 Task: Find connections with filter location Bireun with filter topic #Projectmanagements with filter profile language German with filter current company Way2Fresher with filter school Goswami Ganesh Dutta SD College with filter industry Apparel Manufacturing with filter service category Property Management with filter keywords title Researcher
Action: Mouse pressed left at (505, 64)
Screenshot: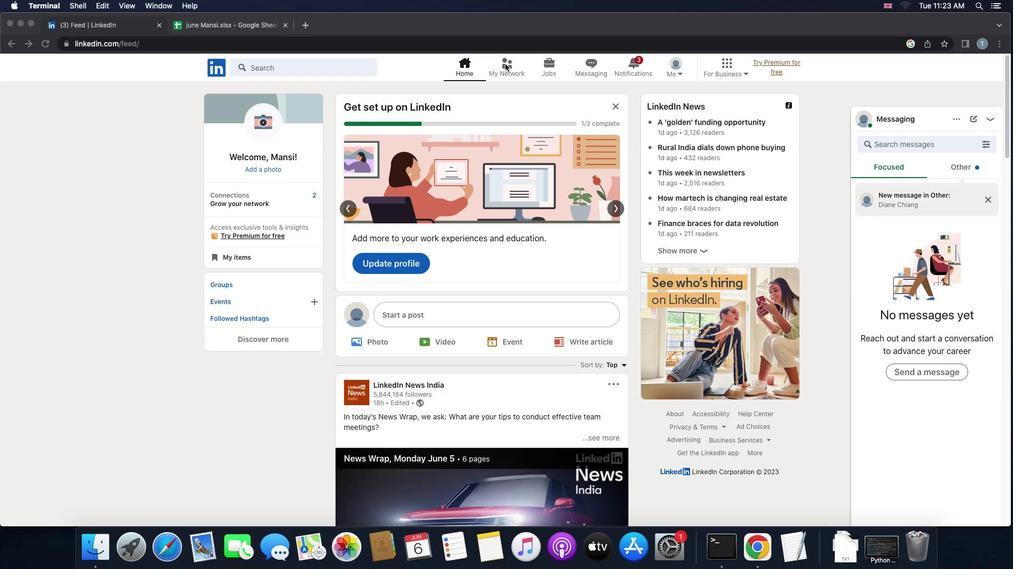 
Action: Mouse pressed left at (505, 64)
Screenshot: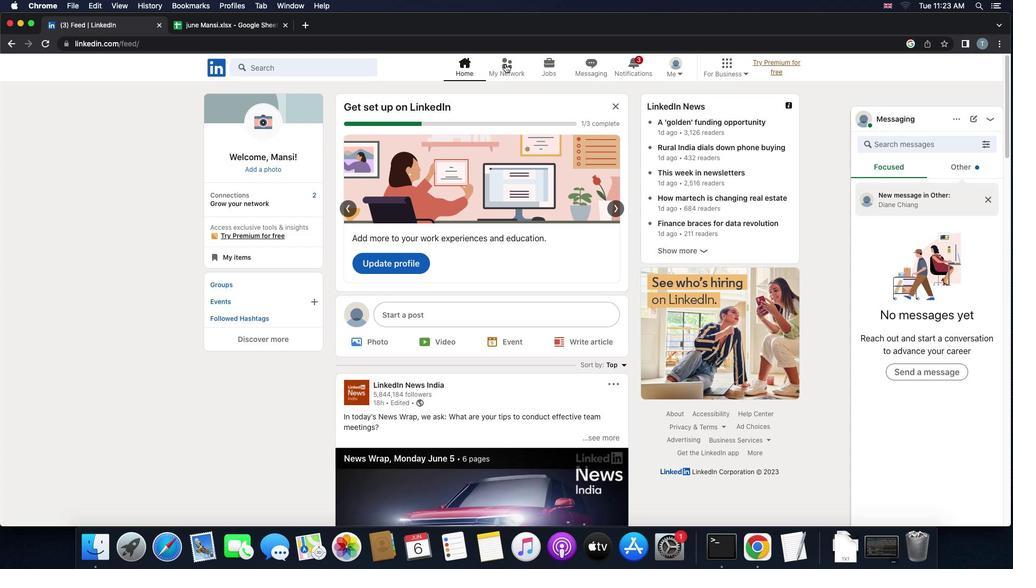 
Action: Mouse moved to (341, 128)
Screenshot: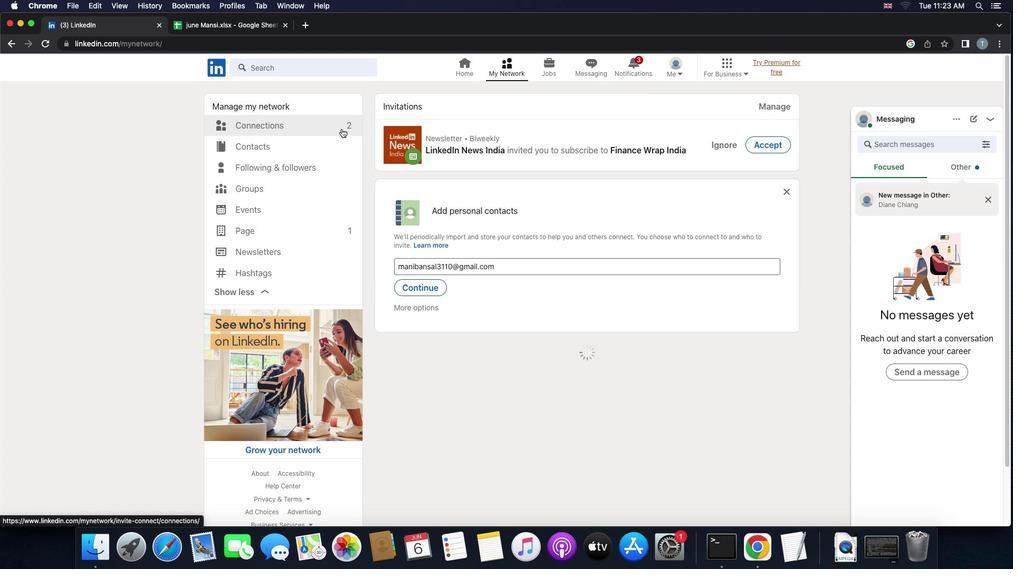 
Action: Mouse pressed left at (341, 128)
Screenshot: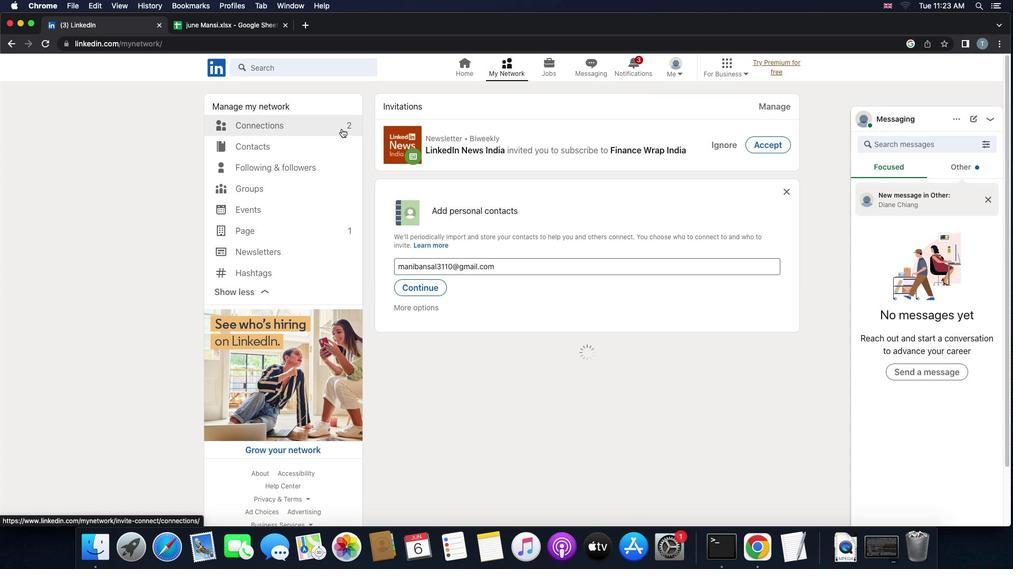 
Action: Mouse moved to (584, 126)
Screenshot: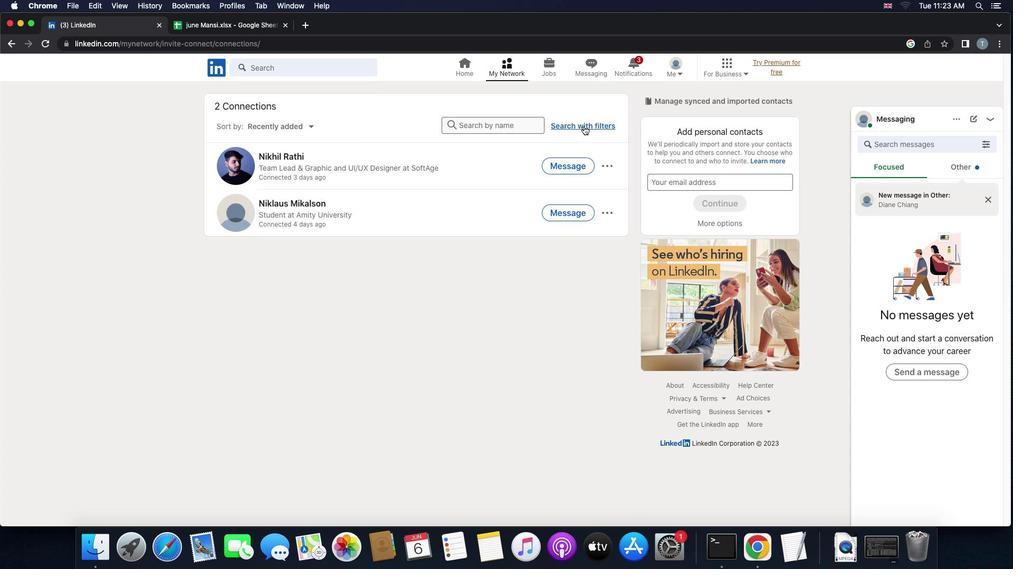 
Action: Mouse pressed left at (584, 126)
Screenshot: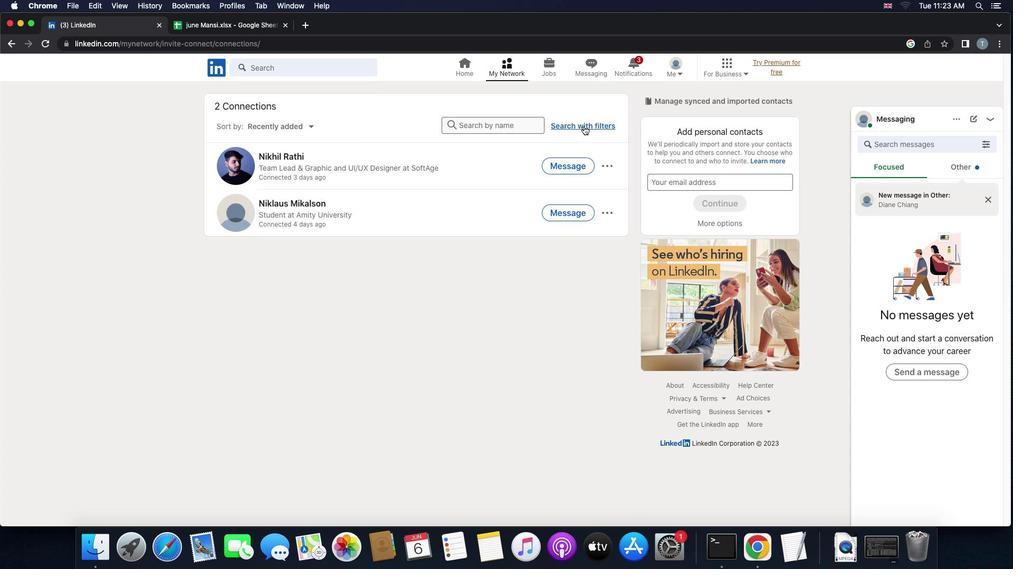
Action: Mouse moved to (540, 93)
Screenshot: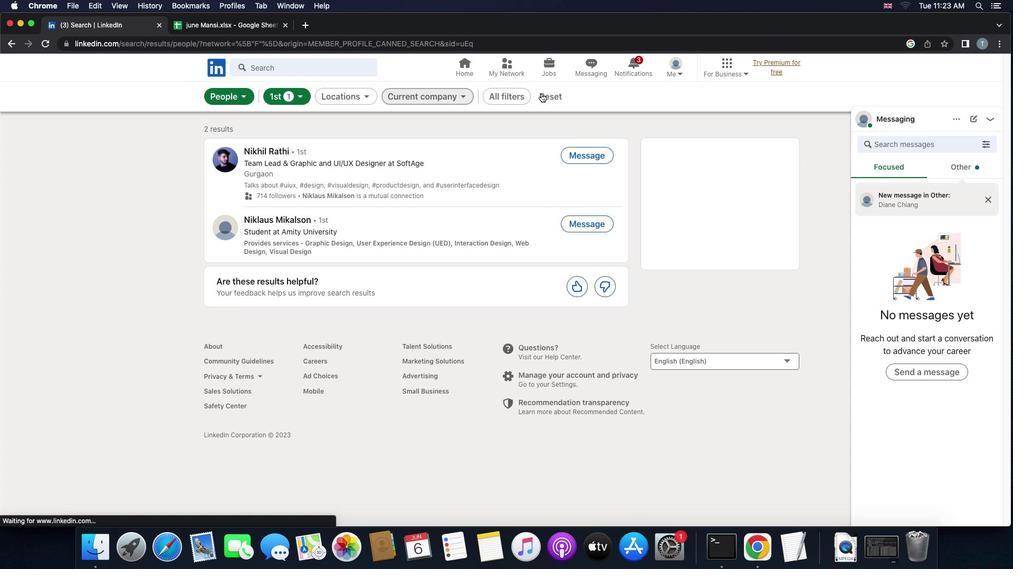 
Action: Mouse pressed left at (540, 93)
Screenshot: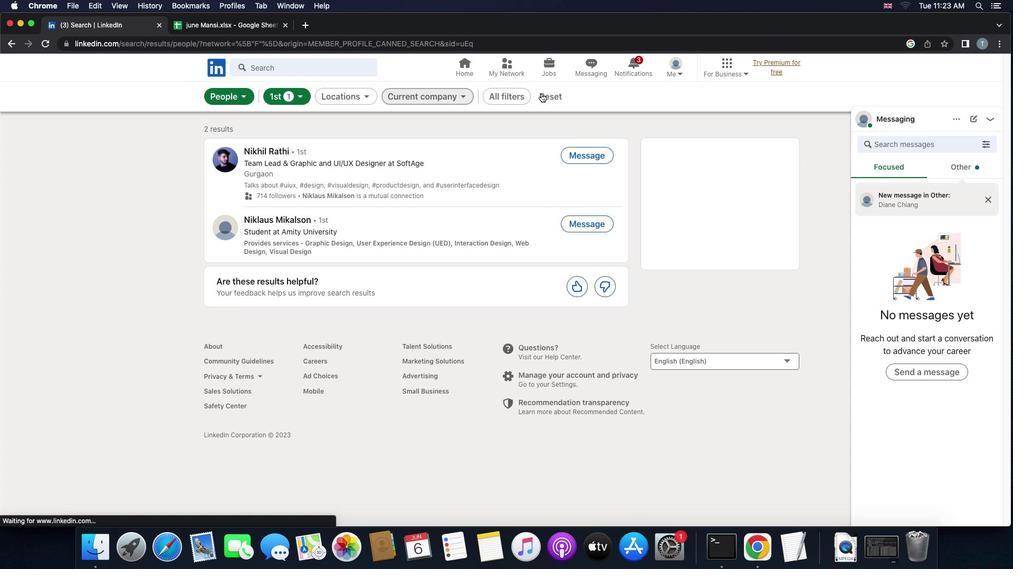 
Action: Mouse moved to (552, 96)
Screenshot: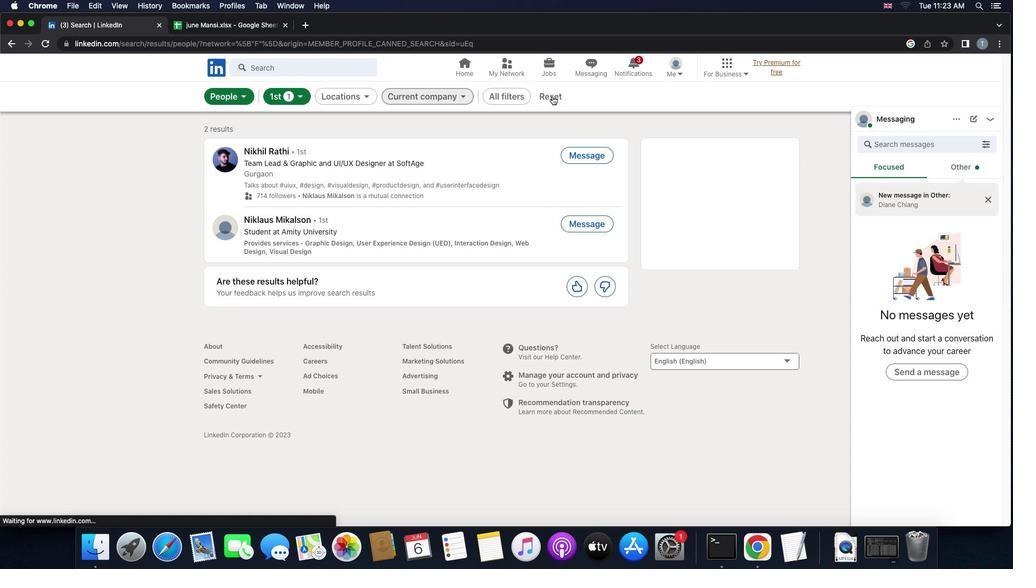 
Action: Mouse pressed left at (552, 96)
Screenshot: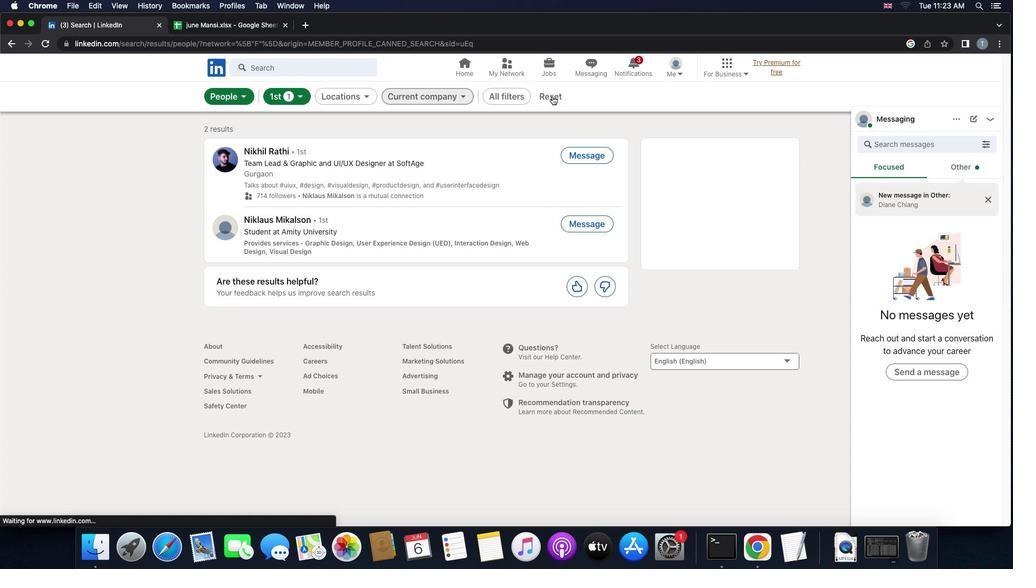 
Action: Mouse moved to (543, 96)
Screenshot: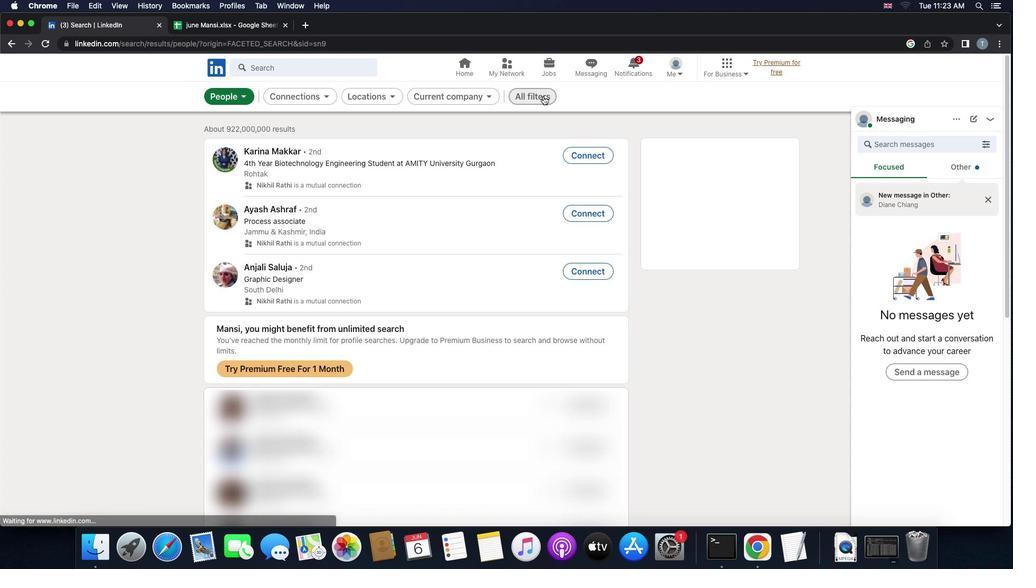 
Action: Mouse pressed left at (543, 96)
Screenshot: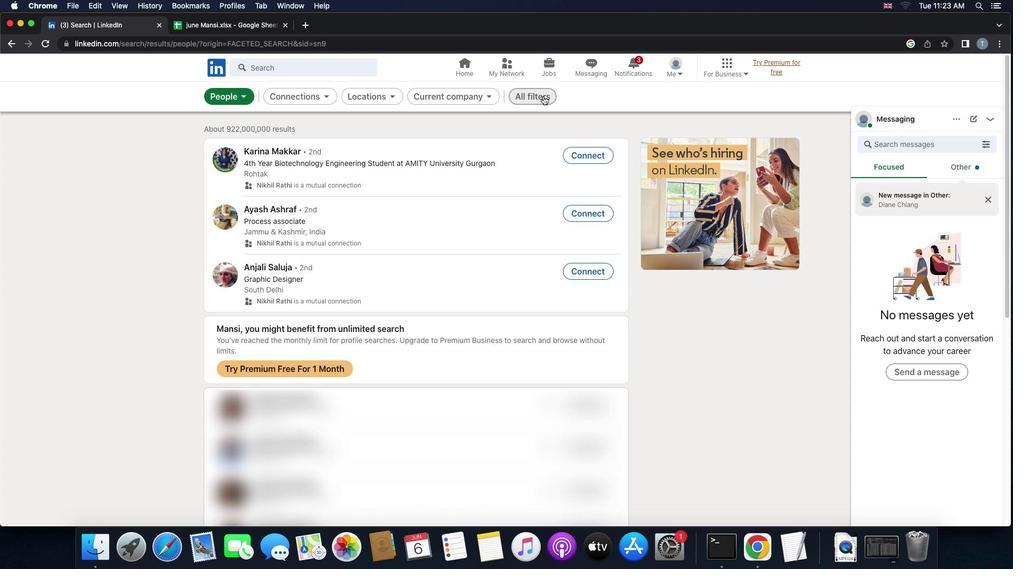 
Action: Mouse moved to (874, 346)
Screenshot: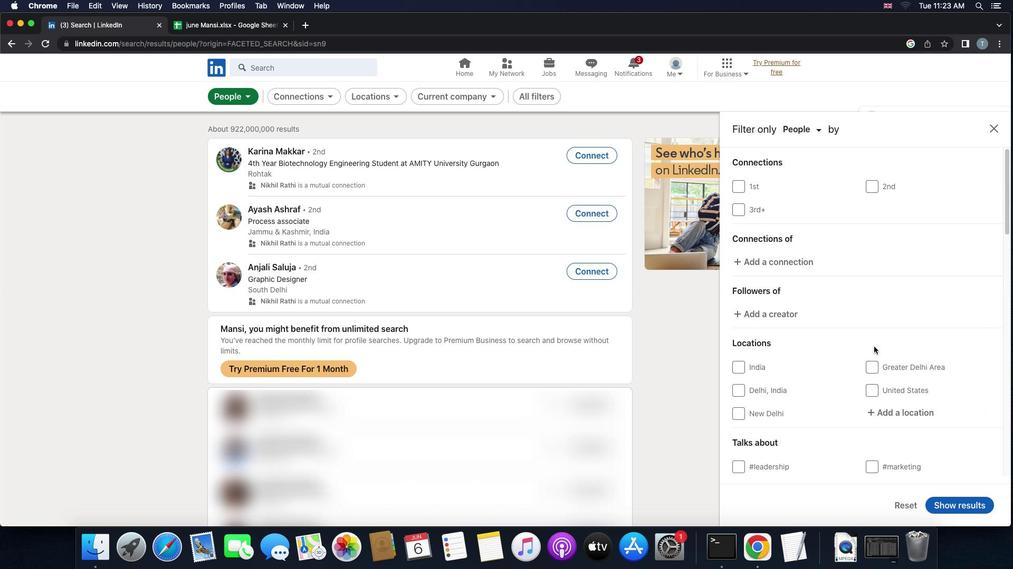 
Action: Mouse scrolled (874, 346) with delta (0, 0)
Screenshot: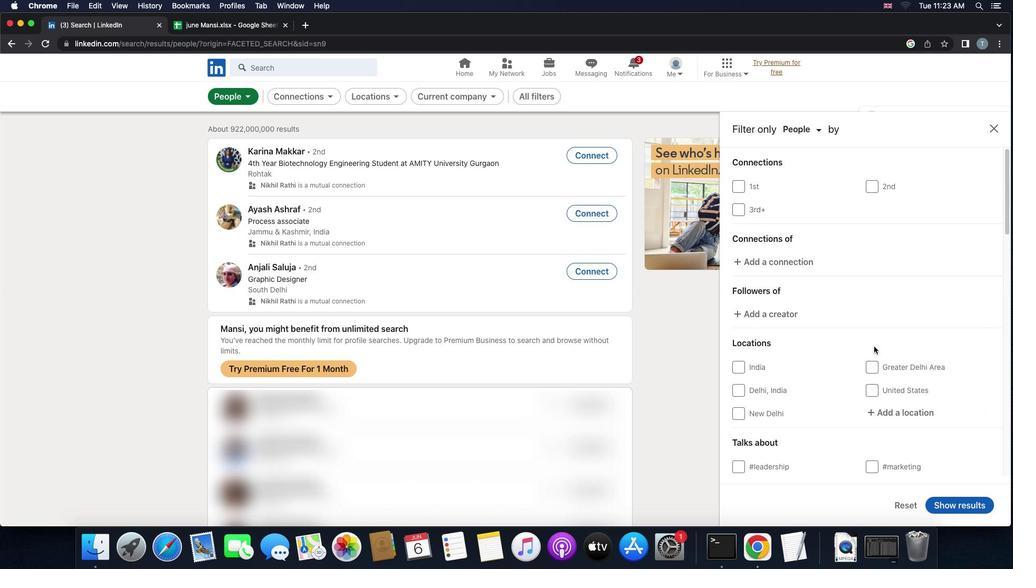 
Action: Mouse scrolled (874, 346) with delta (0, 0)
Screenshot: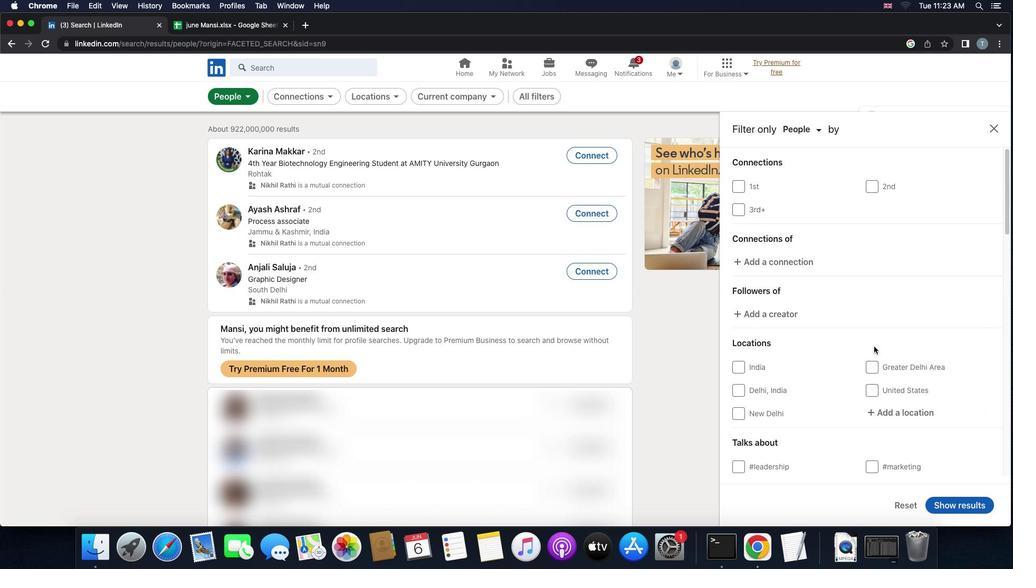 
Action: Mouse scrolled (874, 346) with delta (0, -1)
Screenshot: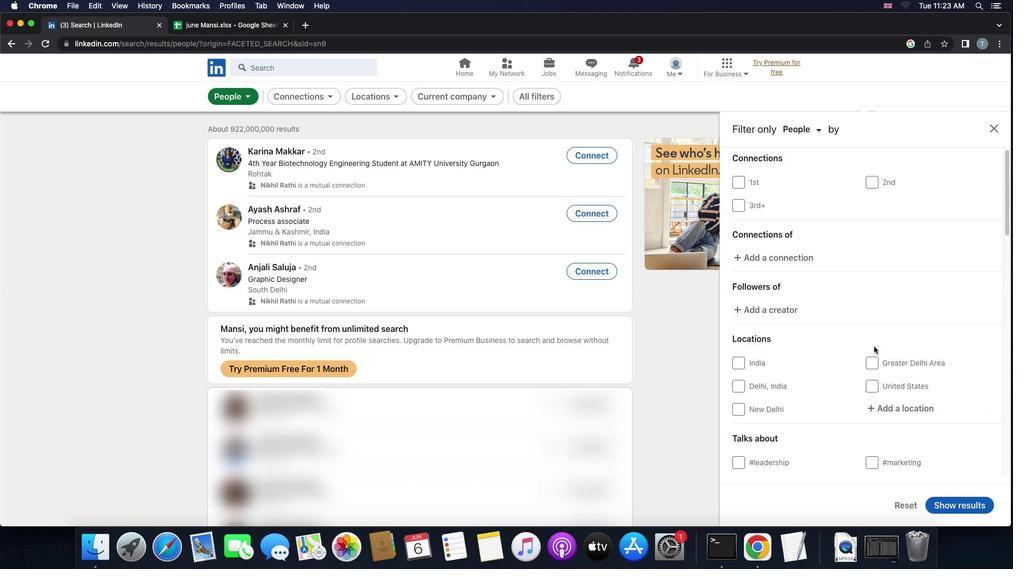 
Action: Mouse moved to (891, 352)
Screenshot: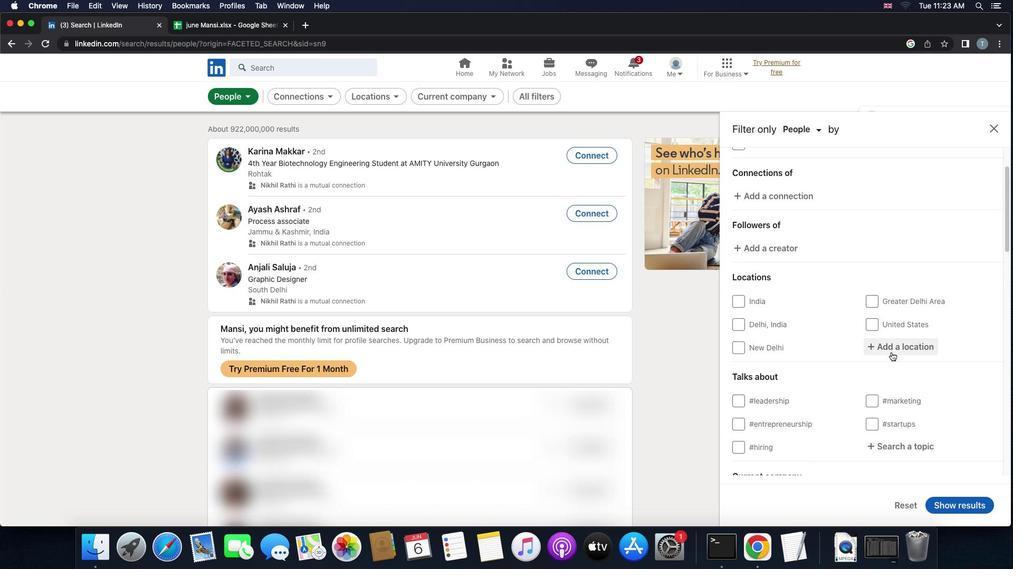 
Action: Mouse pressed left at (891, 352)
Screenshot: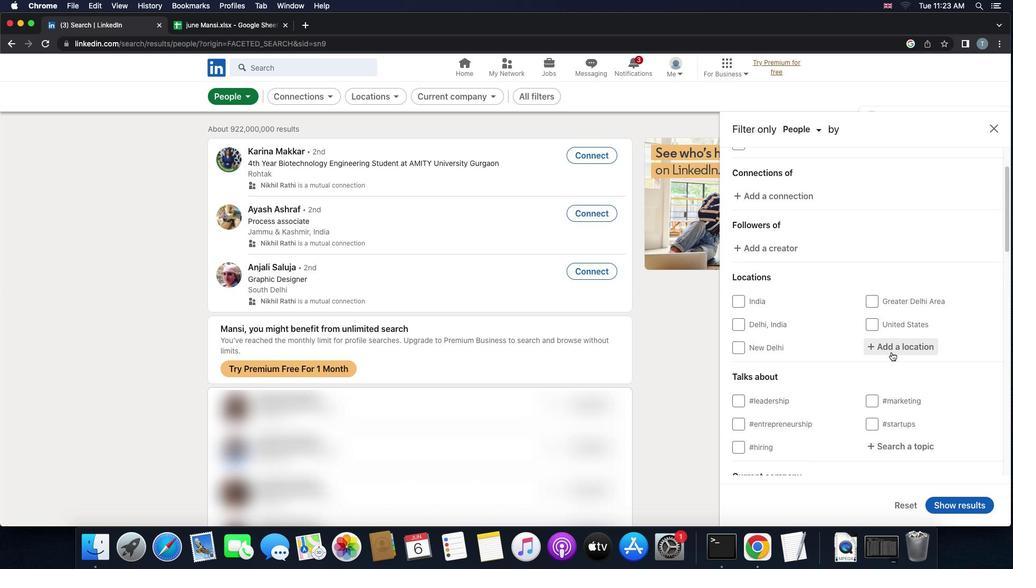 
Action: Mouse moved to (891, 352)
Screenshot: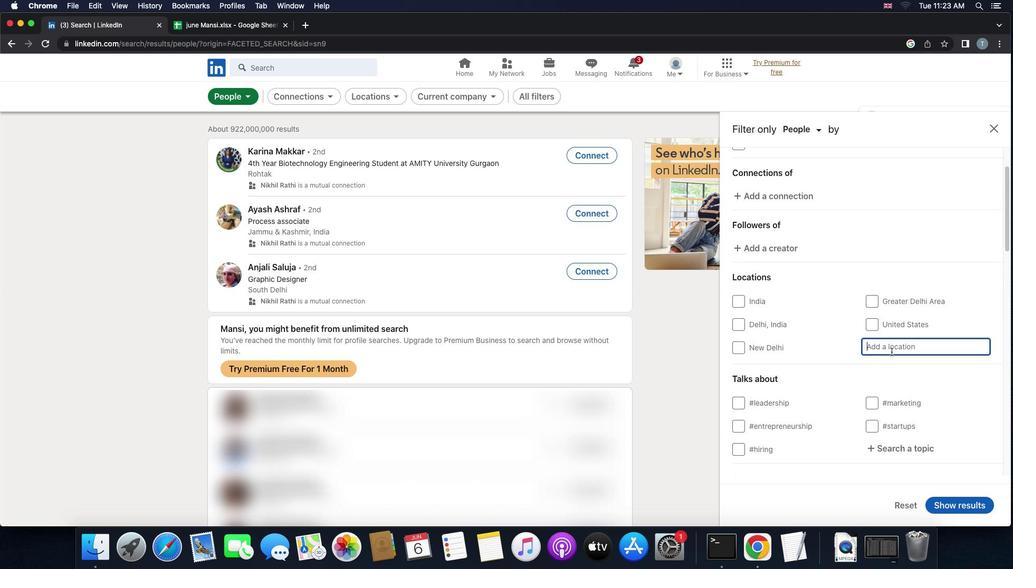 
Action: Key pressed 'b''i''r''e''u''n'
Screenshot: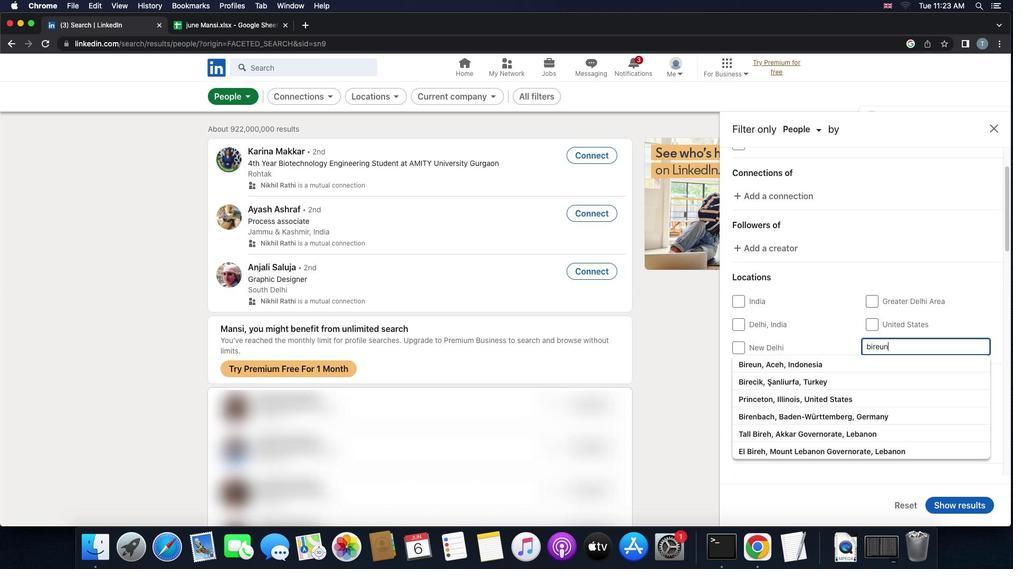 
Action: Mouse moved to (860, 364)
Screenshot: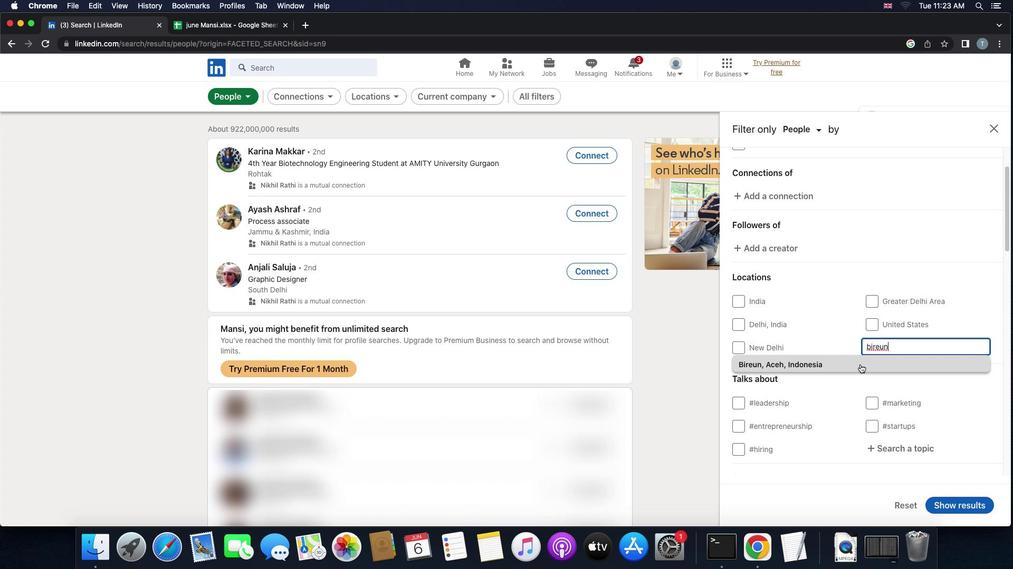
Action: Mouse pressed left at (860, 364)
Screenshot: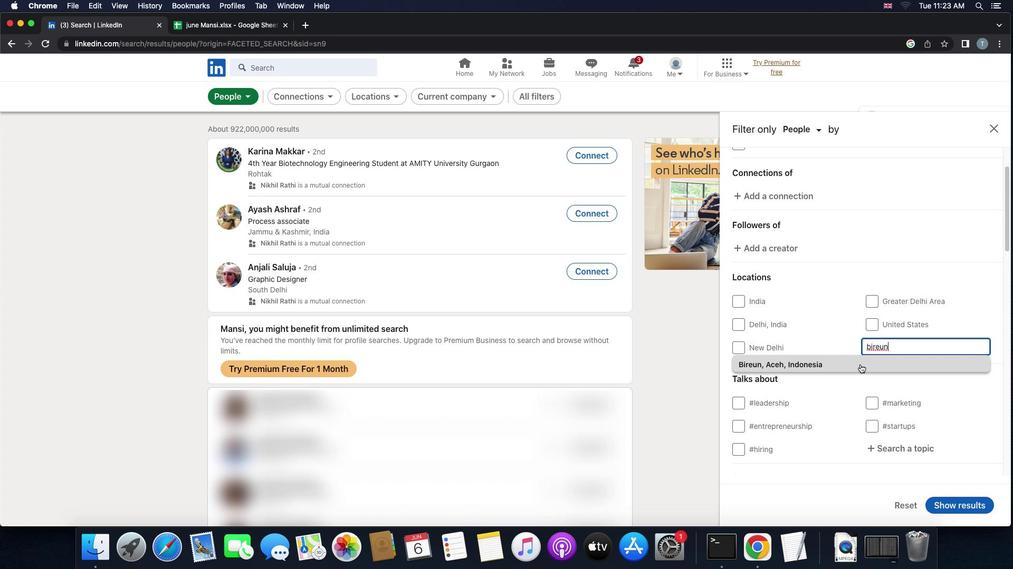 
Action: Mouse scrolled (860, 364) with delta (0, 0)
Screenshot: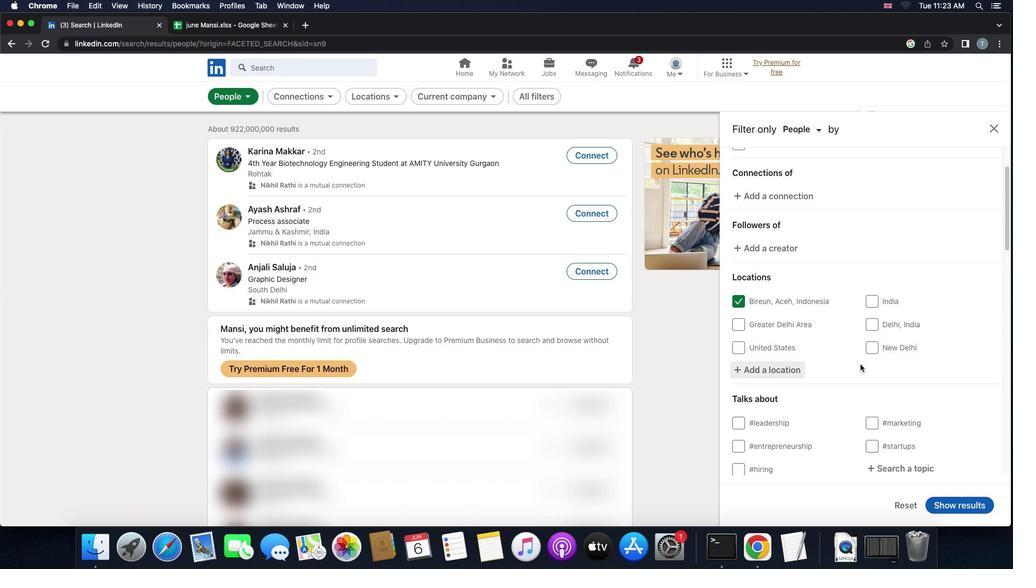 
Action: Mouse scrolled (860, 364) with delta (0, 0)
Screenshot: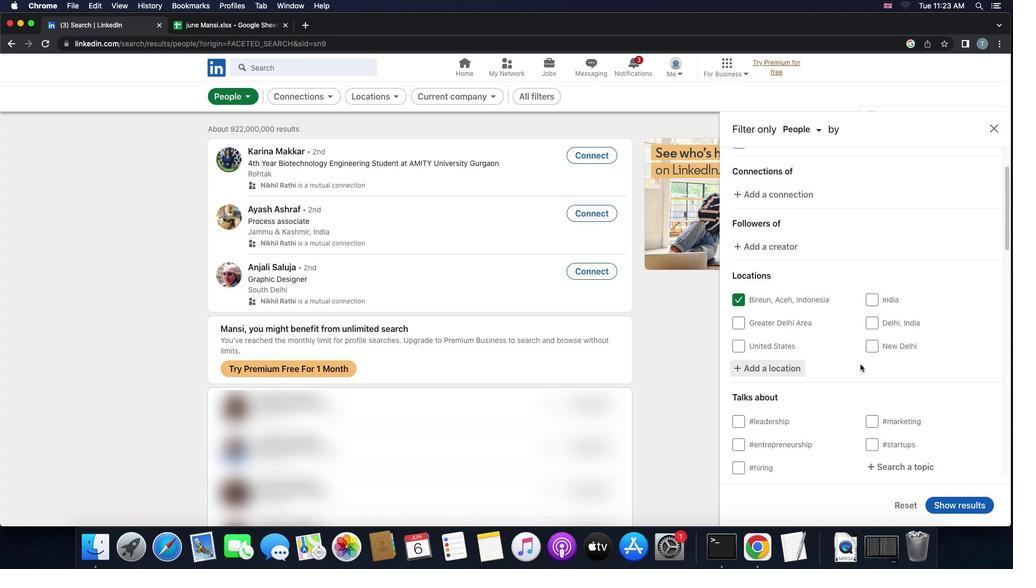 
Action: Mouse scrolled (860, 364) with delta (0, 0)
Screenshot: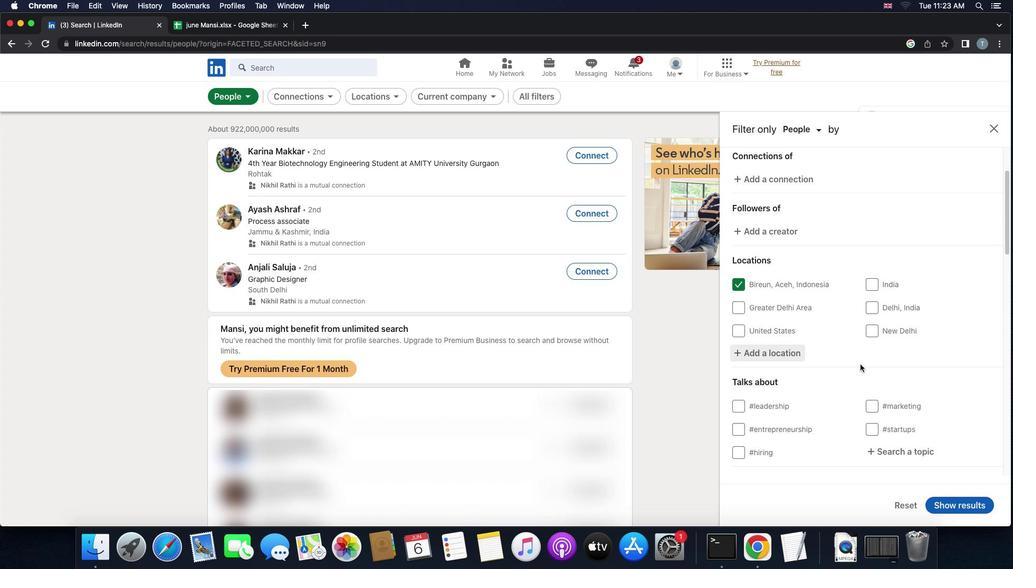 
Action: Mouse scrolled (860, 364) with delta (0, 0)
Screenshot: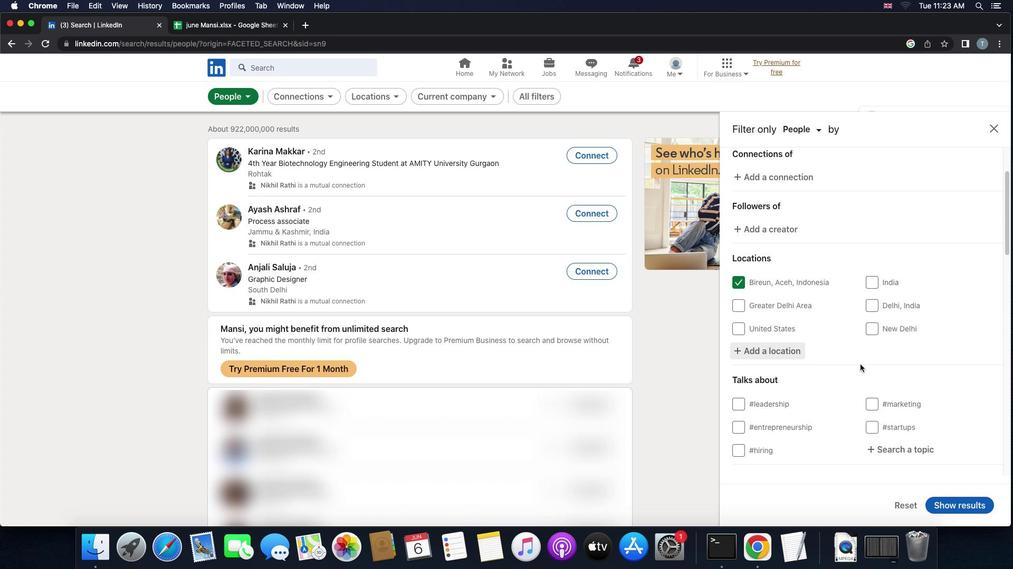 
Action: Mouse moved to (860, 364)
Screenshot: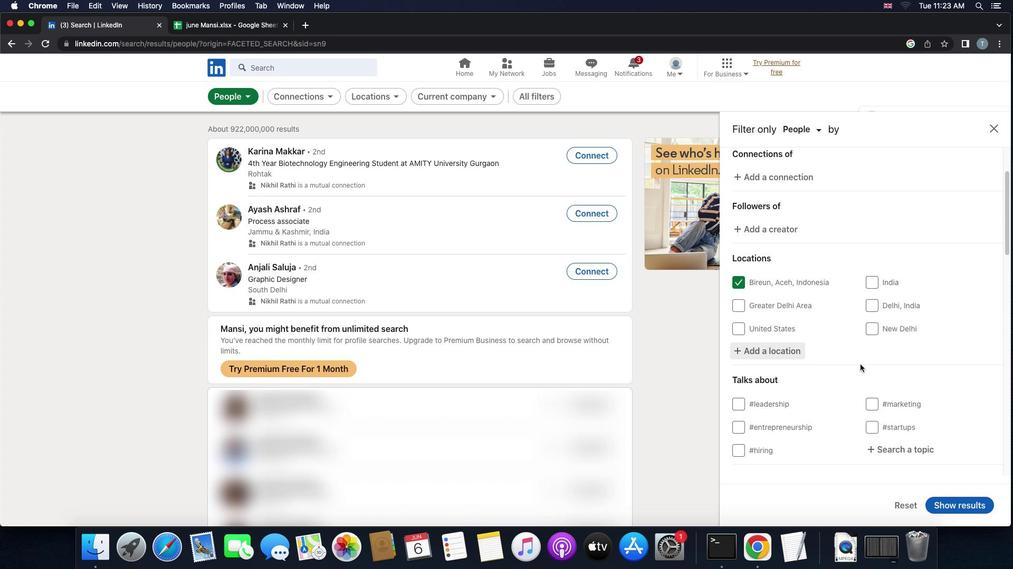 
Action: Mouse scrolled (860, 364) with delta (0, 0)
Screenshot: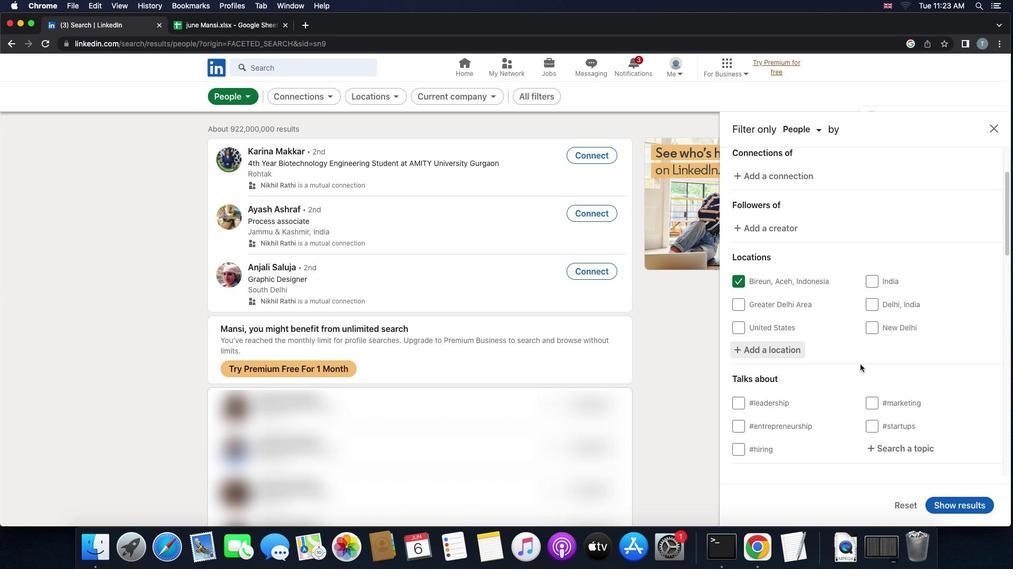 
Action: Mouse scrolled (860, 364) with delta (0, -1)
Screenshot: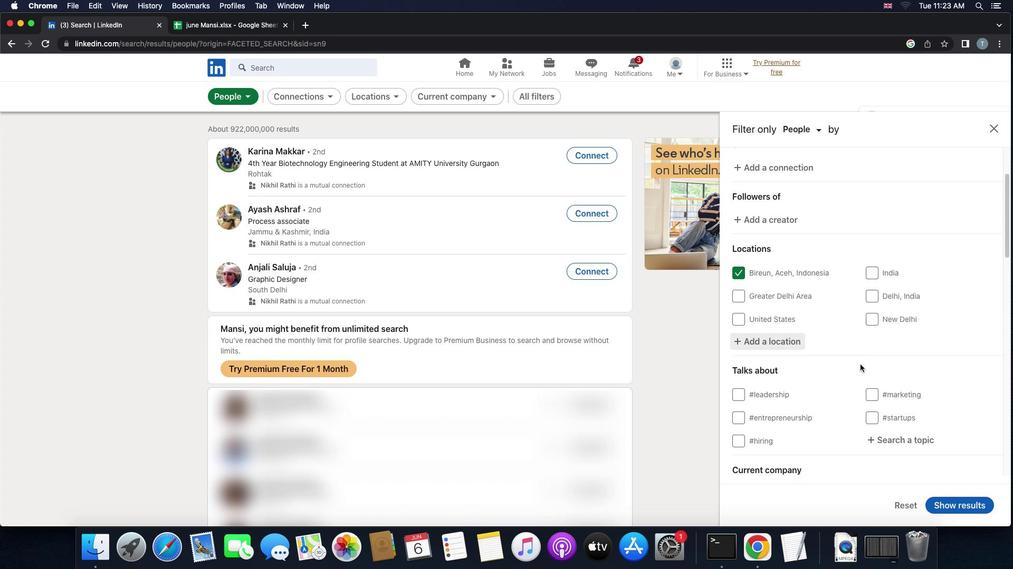 
Action: Mouse scrolled (860, 364) with delta (0, 0)
Screenshot: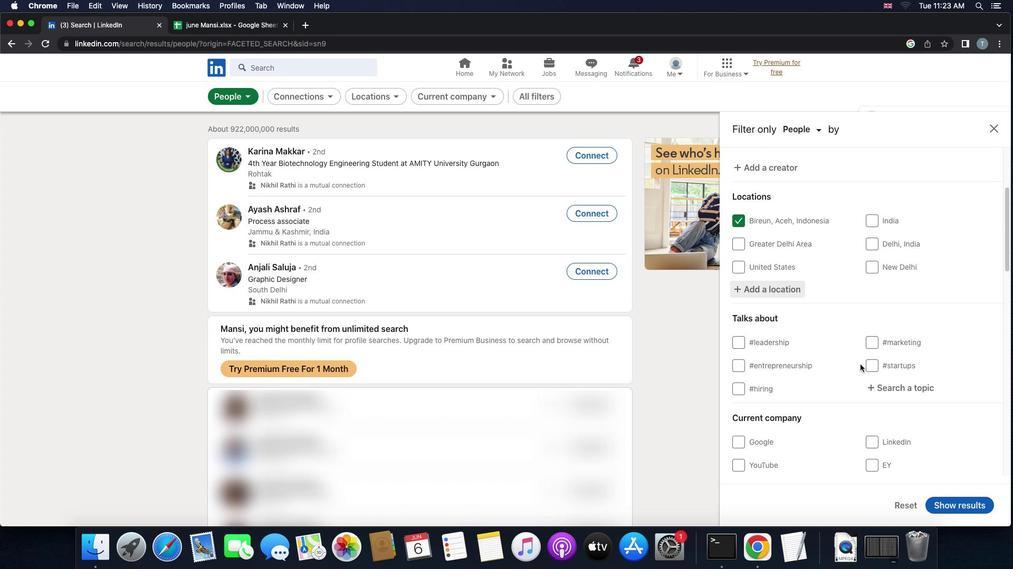 
Action: Mouse scrolled (860, 364) with delta (0, 0)
Screenshot: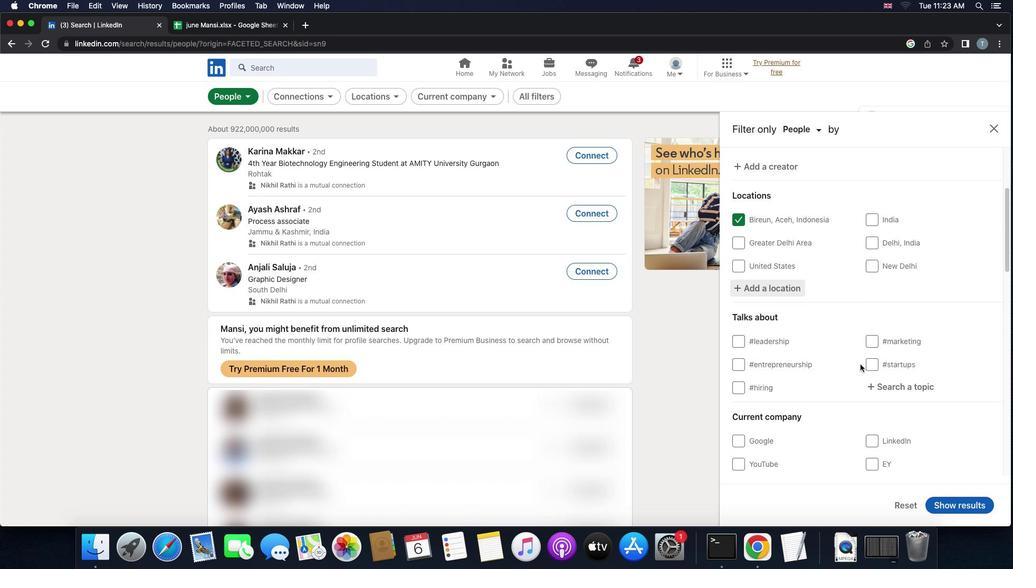 
Action: Mouse scrolled (860, 364) with delta (0, 0)
Screenshot: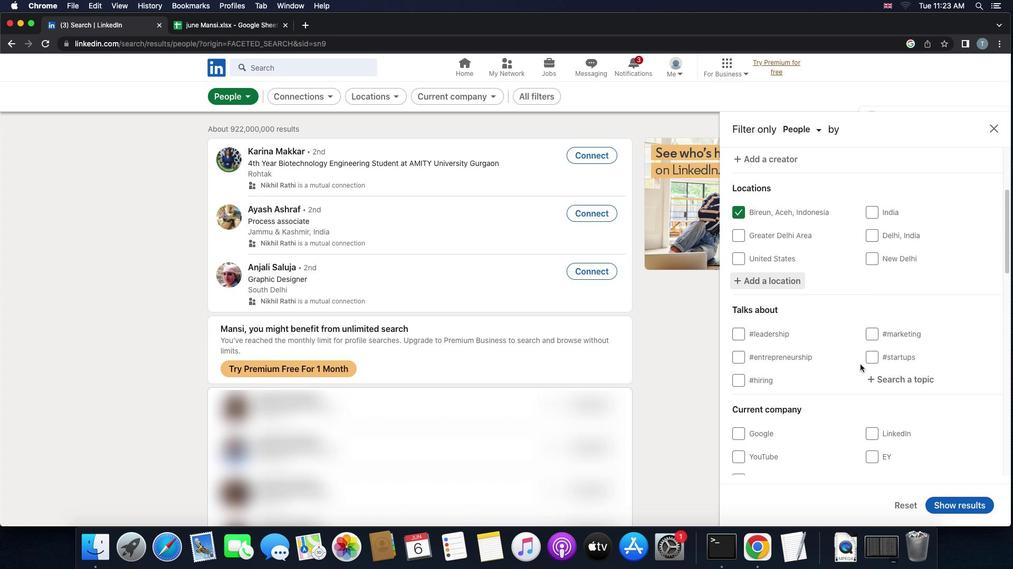 
Action: Mouse scrolled (860, 364) with delta (0, 0)
Screenshot: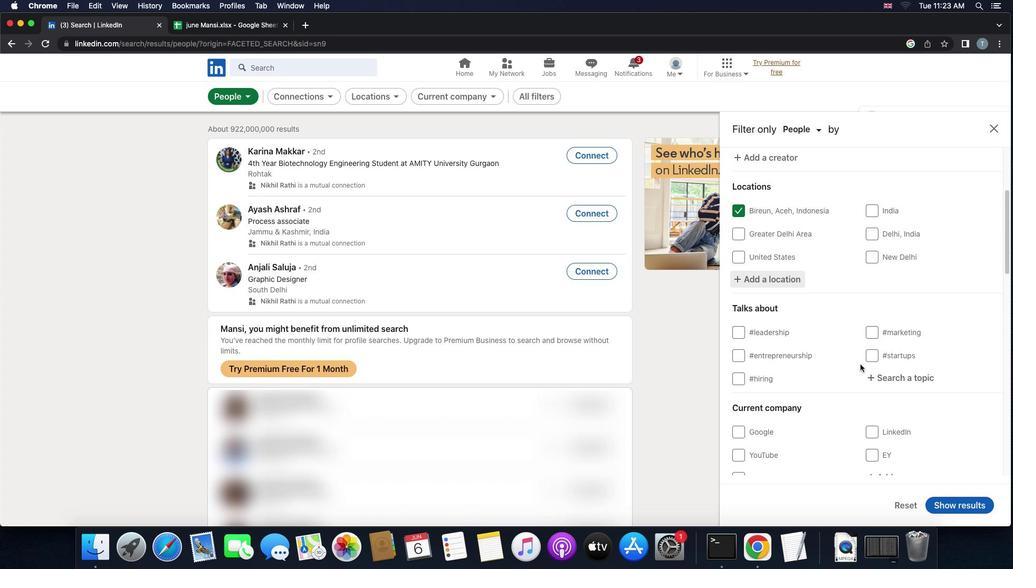 
Action: Mouse scrolled (860, 364) with delta (0, 0)
Screenshot: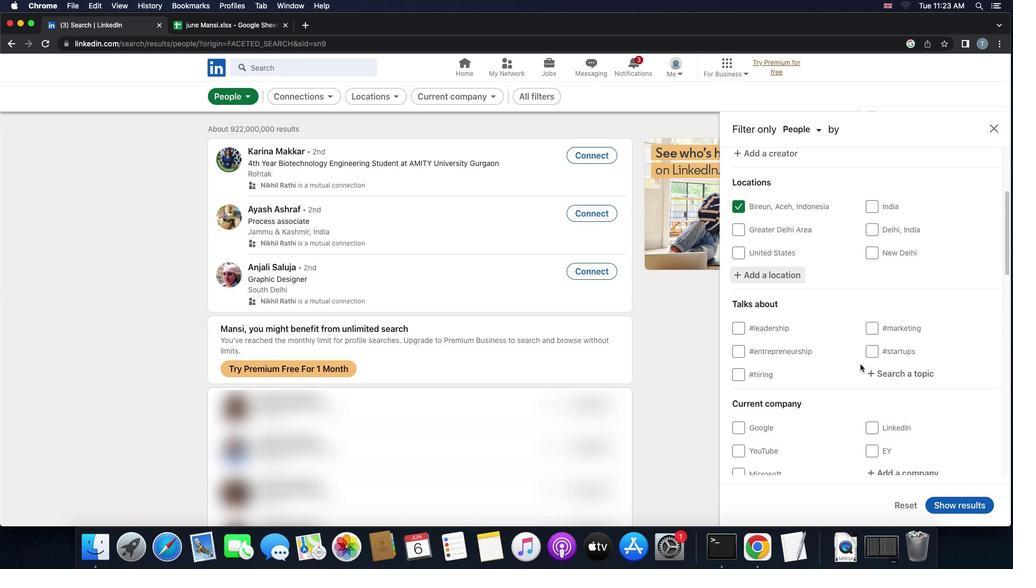 
Action: Mouse moved to (903, 335)
Screenshot: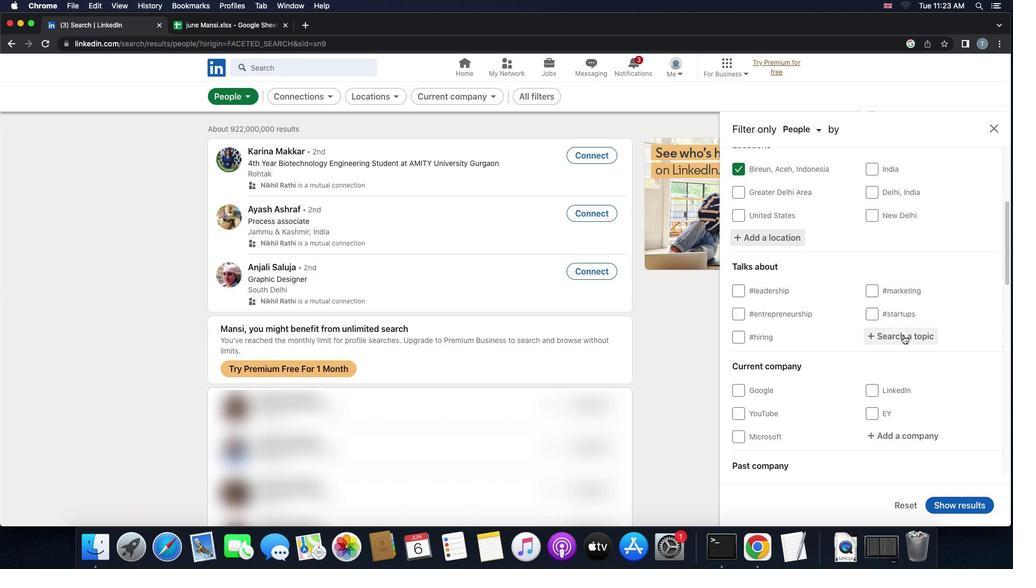 
Action: Mouse pressed left at (903, 335)
Screenshot: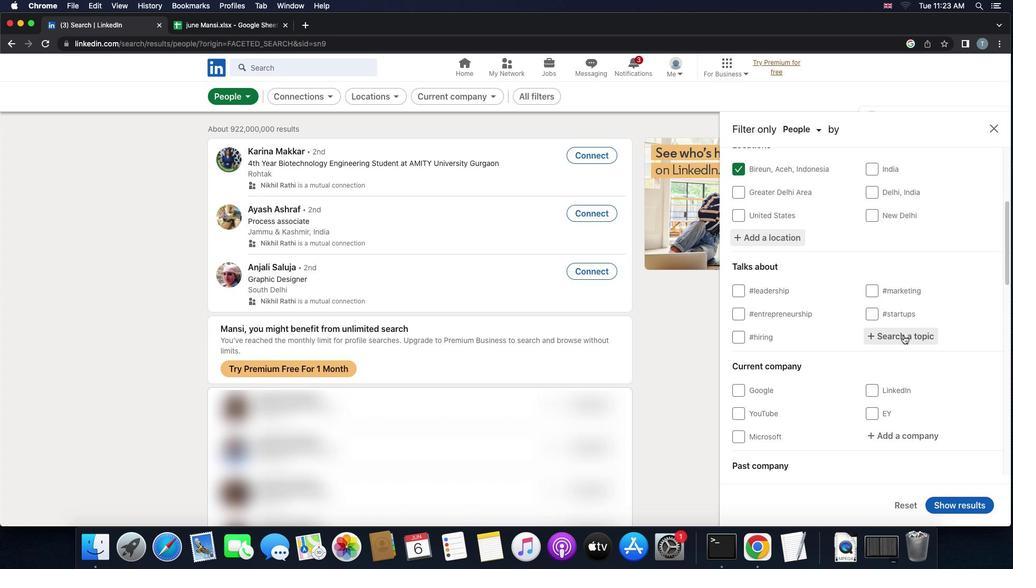 
Action: Key pressed 'p''r''o''j''e''c''t''m''a''n''a''g''e''m''e''n''t'
Screenshot: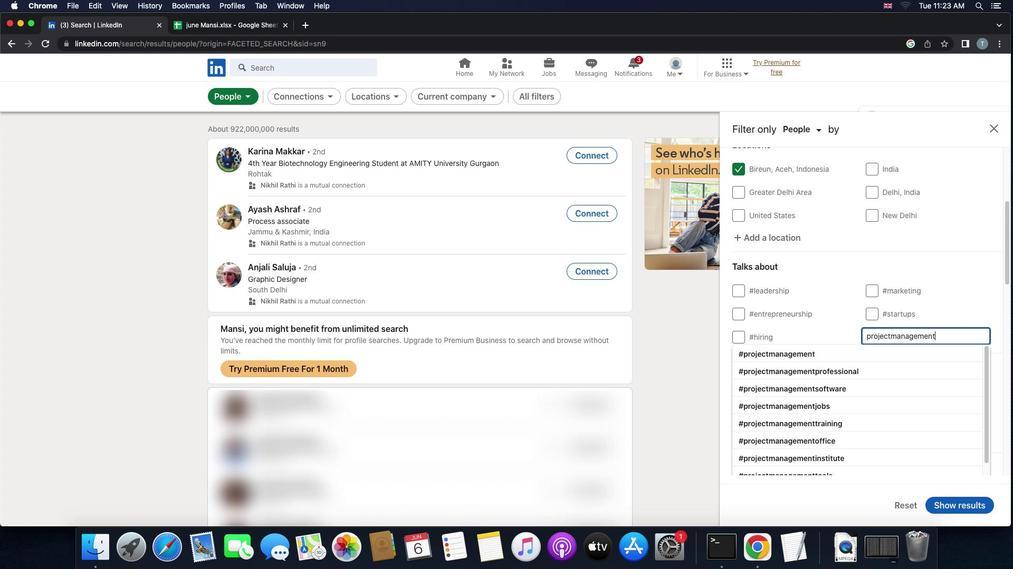 
Action: Mouse moved to (859, 349)
Screenshot: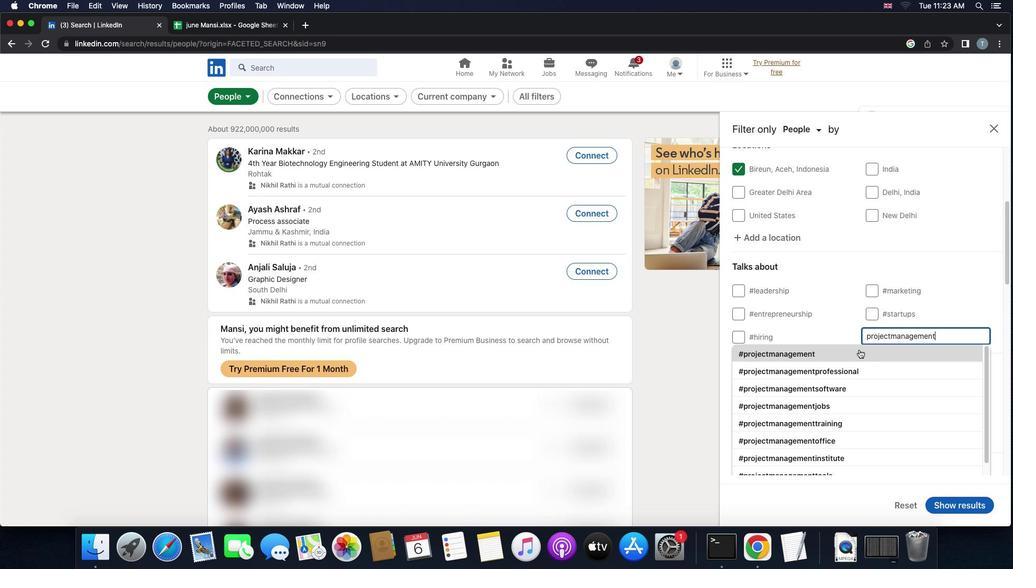 
Action: Mouse pressed left at (859, 349)
Screenshot: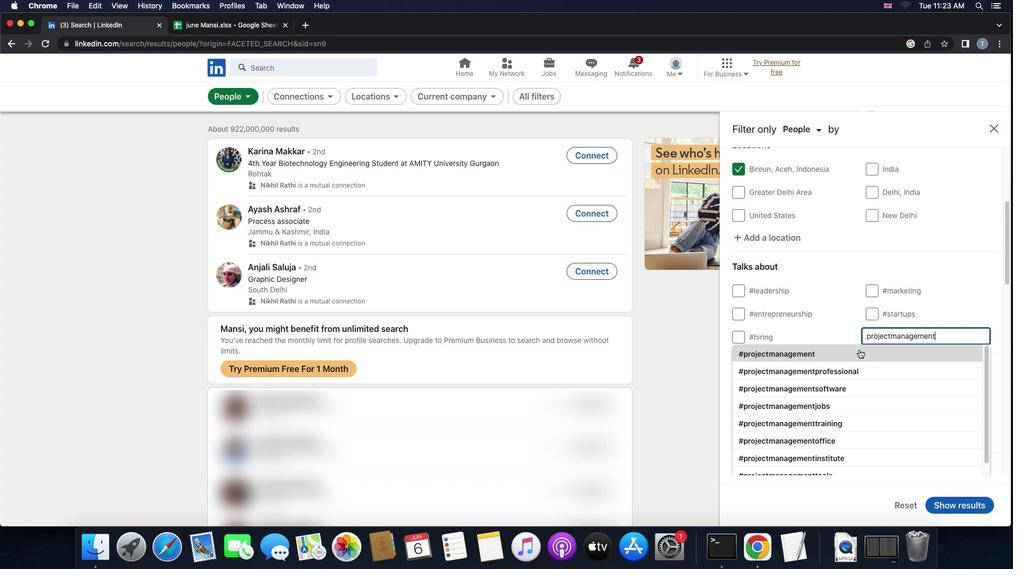 
Action: Mouse scrolled (859, 349) with delta (0, 0)
Screenshot: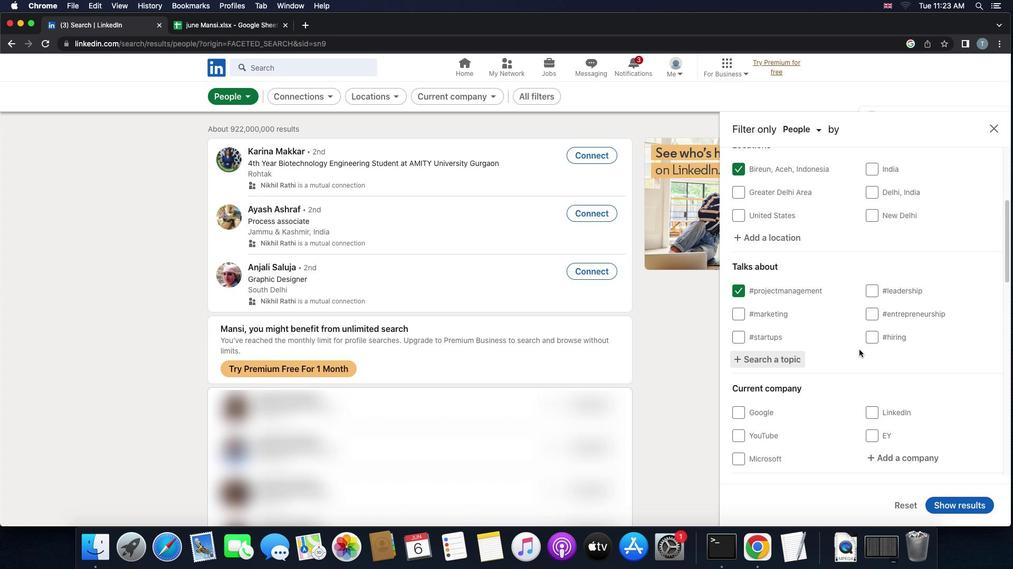 
Action: Mouse scrolled (859, 349) with delta (0, 0)
Screenshot: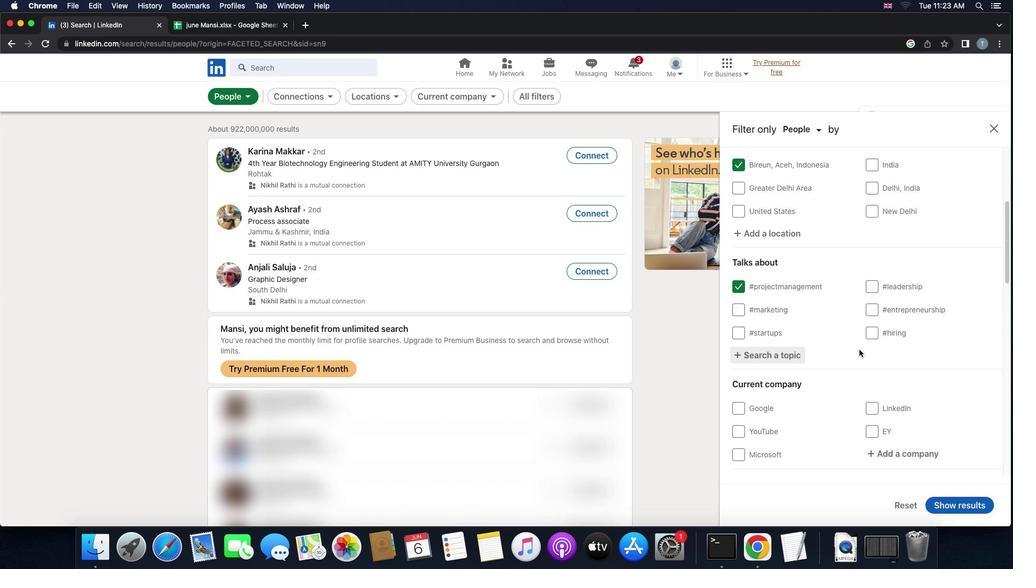 
Action: Mouse scrolled (859, 349) with delta (0, -1)
Screenshot: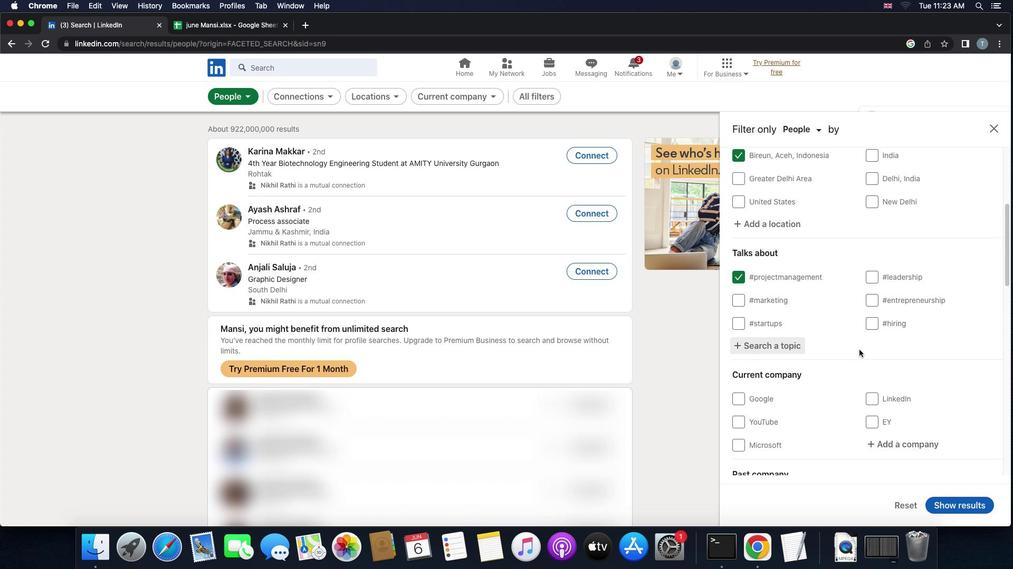 
Action: Mouse scrolled (859, 349) with delta (0, -1)
Screenshot: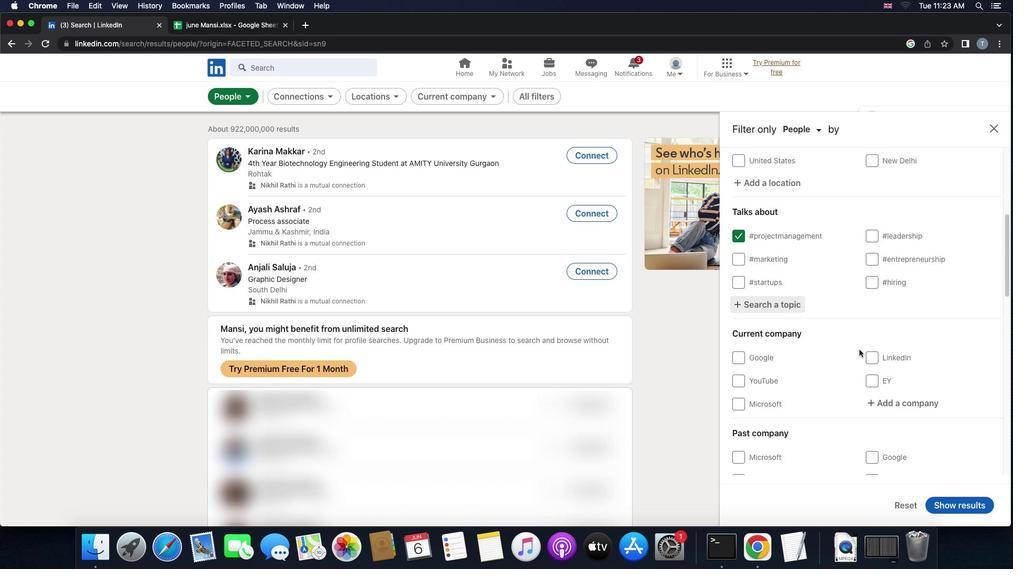 
Action: Mouse moved to (864, 347)
Screenshot: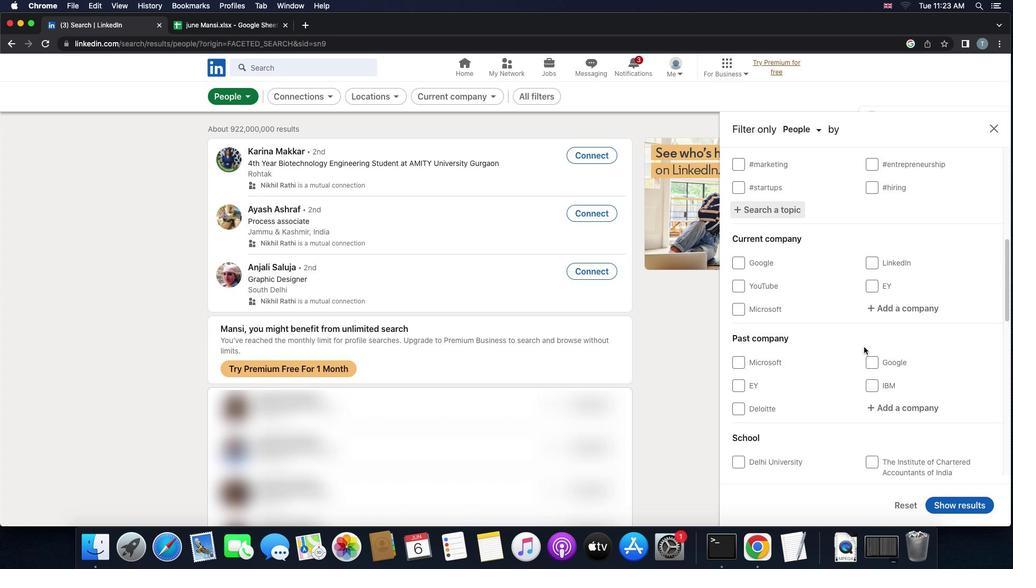 
Action: Mouse scrolled (864, 347) with delta (0, 0)
Screenshot: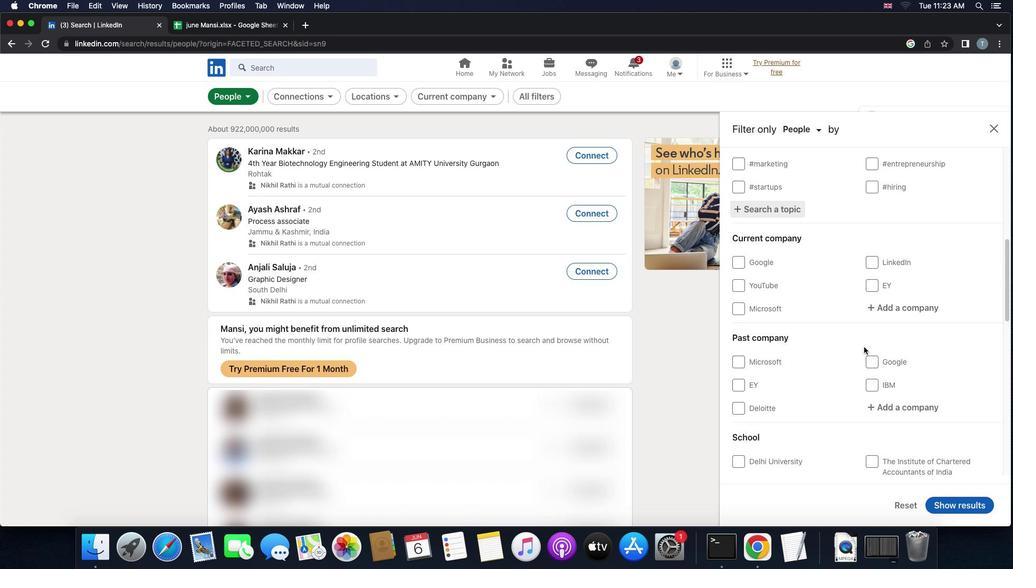 
Action: Mouse scrolled (864, 347) with delta (0, 0)
Screenshot: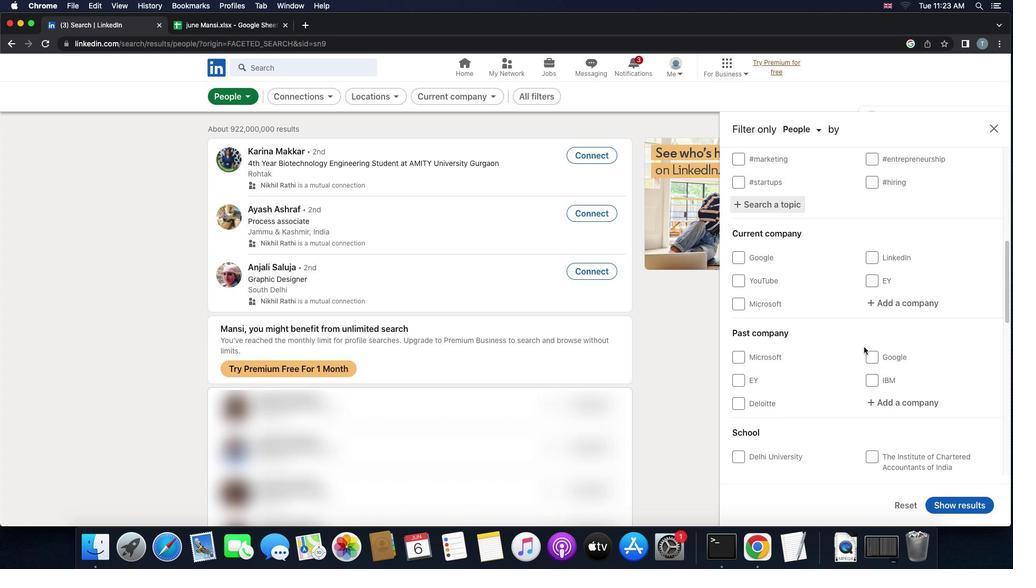 
Action: Mouse scrolled (864, 347) with delta (0, -1)
Screenshot: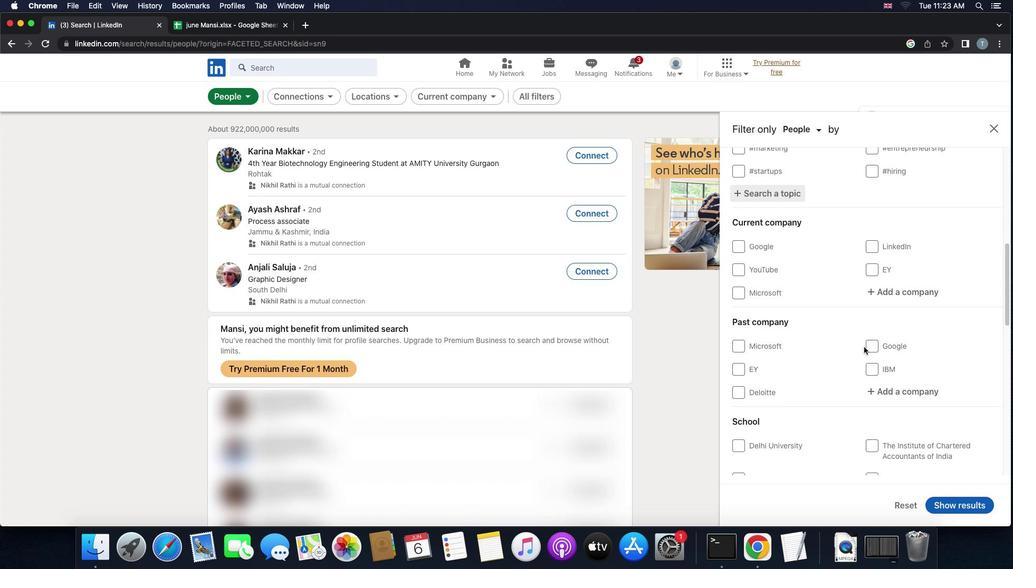 
Action: Mouse scrolled (864, 347) with delta (0, -1)
Screenshot: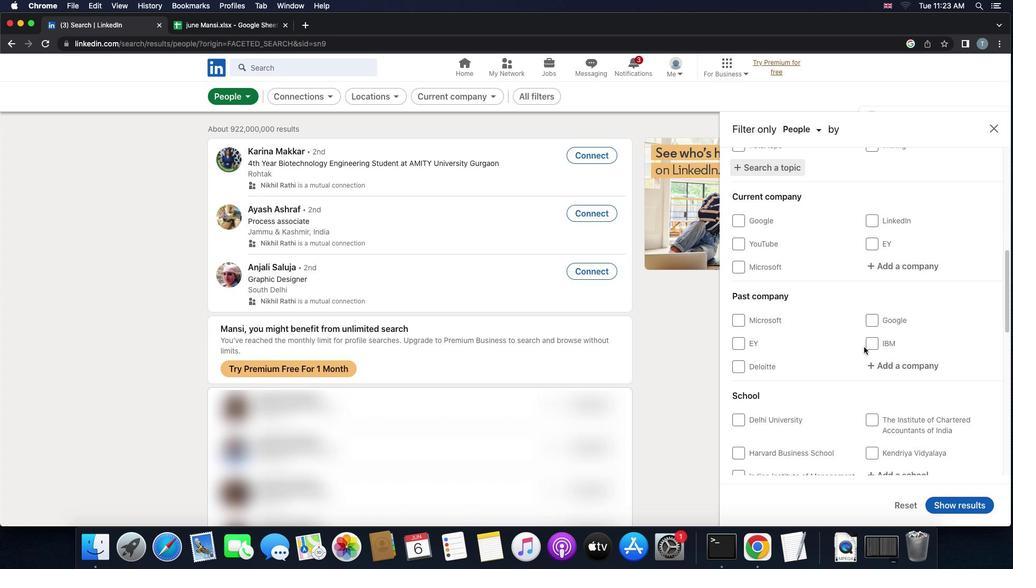 
Action: Mouse scrolled (864, 347) with delta (0, -1)
Screenshot: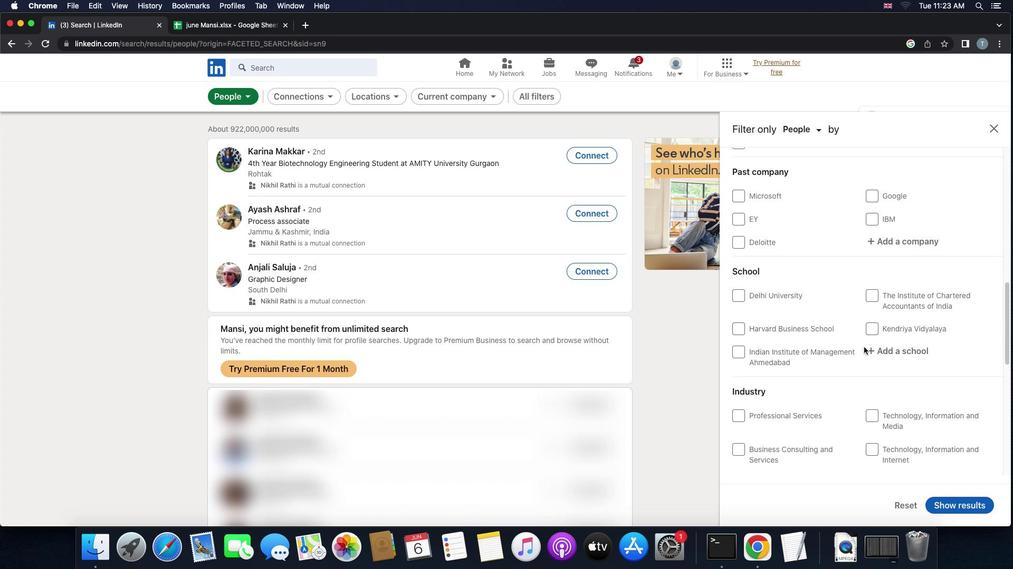 
Action: Mouse moved to (861, 348)
Screenshot: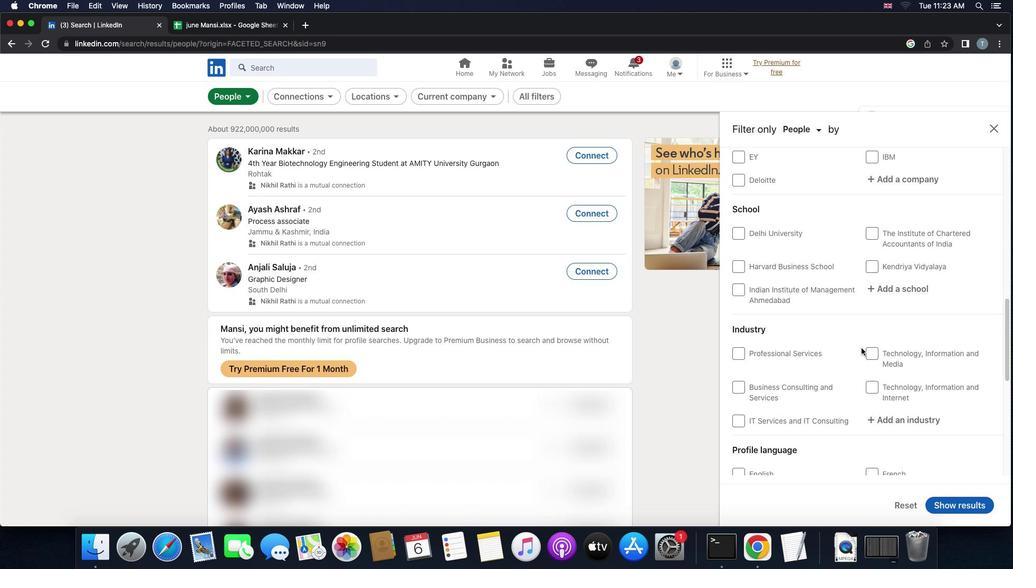 
Action: Mouse scrolled (861, 348) with delta (0, 0)
Screenshot: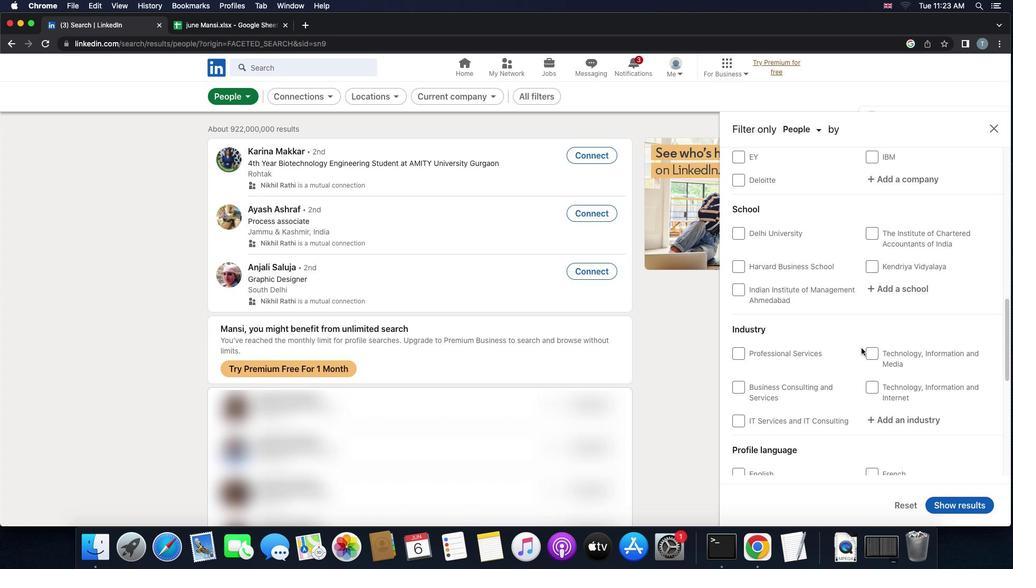 
Action: Mouse scrolled (861, 348) with delta (0, 0)
Screenshot: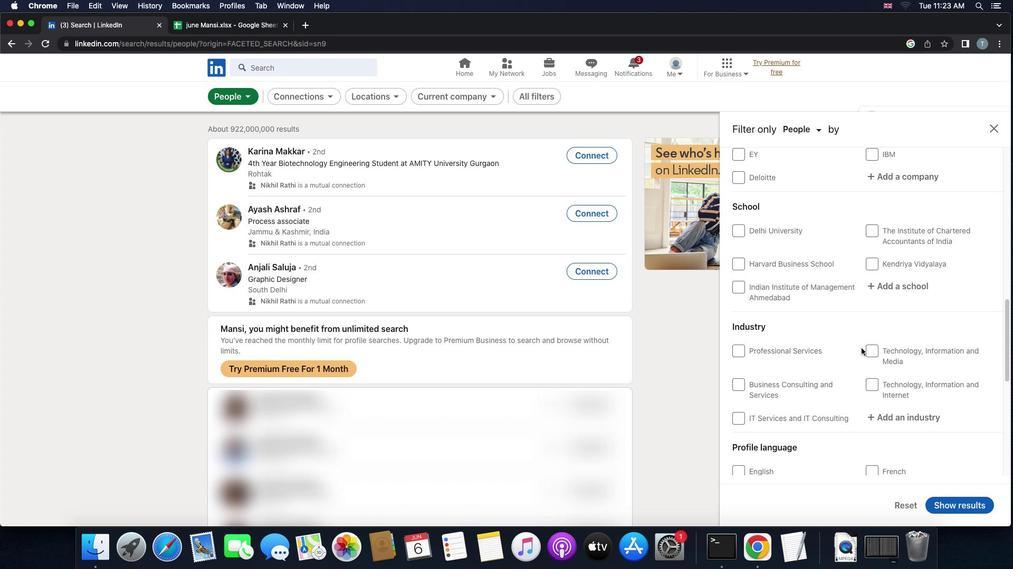 
Action: Mouse scrolled (861, 348) with delta (0, 0)
Screenshot: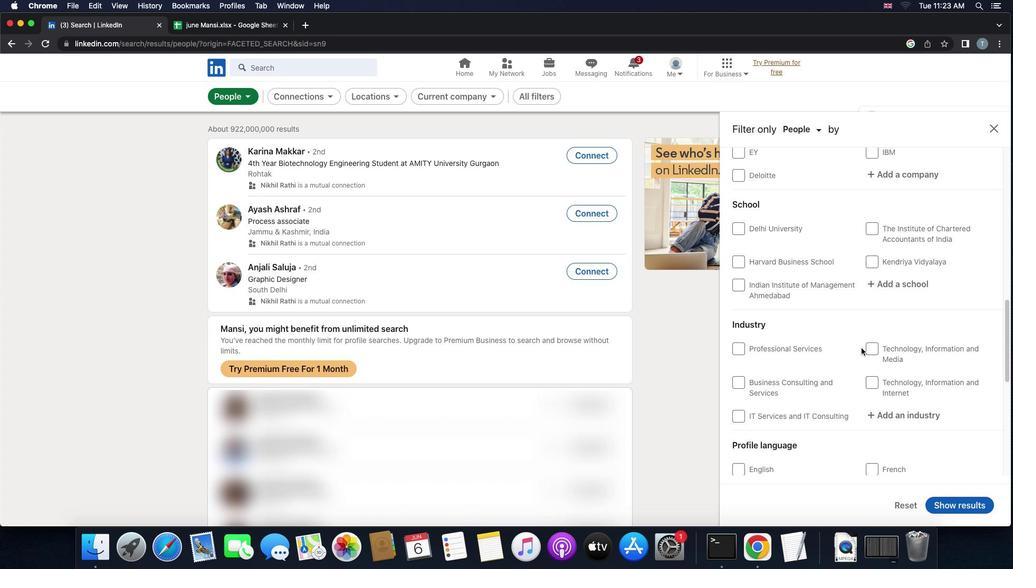 
Action: Mouse scrolled (861, 348) with delta (0, 0)
Screenshot: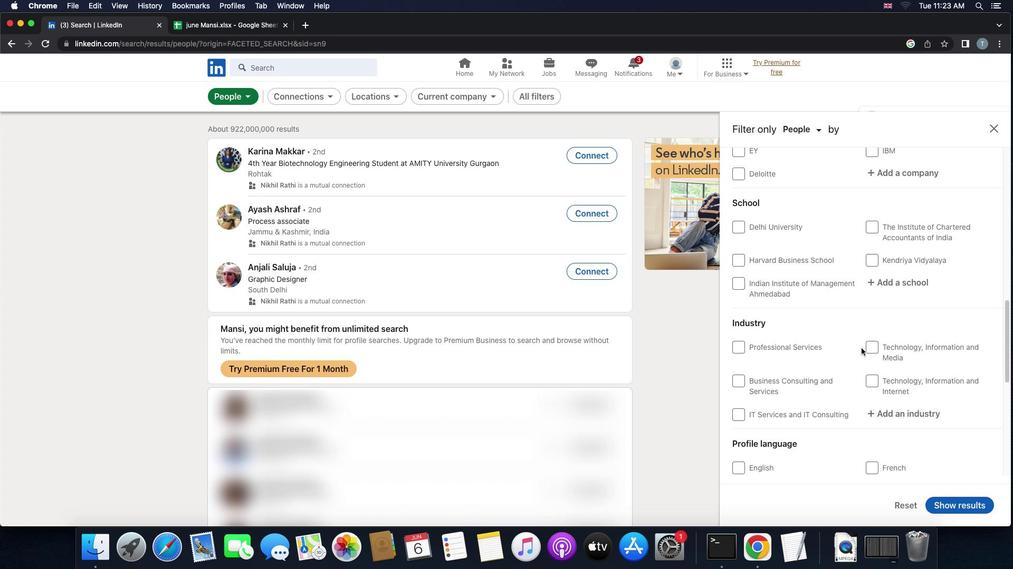 
Action: Mouse moved to (860, 349)
Screenshot: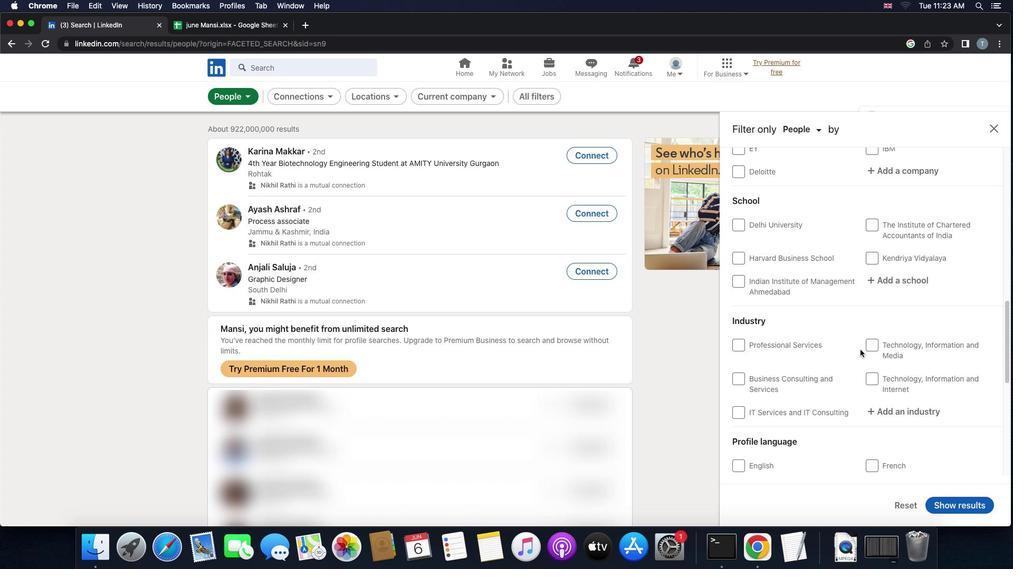 
Action: Mouse scrolled (860, 349) with delta (0, 0)
Screenshot: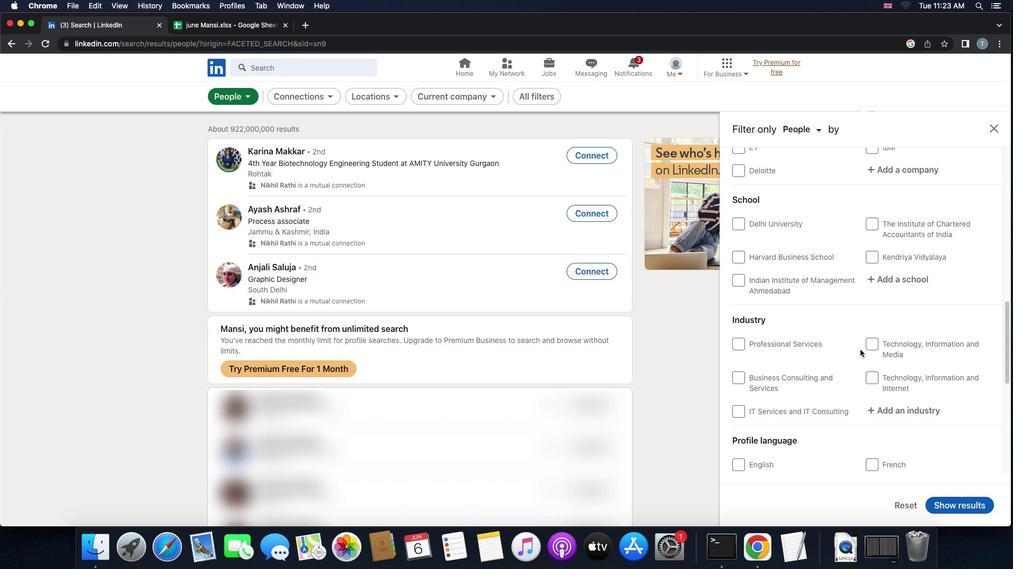 
Action: Mouse scrolled (860, 349) with delta (0, 0)
Screenshot: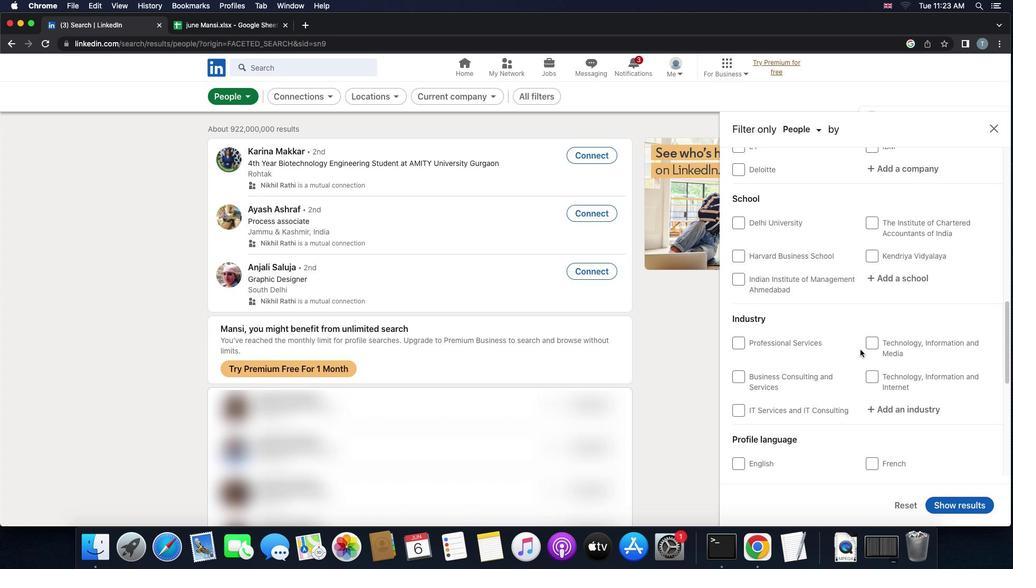 
Action: Mouse scrolled (860, 349) with delta (0, -1)
Screenshot: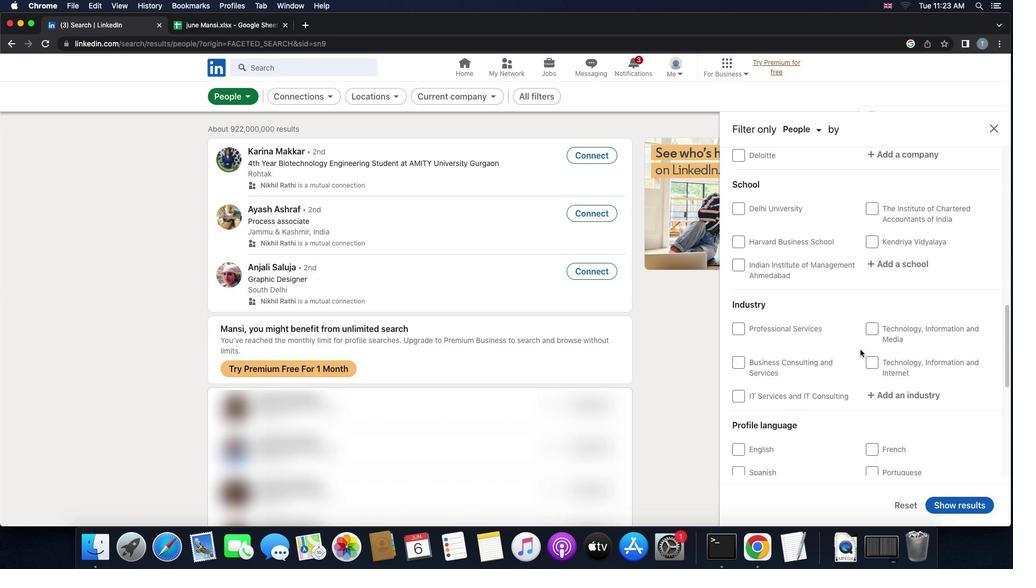 
Action: Mouse moved to (735, 433)
Screenshot: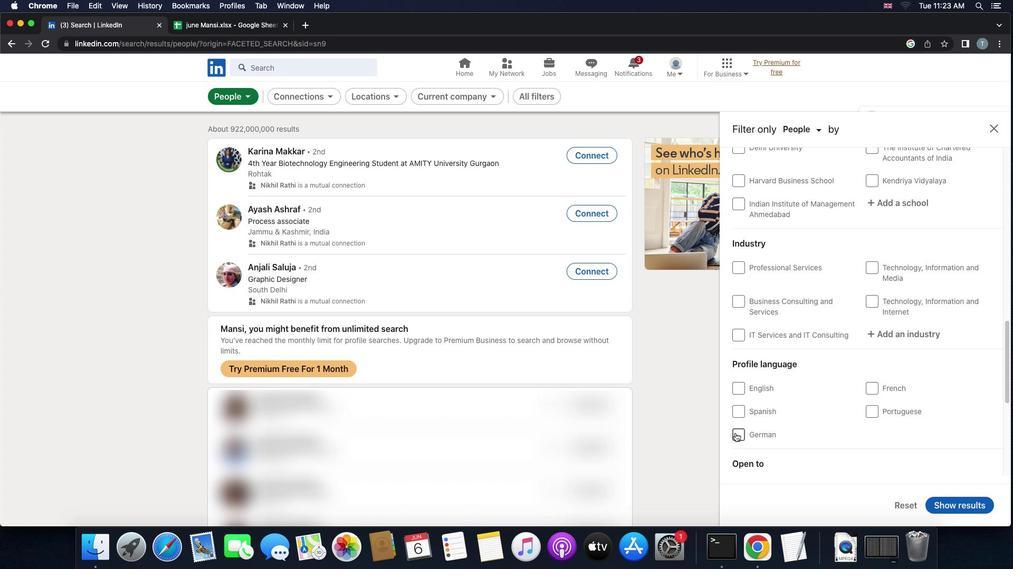 
Action: Mouse pressed left at (735, 433)
Screenshot: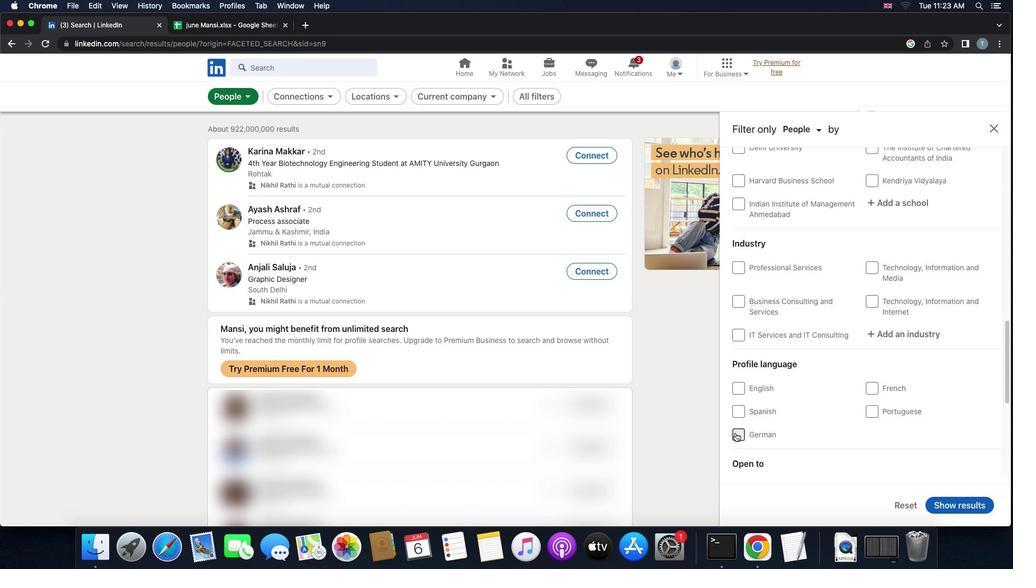 
Action: Mouse moved to (859, 429)
Screenshot: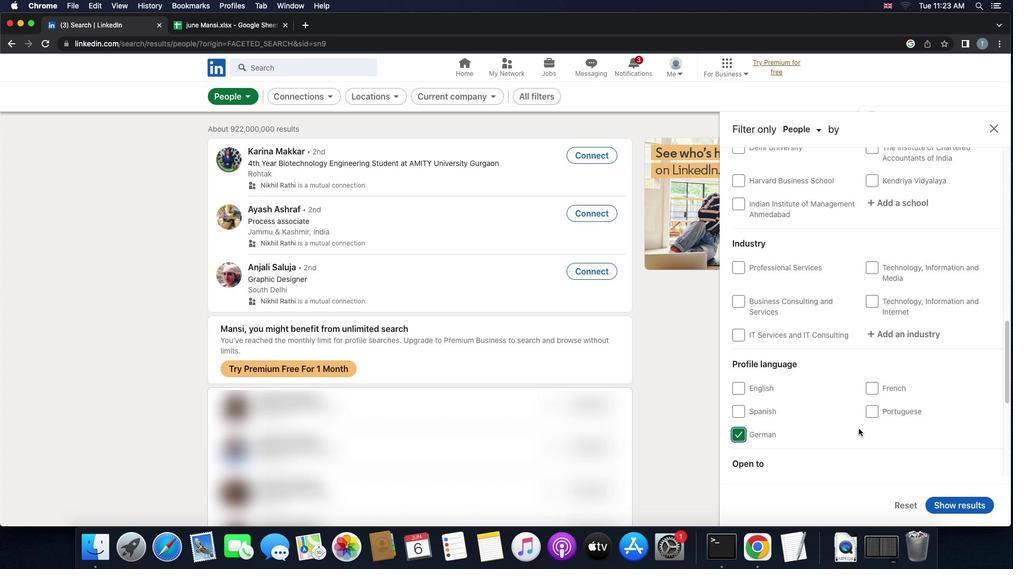 
Action: Mouse scrolled (859, 429) with delta (0, 0)
Screenshot: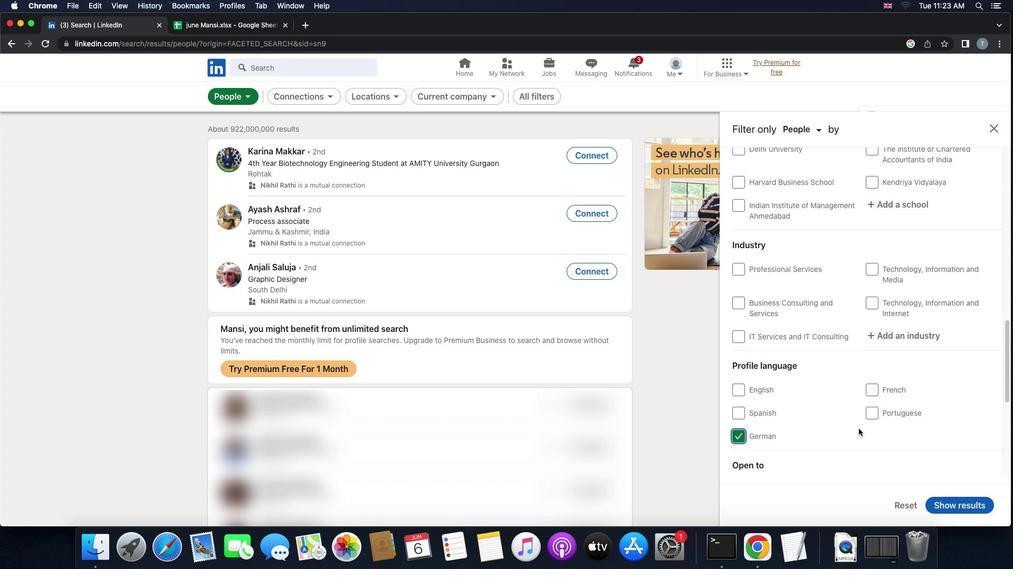 
Action: Mouse scrolled (859, 429) with delta (0, 0)
Screenshot: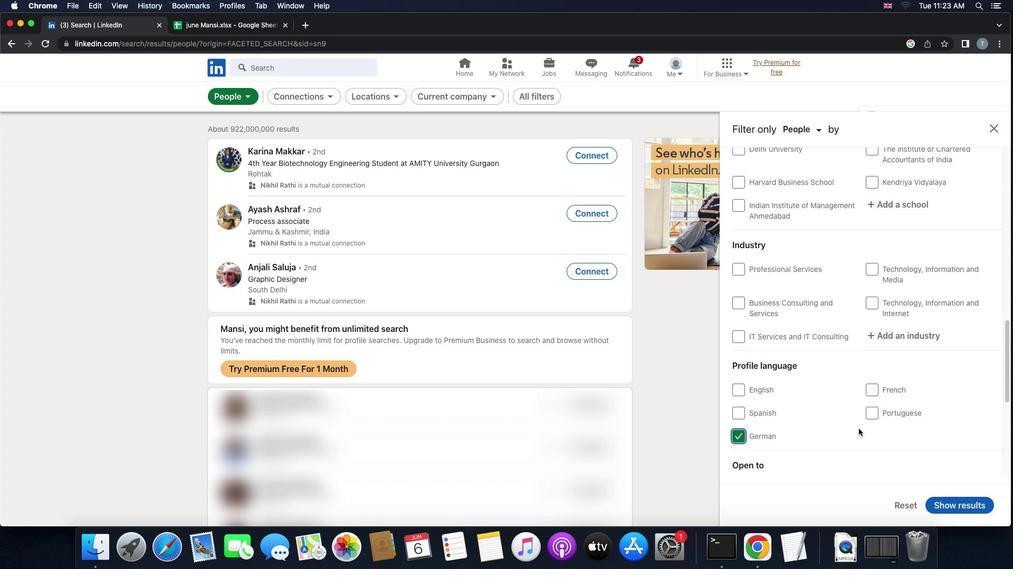 
Action: Mouse scrolled (859, 429) with delta (0, 1)
Screenshot: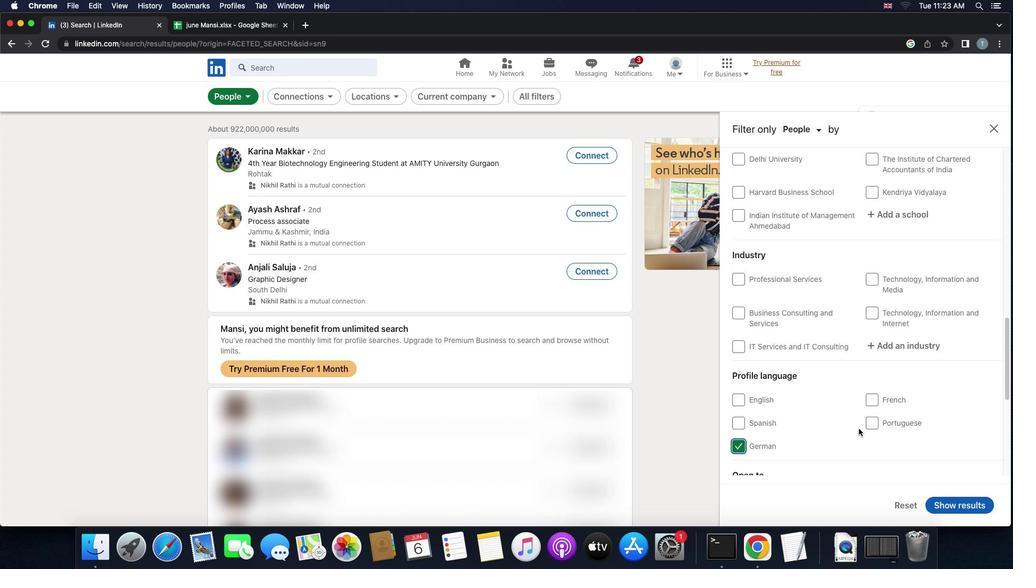 
Action: Mouse scrolled (859, 429) with delta (0, 0)
Screenshot: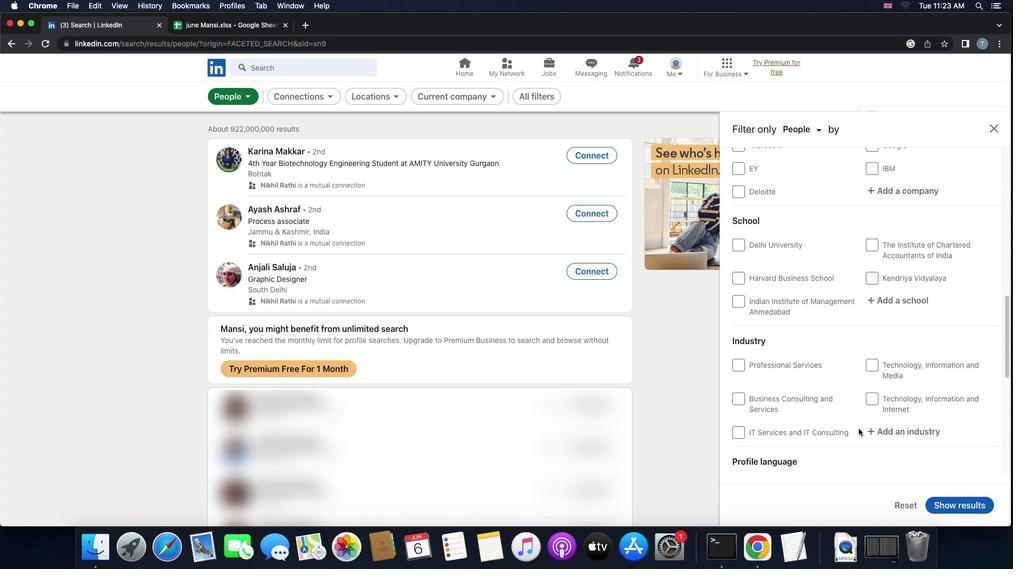 
Action: Mouse scrolled (859, 429) with delta (0, 0)
Screenshot: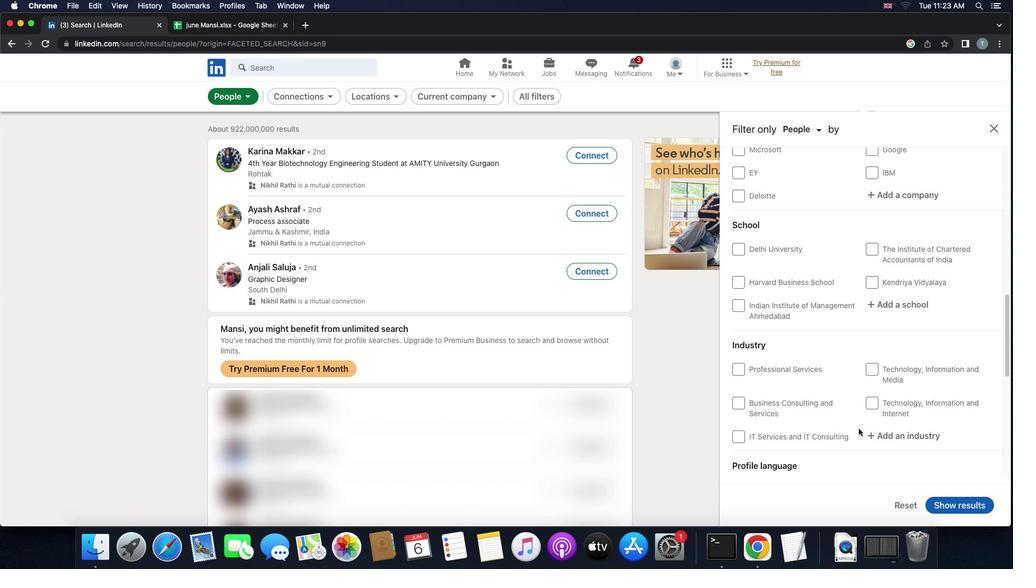 
Action: Mouse scrolled (859, 429) with delta (0, 1)
Screenshot: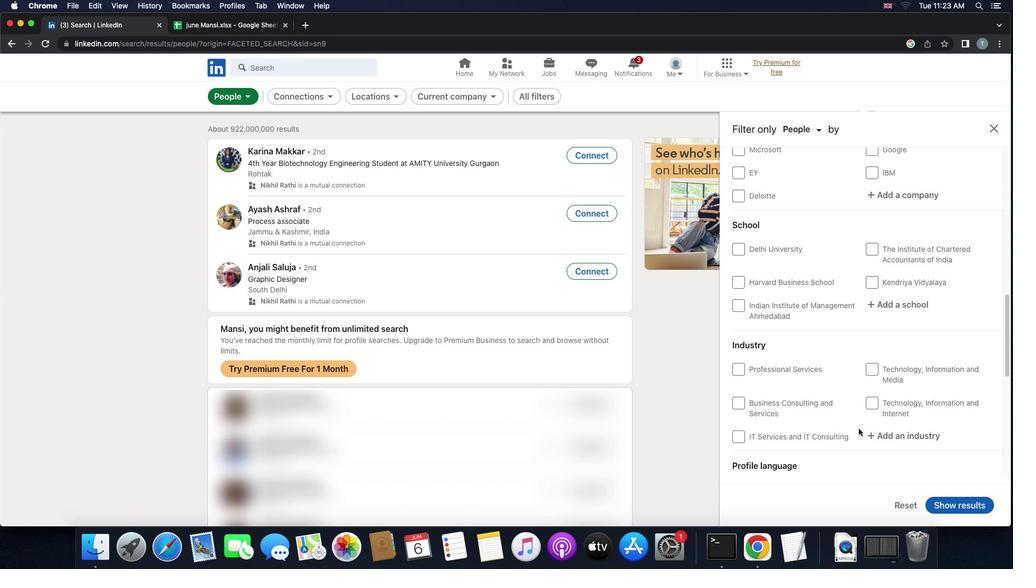 
Action: Mouse scrolled (859, 429) with delta (0, 2)
Screenshot: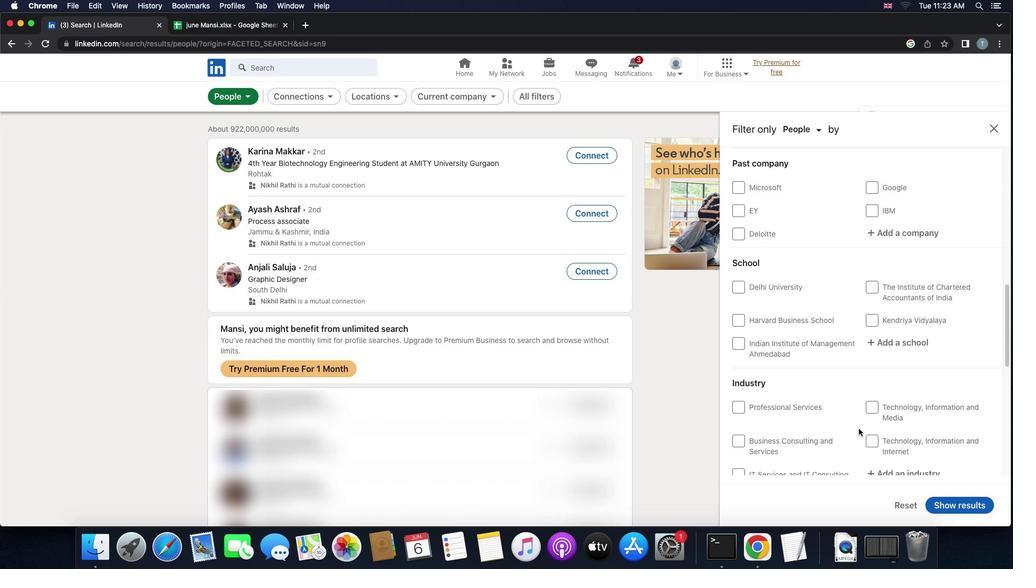 
Action: Mouse scrolled (859, 429) with delta (0, 0)
Screenshot: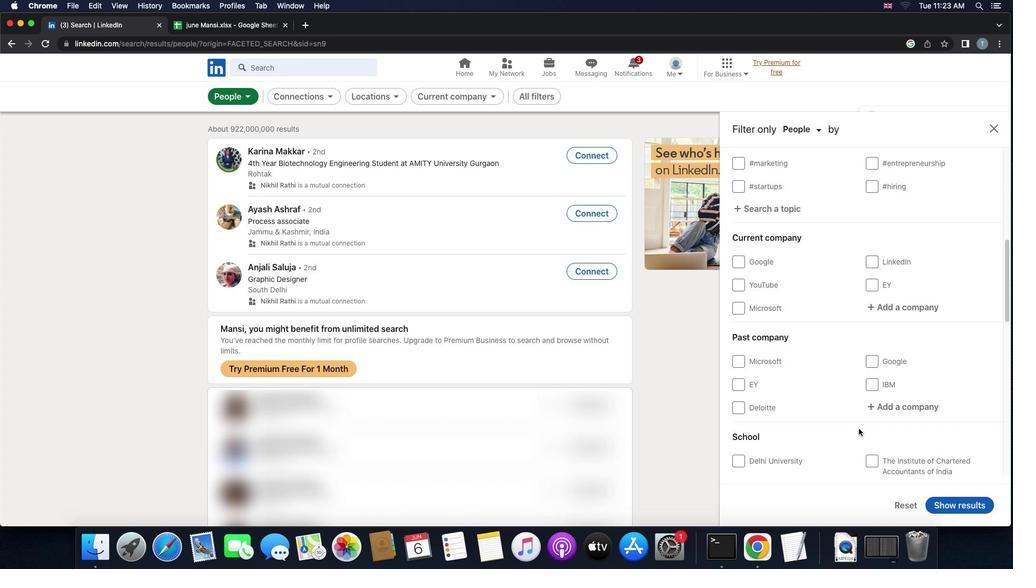
Action: Mouse scrolled (859, 429) with delta (0, 0)
Screenshot: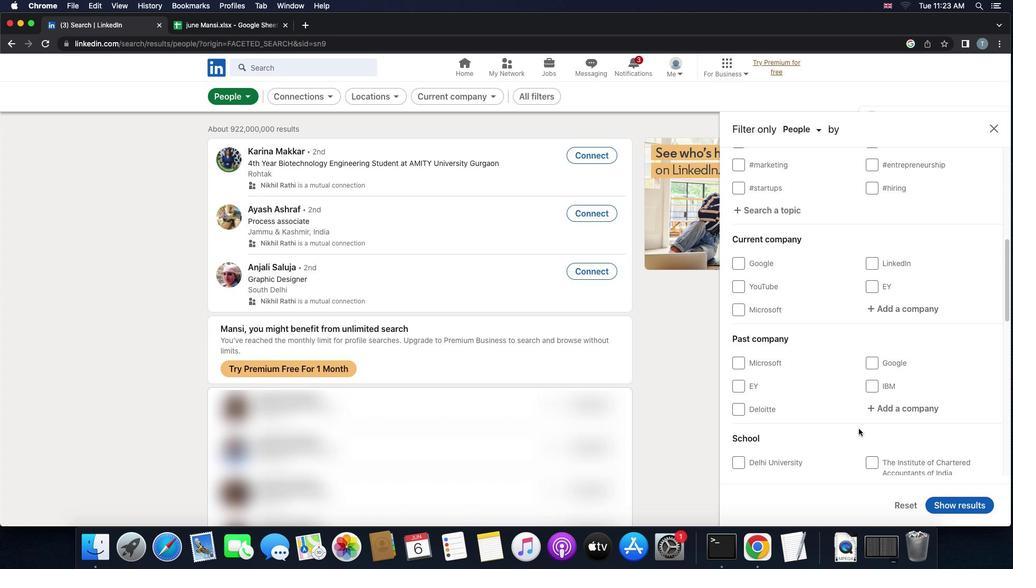 
Action: Mouse scrolled (859, 429) with delta (0, 1)
Screenshot: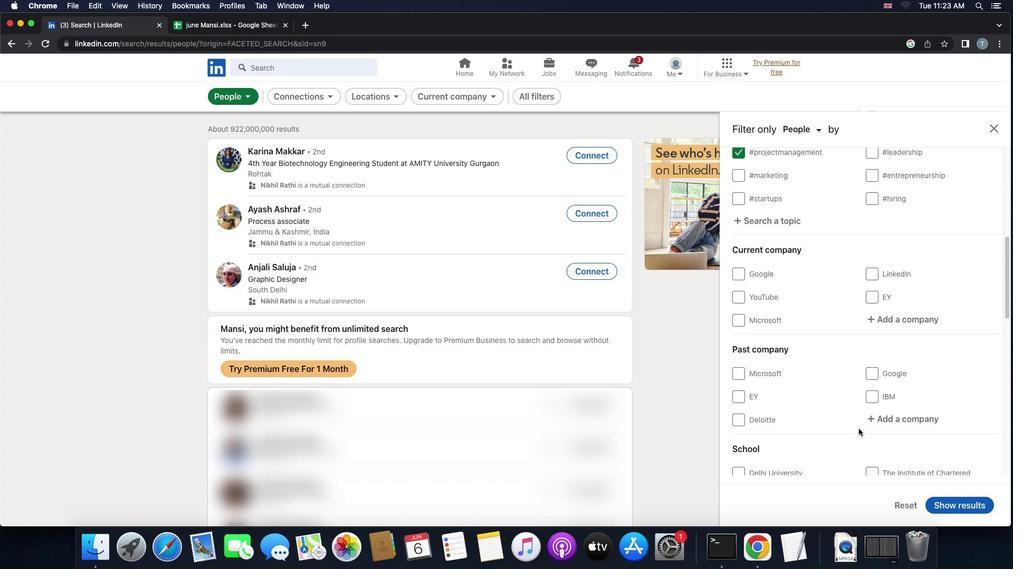 
Action: Mouse scrolled (859, 429) with delta (0, 2)
Screenshot: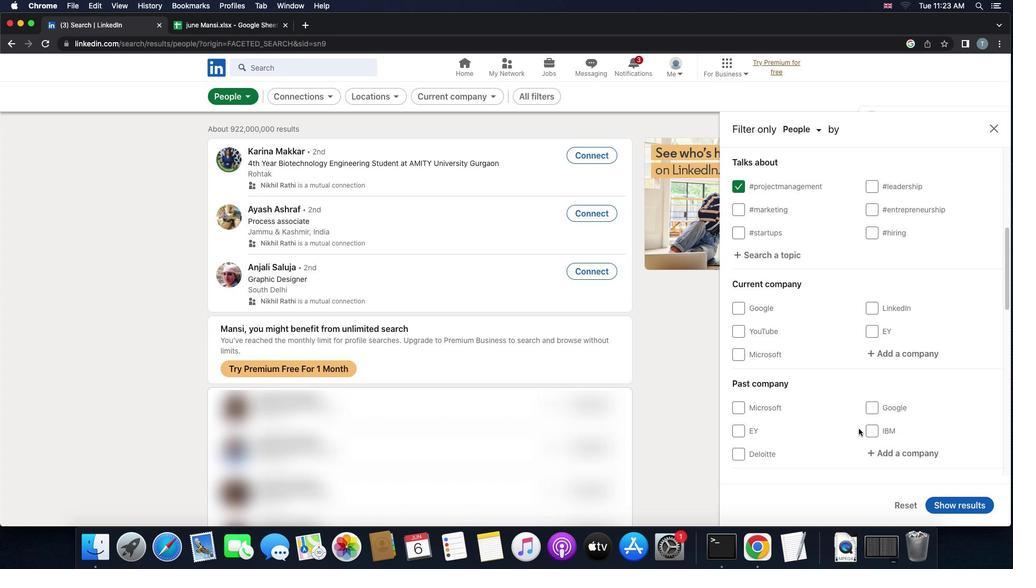 
Action: Mouse scrolled (859, 429) with delta (0, 0)
Screenshot: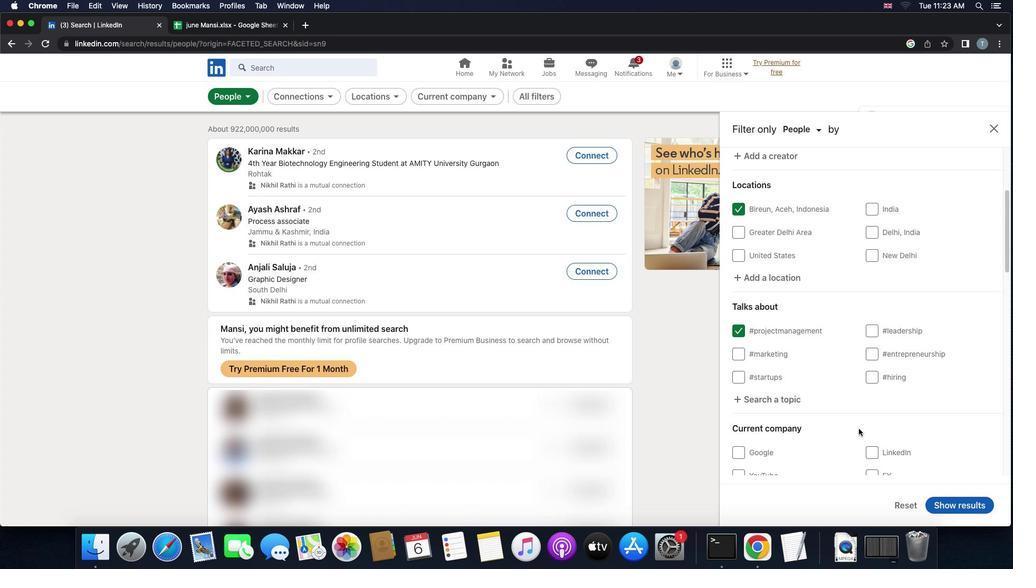 
Action: Mouse scrolled (859, 429) with delta (0, 0)
Screenshot: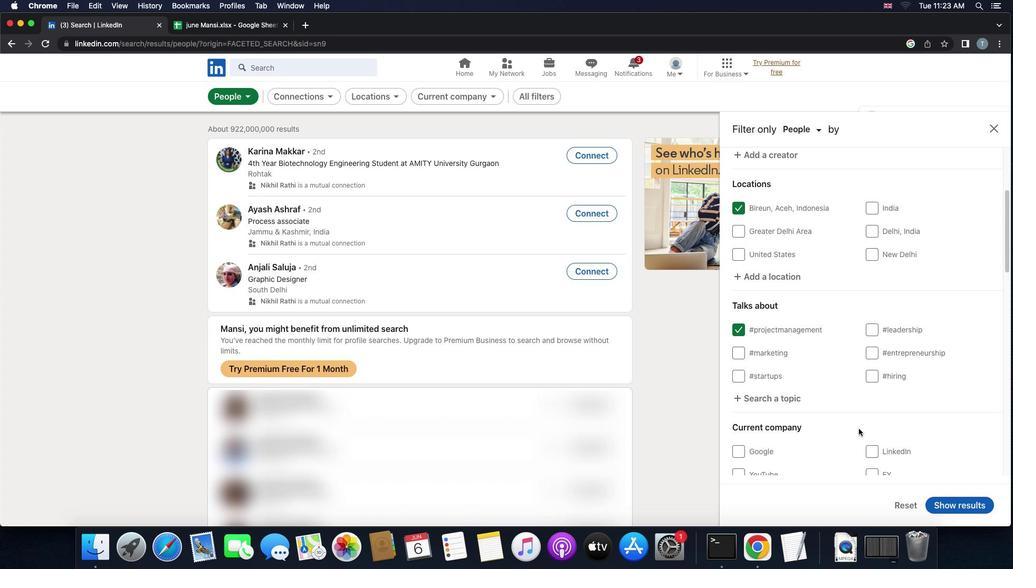 
Action: Mouse scrolled (859, 429) with delta (0, -1)
Screenshot: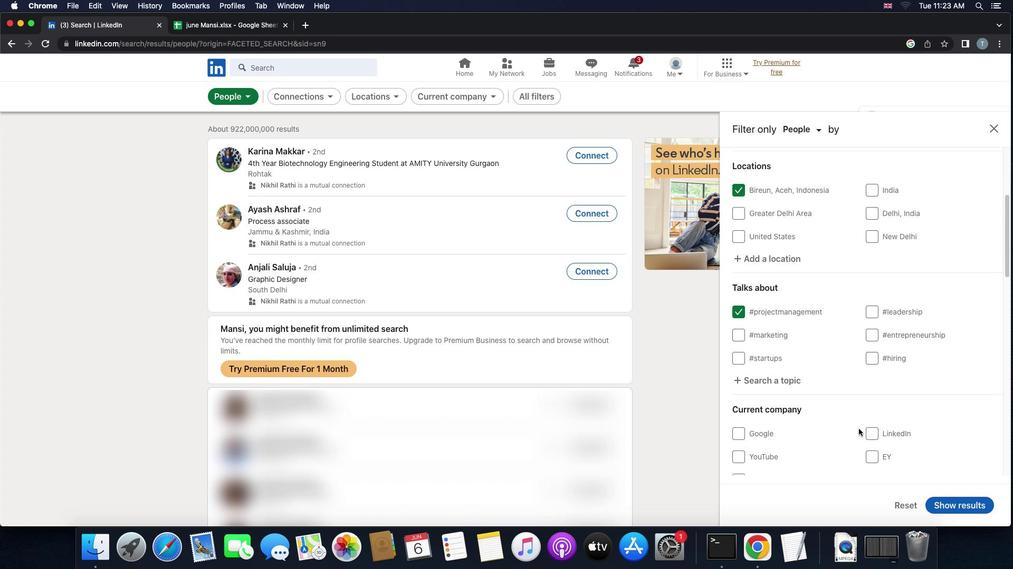 
Action: Mouse scrolled (859, 429) with delta (0, -1)
Screenshot: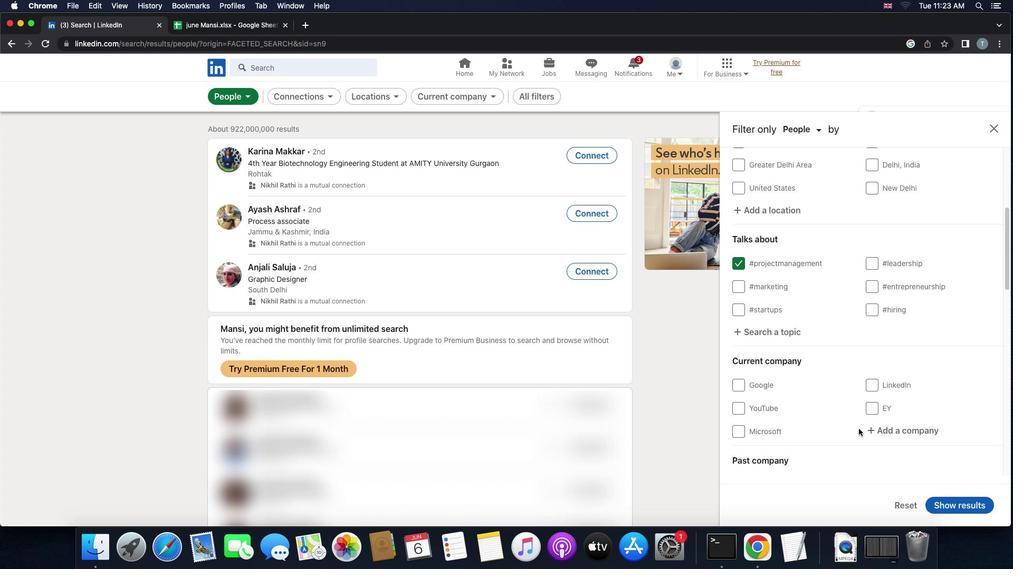 
Action: Mouse moved to (891, 380)
Screenshot: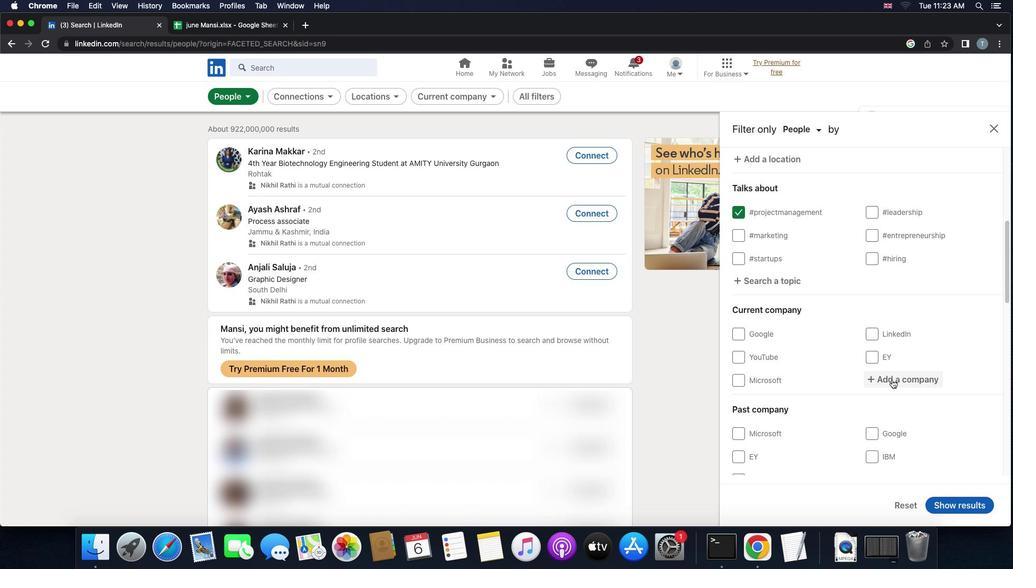 
Action: Mouse pressed left at (891, 380)
Screenshot: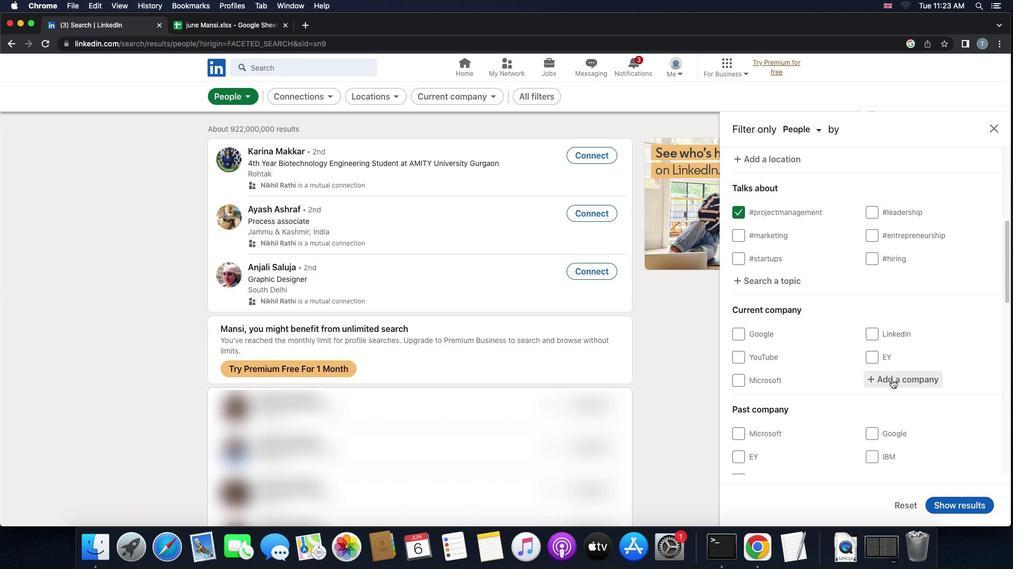 
Action: Key pressed Key.shift'W''a''y'Key.shift'@'Key.backspace'2''f''r''e''s'
Screenshot: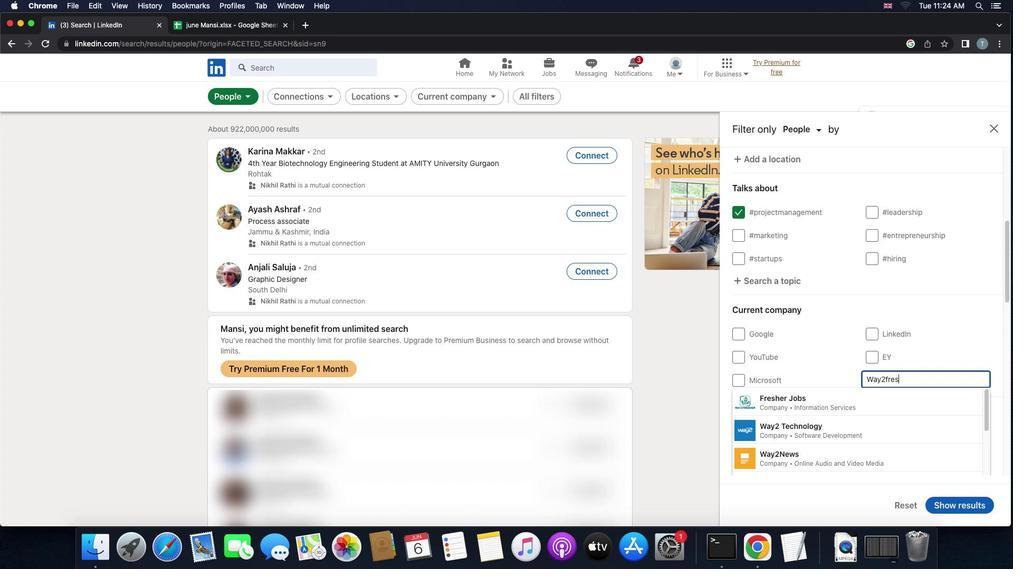 
Action: Mouse moved to (869, 428)
Screenshot: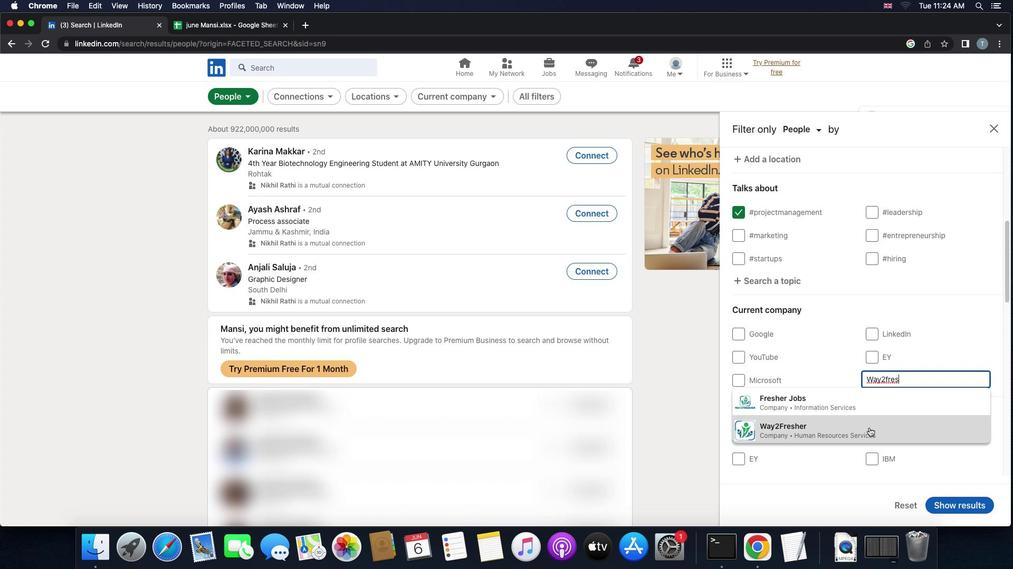 
Action: Mouse pressed left at (869, 428)
Screenshot: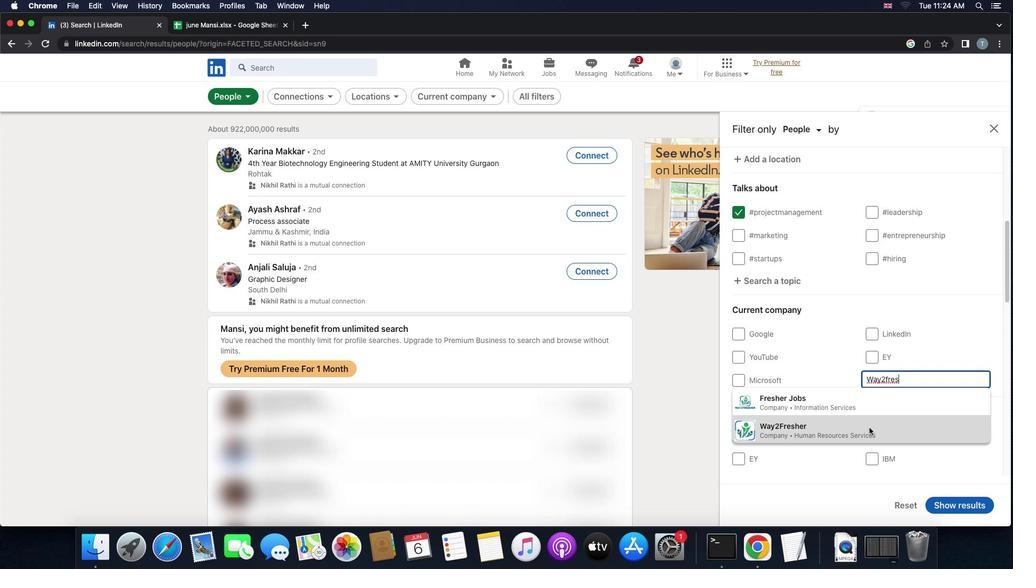 
Action: Mouse scrolled (869, 428) with delta (0, 0)
Screenshot: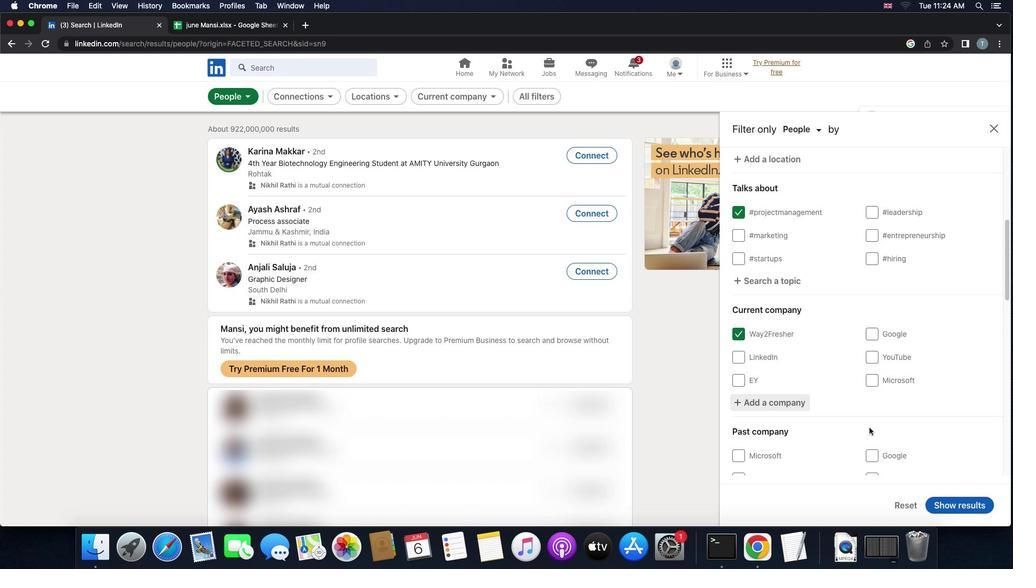 
Action: Mouse scrolled (869, 428) with delta (0, 0)
Screenshot: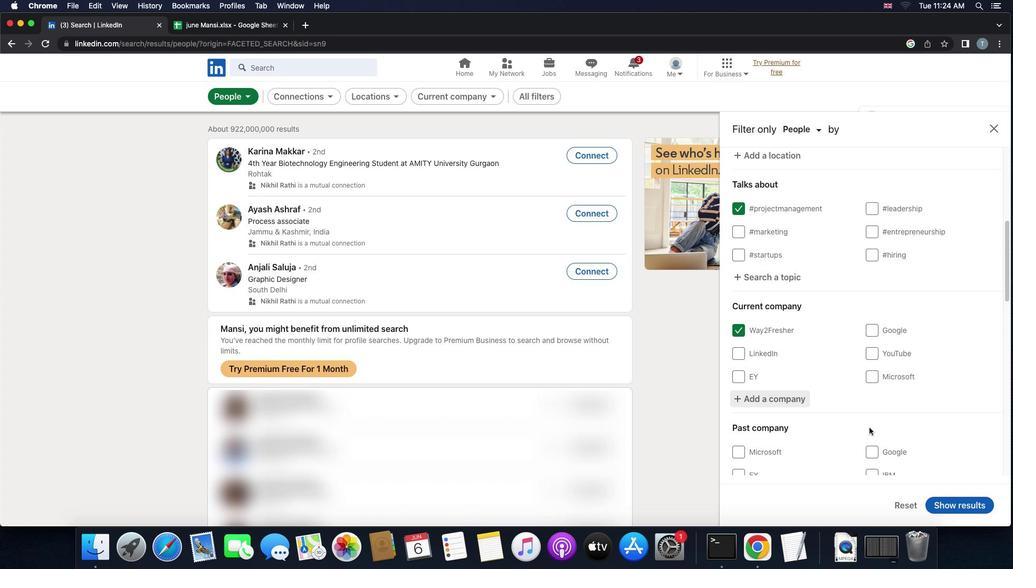 
Action: Mouse scrolled (869, 428) with delta (0, 0)
Screenshot: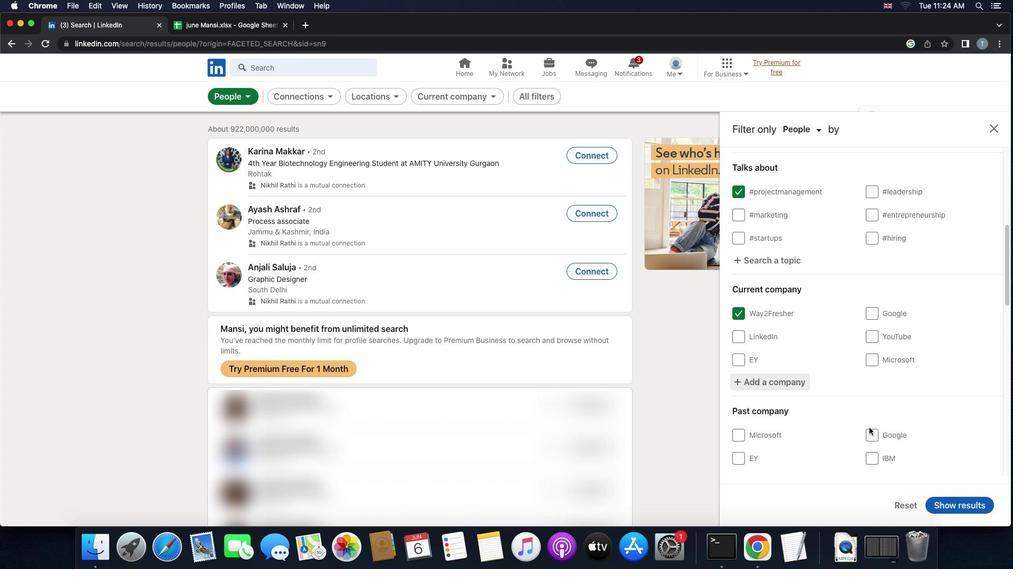 
Action: Mouse scrolled (869, 428) with delta (0, 0)
Screenshot: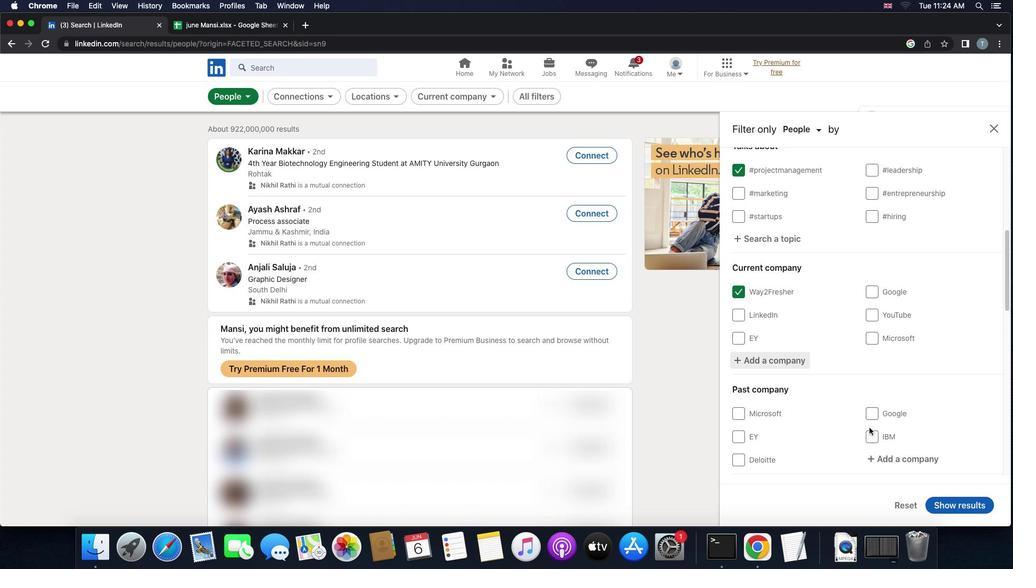 
Action: Mouse scrolled (869, 428) with delta (0, 0)
Screenshot: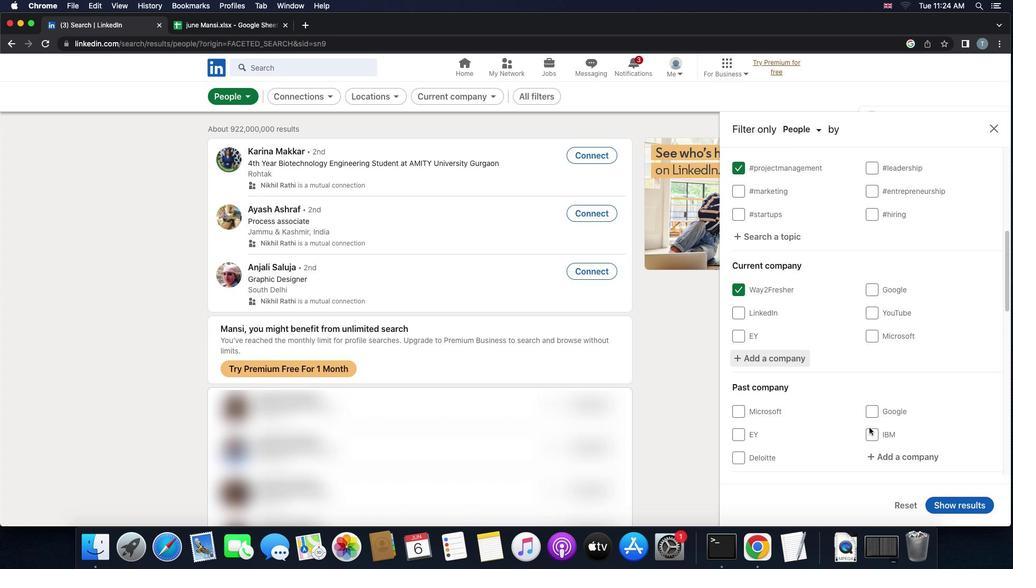 
Action: Mouse scrolled (869, 428) with delta (0, -1)
Screenshot: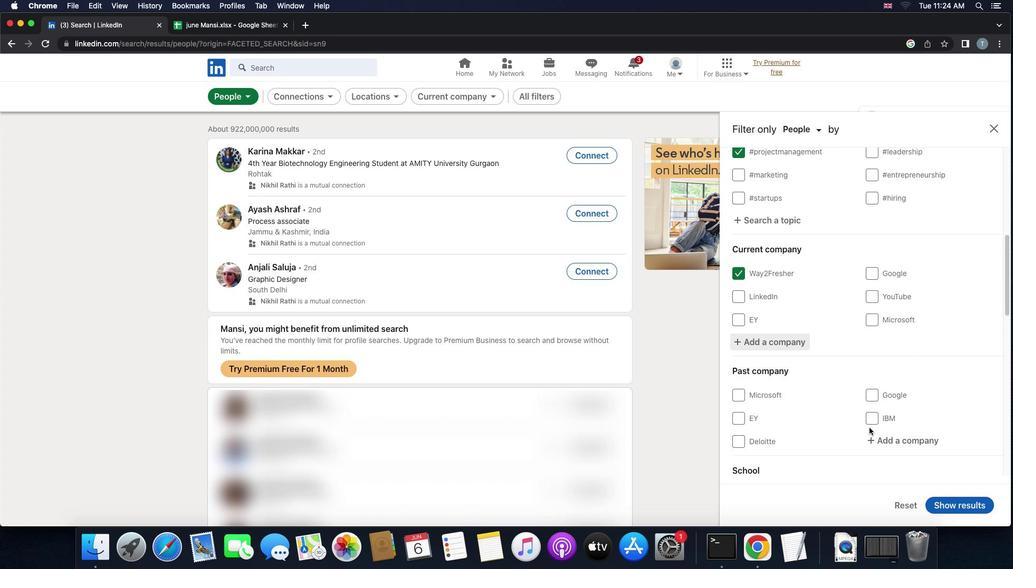 
Action: Mouse scrolled (869, 428) with delta (0, 0)
Screenshot: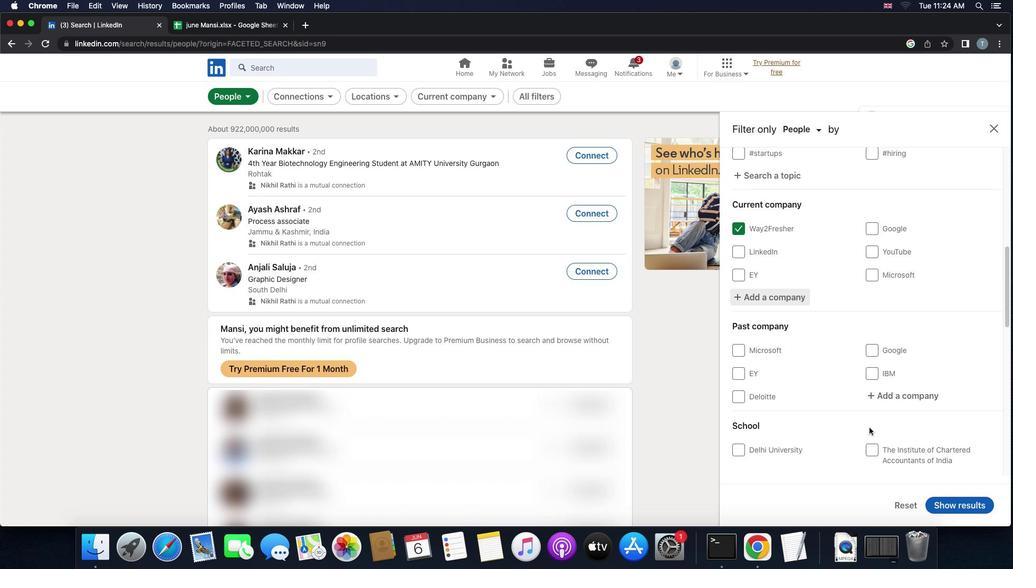 
Action: Mouse scrolled (869, 428) with delta (0, 0)
Screenshot: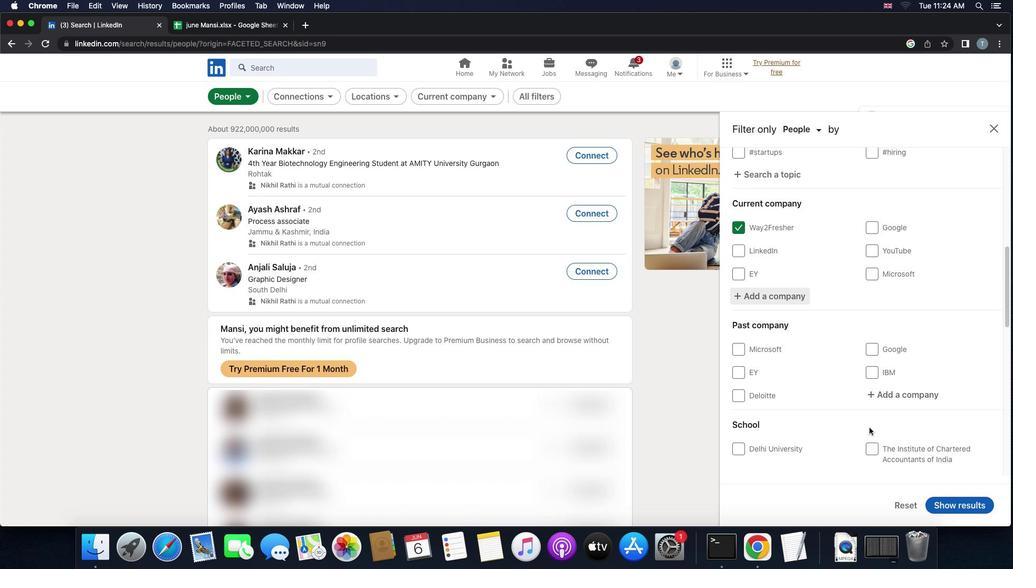 
Action: Mouse scrolled (869, 428) with delta (0, 0)
Screenshot: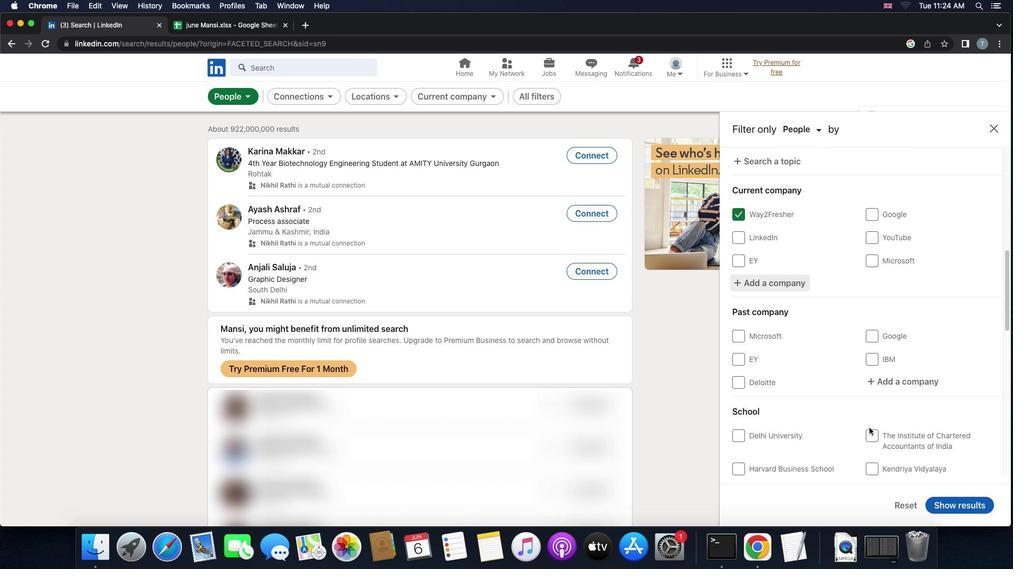 
Action: Mouse scrolled (869, 428) with delta (0, 0)
Screenshot: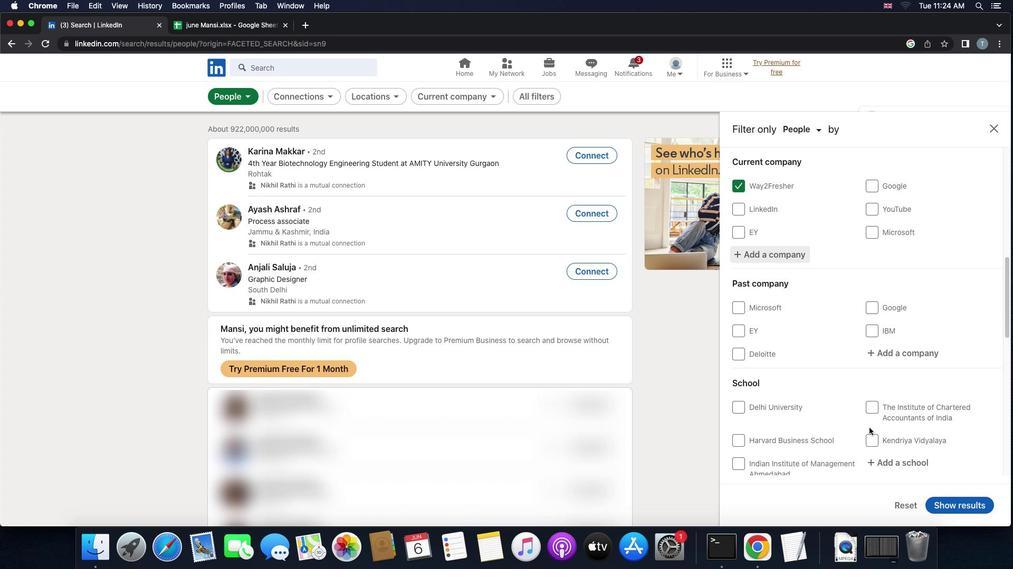 
Action: Mouse scrolled (869, 428) with delta (0, 0)
Screenshot: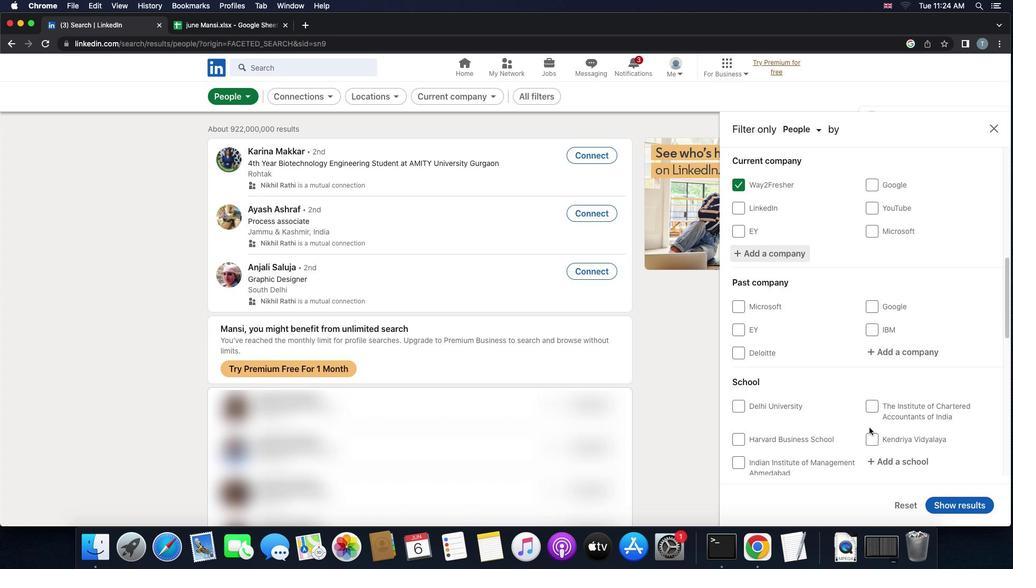 
Action: Mouse scrolled (869, 428) with delta (0, 0)
Screenshot: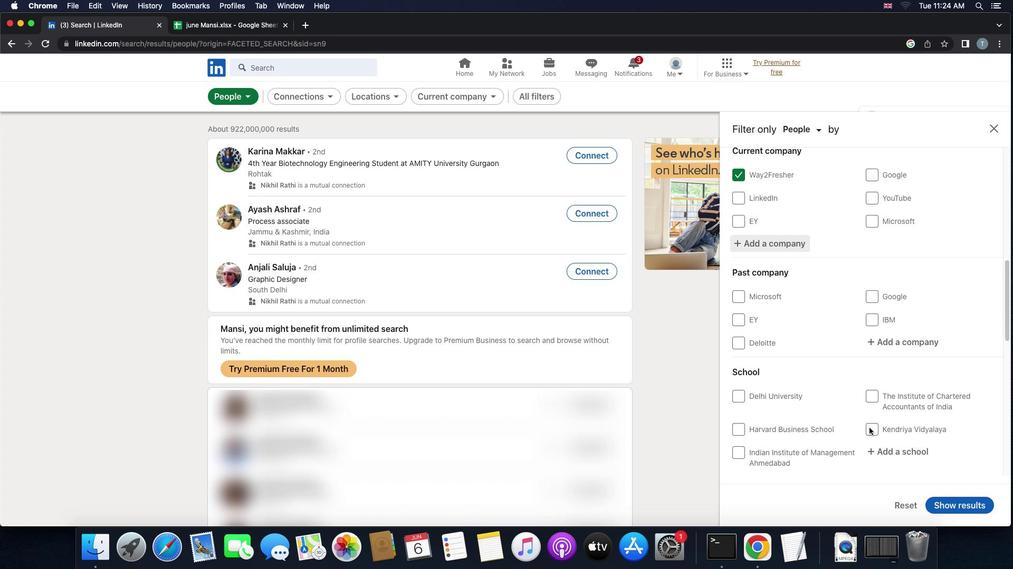
Action: Mouse moved to (898, 410)
Screenshot: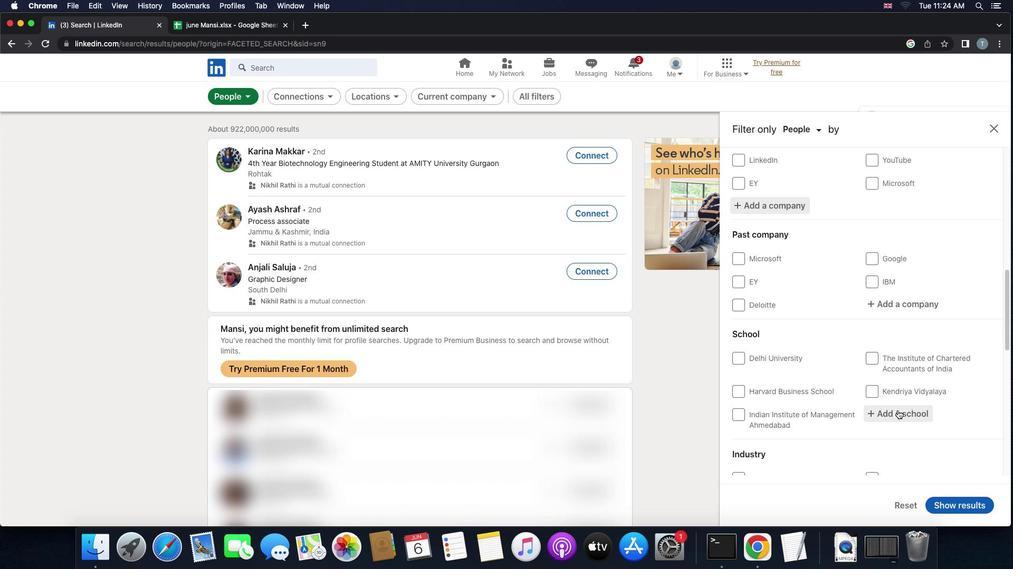 
Action: Mouse pressed left at (898, 410)
Screenshot: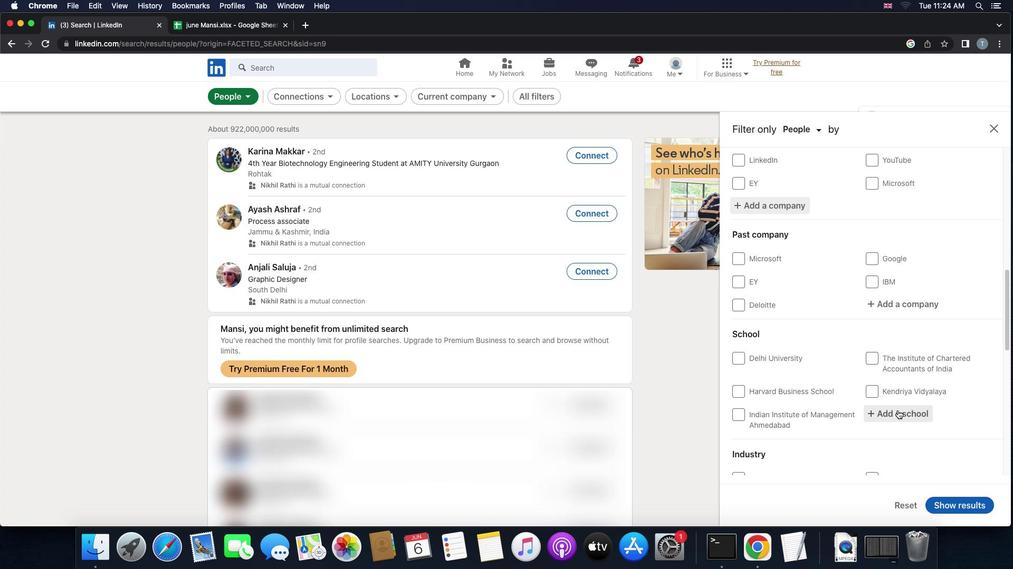 
Action: Key pressed Key.shift'G''o''s''w''a''m''i'Key.space'g''a''n''e''s''h'Key.space'd''u''t''t''a'
Screenshot: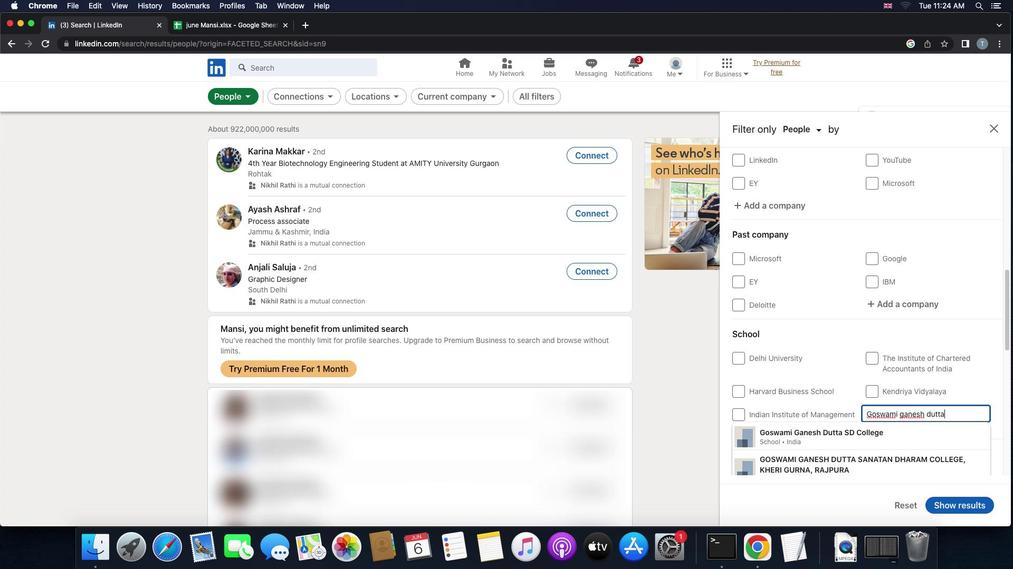 
Action: Mouse moved to (876, 436)
Screenshot: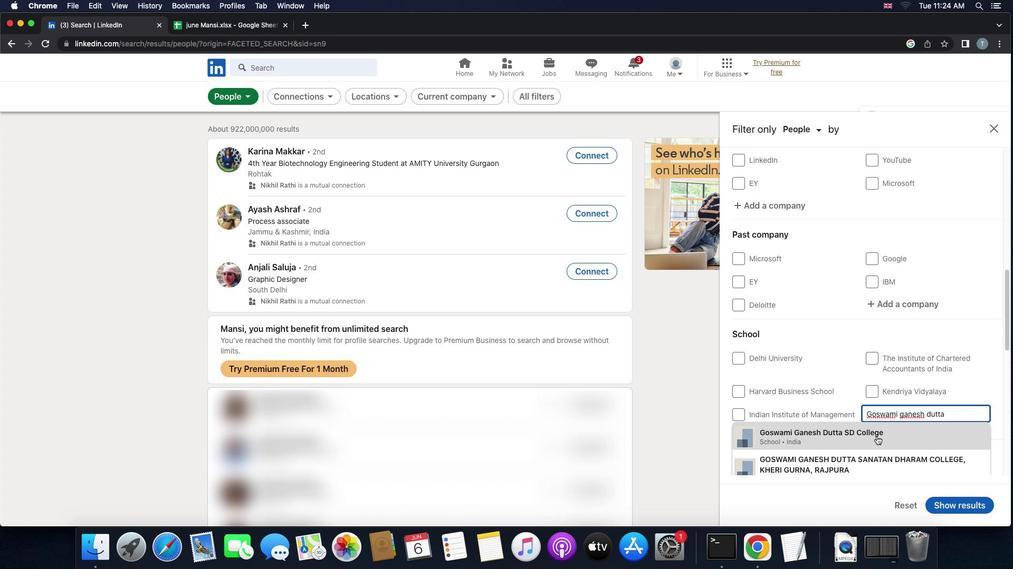 
Action: Mouse pressed left at (876, 436)
Screenshot: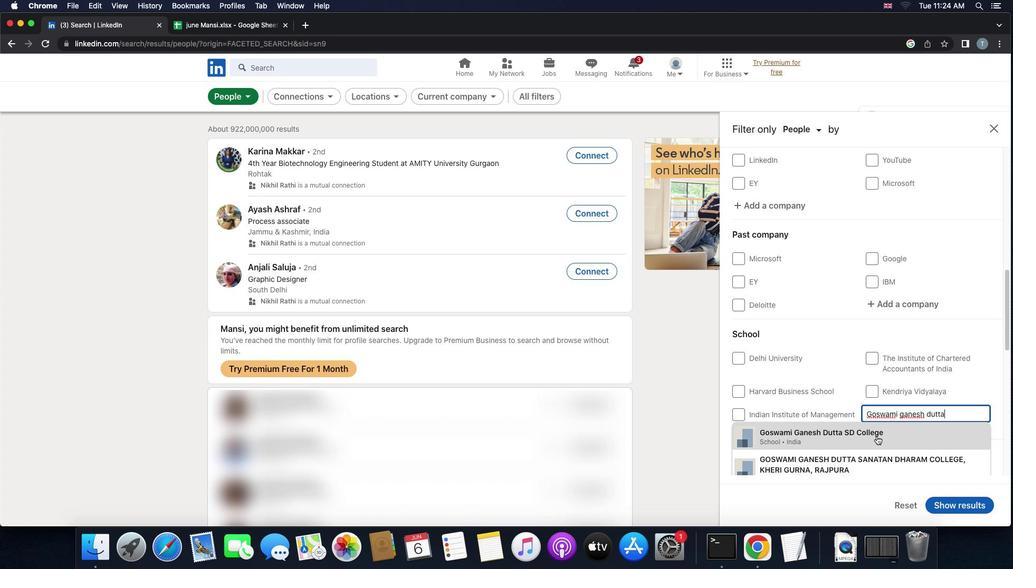 
Action: Mouse scrolled (876, 436) with delta (0, 0)
Screenshot: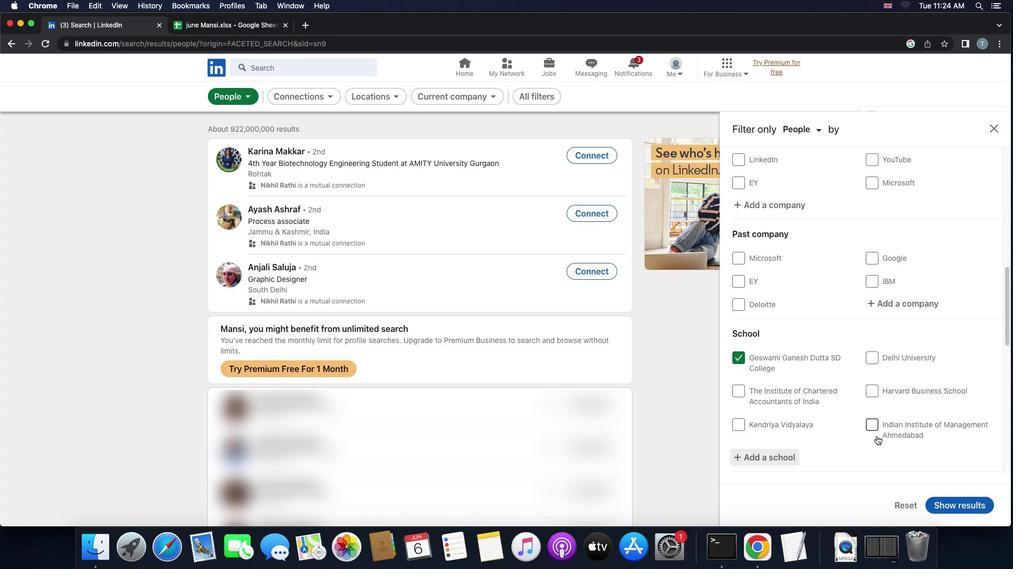 
Action: Mouse scrolled (876, 436) with delta (0, 0)
Screenshot: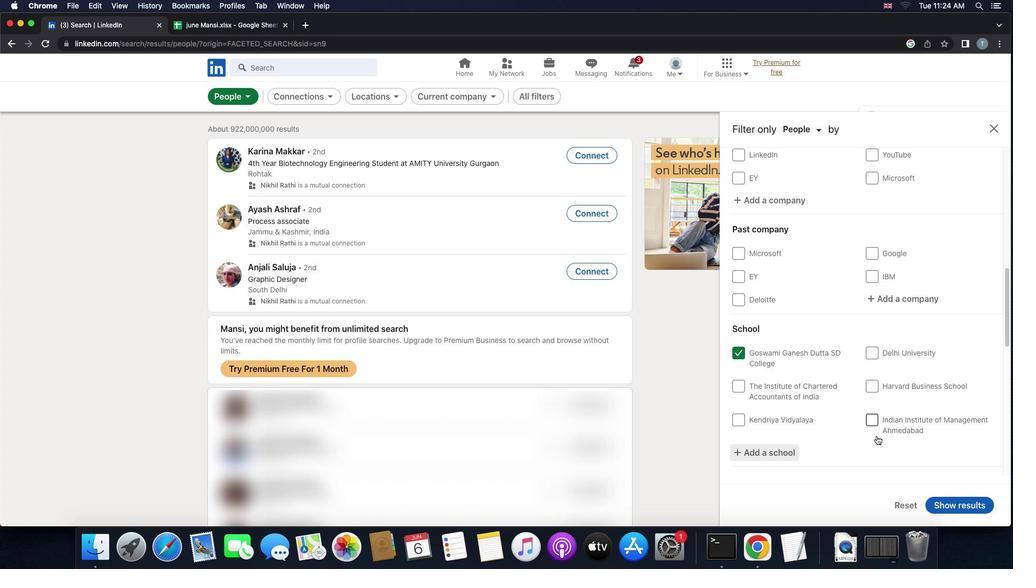 
Action: Mouse scrolled (876, 436) with delta (0, 0)
Screenshot: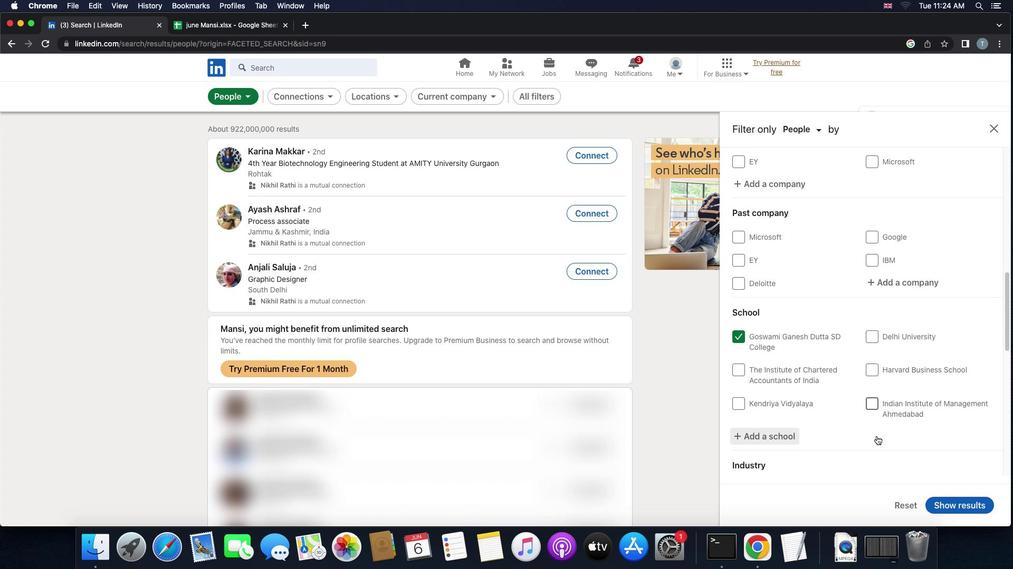 
Action: Mouse scrolled (876, 436) with delta (0, 0)
Screenshot: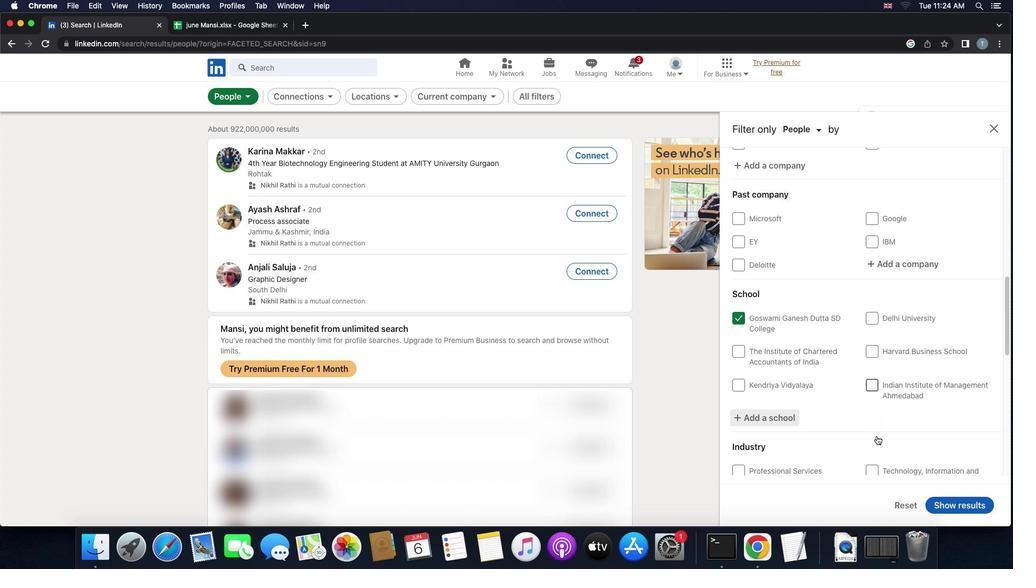 
Action: Mouse scrolled (876, 436) with delta (0, 0)
Screenshot: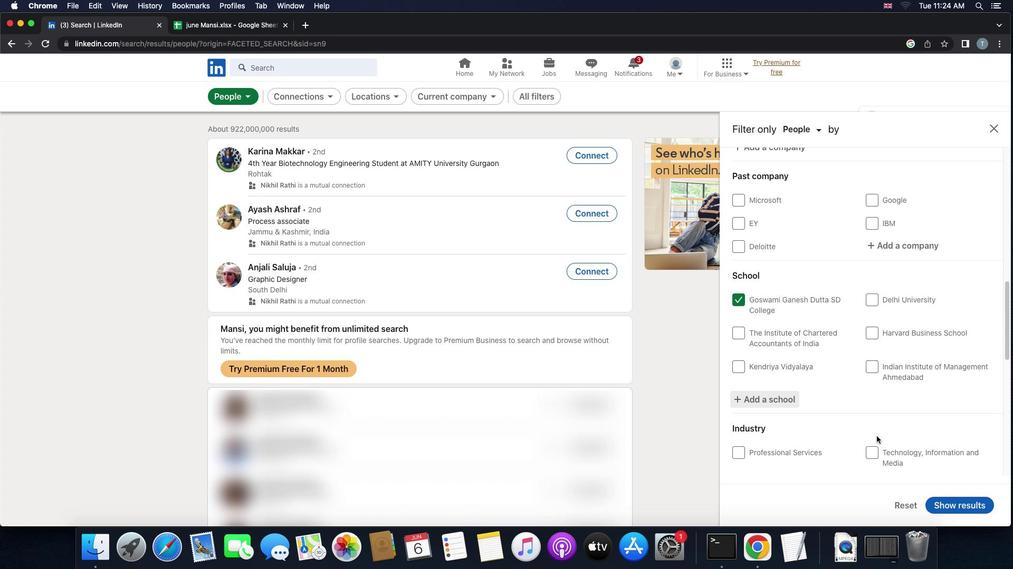
Action: Mouse scrolled (876, 436) with delta (0, 0)
Screenshot: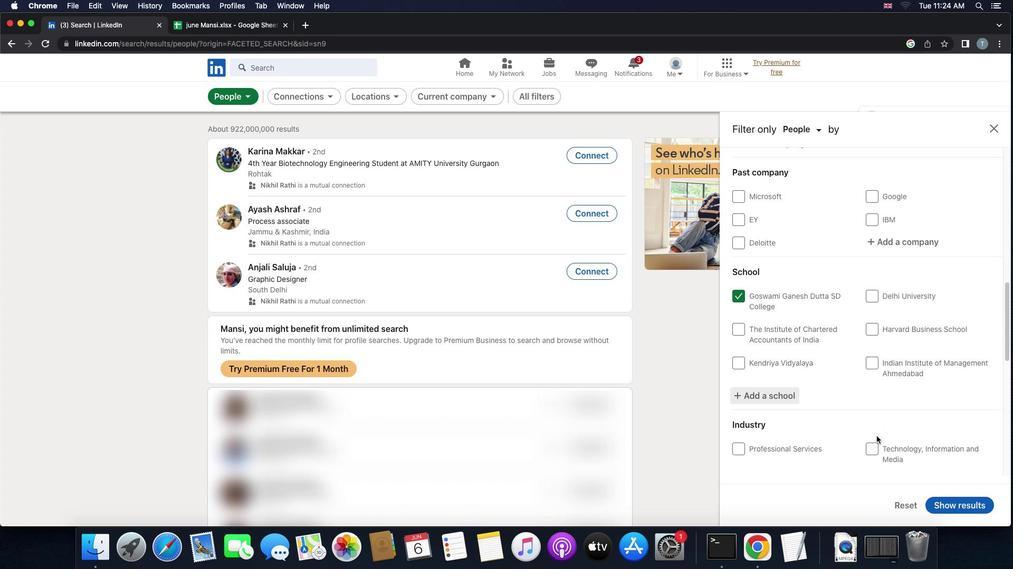 
Action: Mouse scrolled (876, 436) with delta (0, 0)
Screenshot: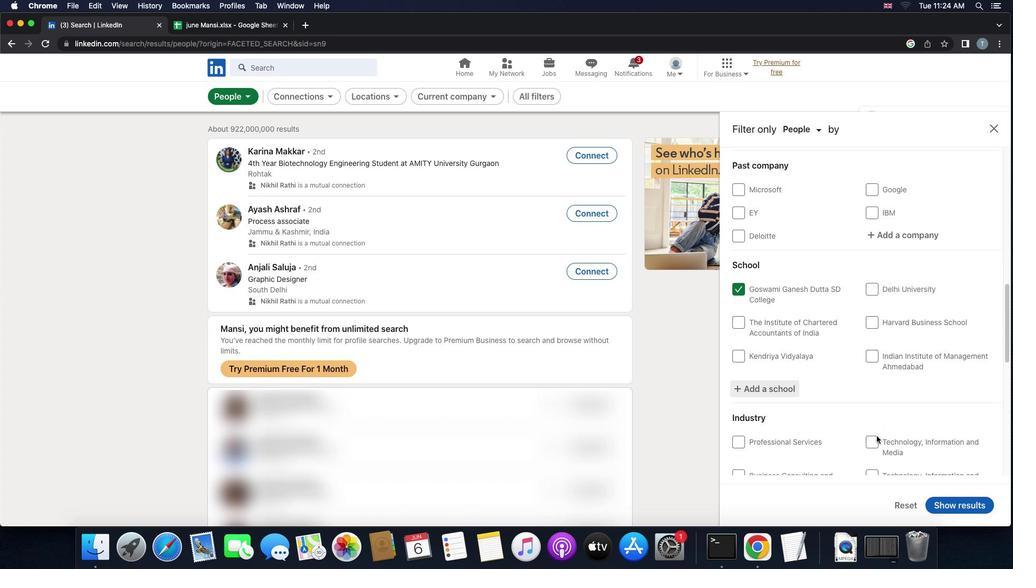 
Action: Mouse scrolled (876, 436) with delta (0, 0)
Screenshot: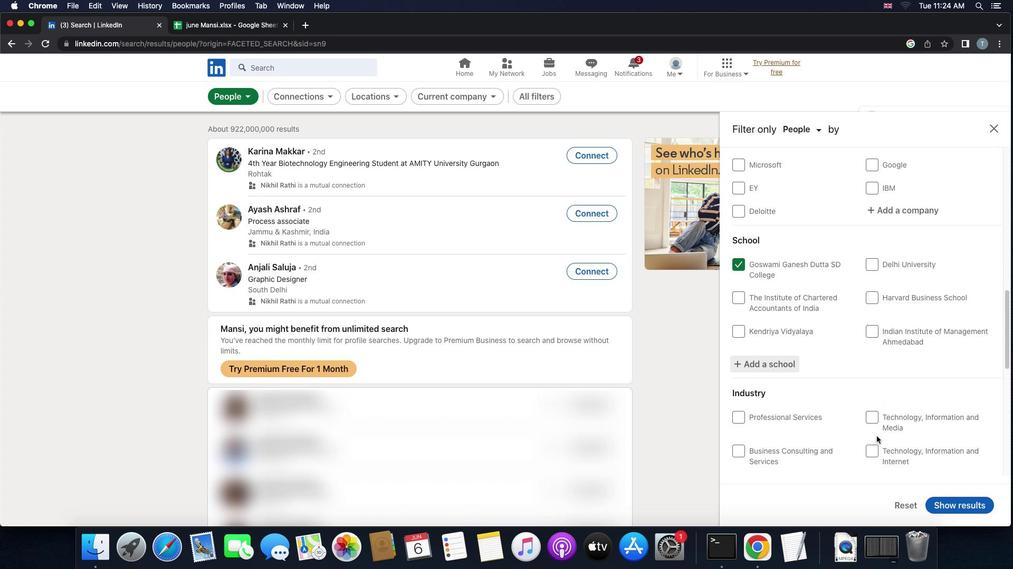 
Action: Mouse moved to (882, 455)
Screenshot: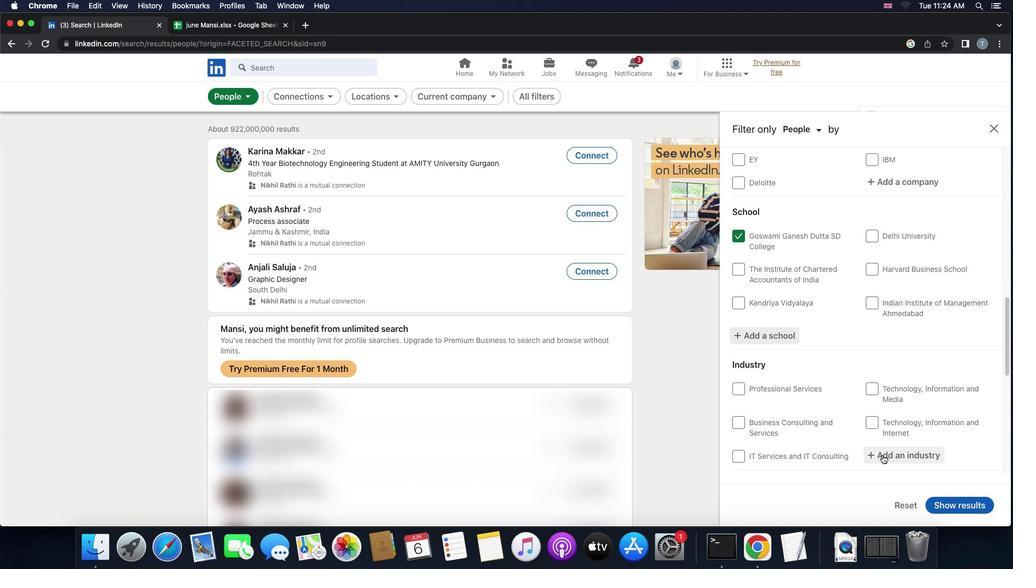 
Action: Mouse pressed left at (882, 455)
Screenshot: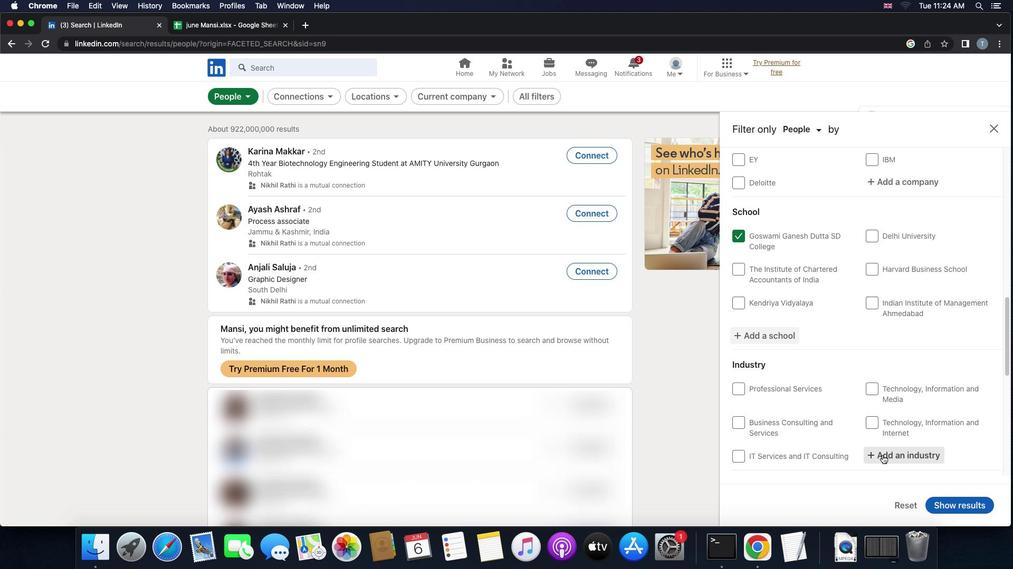 
Action: Key pressed Key.shift'A''p''p''a''r''e''l'Key.space'm''a''n''u''f''a''c''t''u''r''i''n''g'
Screenshot: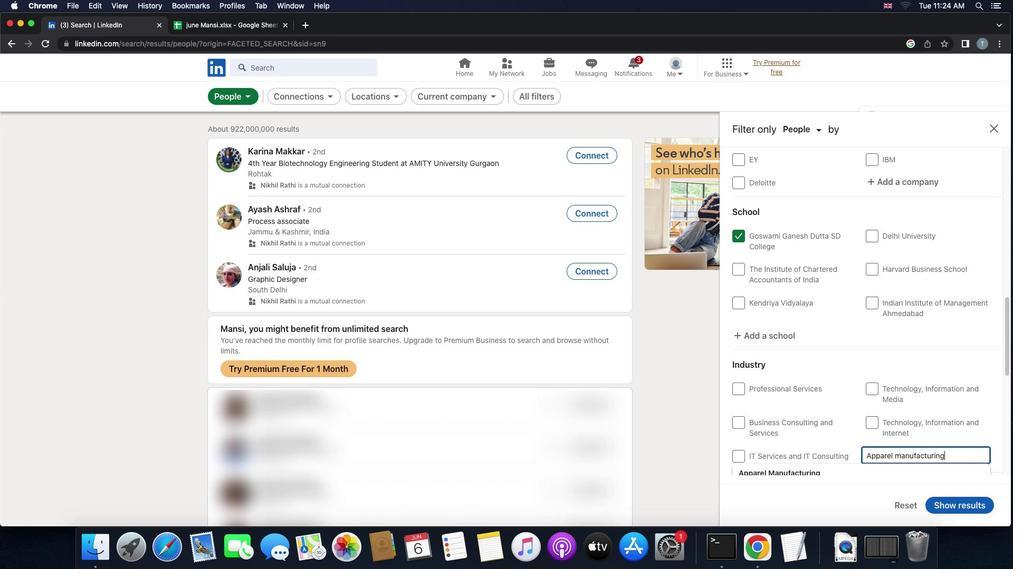 
Action: Mouse moved to (832, 471)
Screenshot: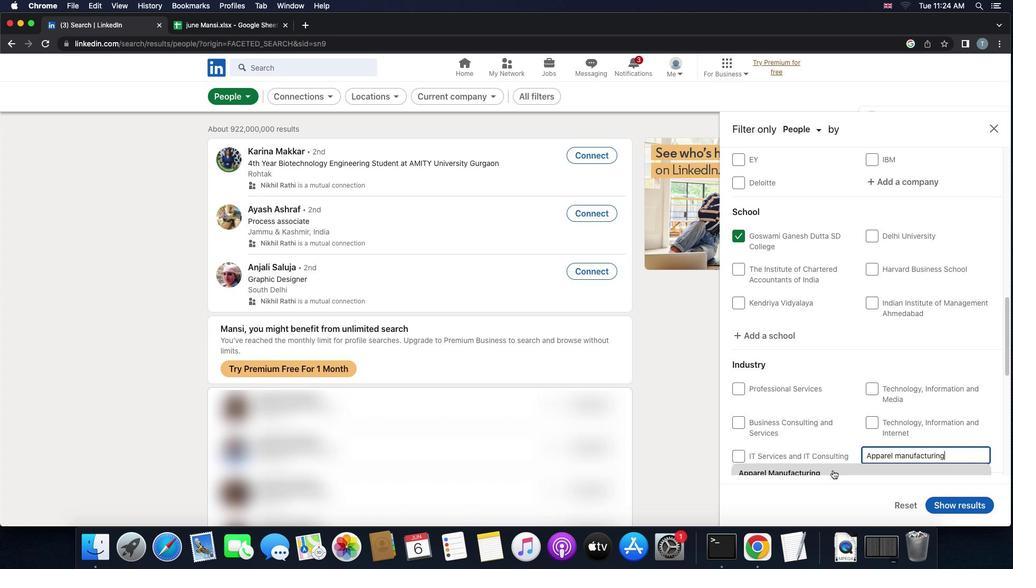 
Action: Mouse pressed left at (832, 471)
Screenshot: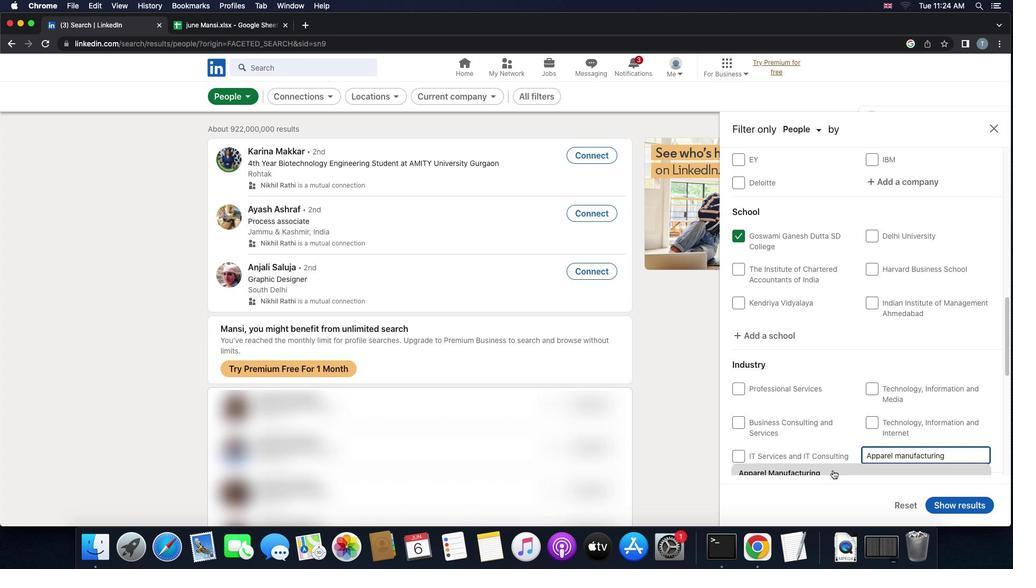 
Action: Mouse scrolled (832, 471) with delta (0, 0)
Screenshot: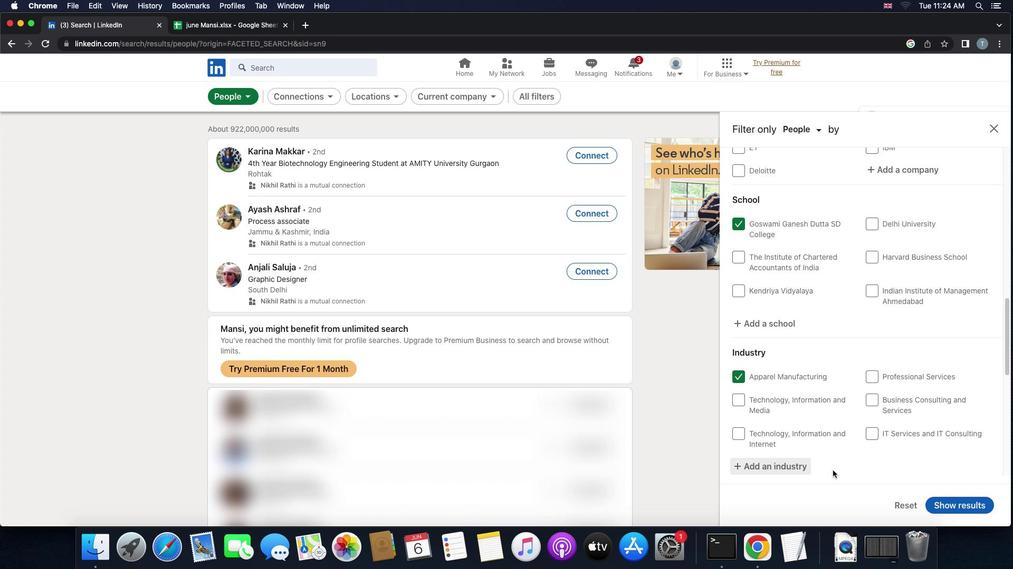 
Action: Mouse scrolled (832, 471) with delta (0, 0)
Screenshot: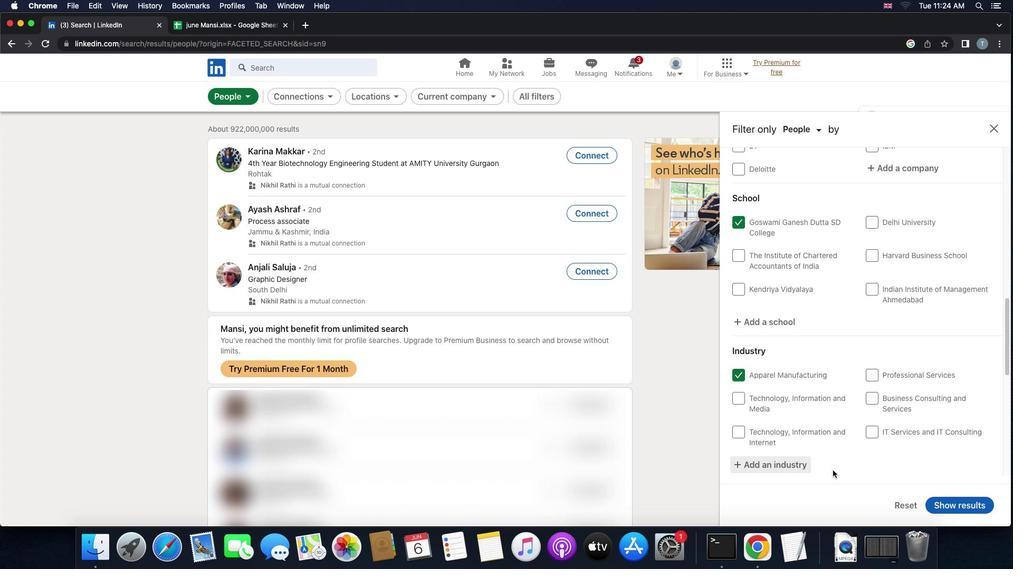 
Action: Mouse scrolled (832, 471) with delta (0, 0)
Screenshot: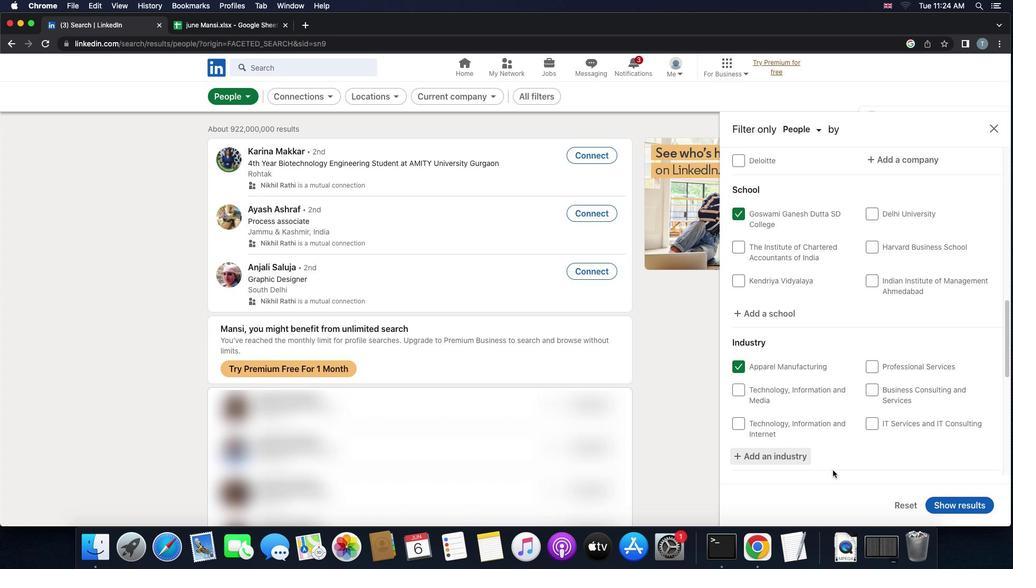 
Action: Mouse scrolled (832, 471) with delta (0, 0)
Screenshot: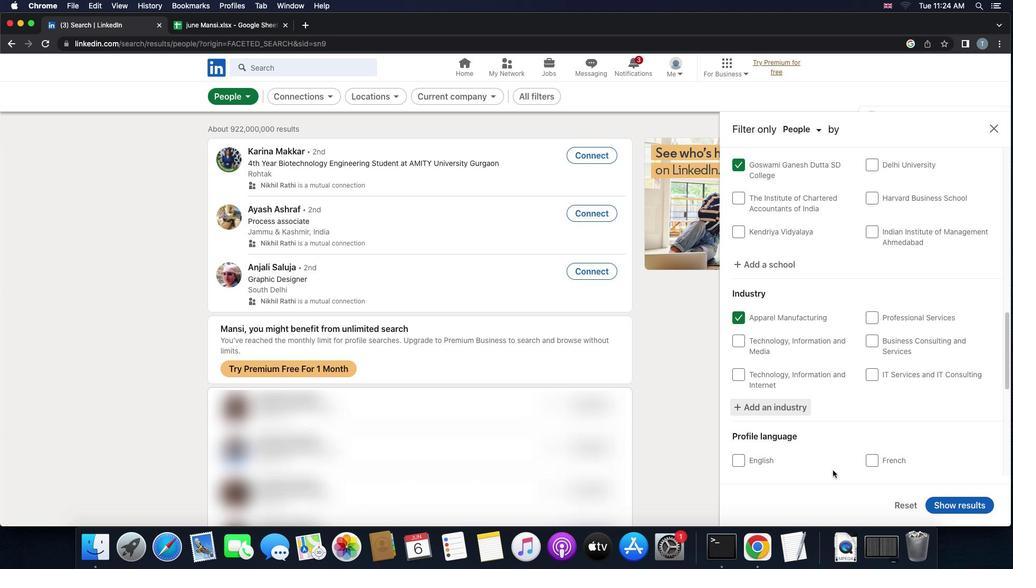 
Action: Mouse scrolled (832, 471) with delta (0, 0)
Screenshot: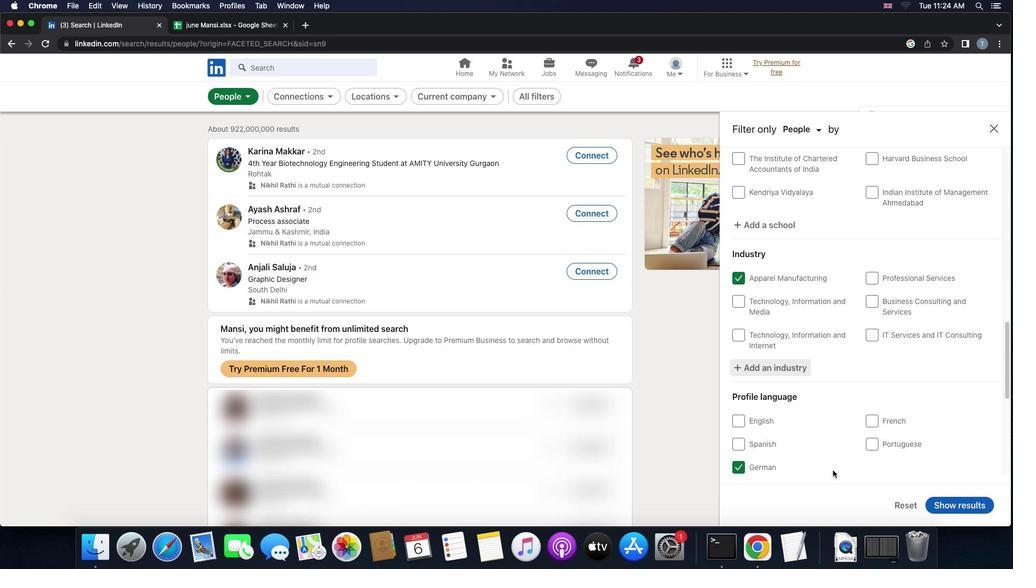 
Action: Mouse scrolled (832, 471) with delta (0, 0)
Screenshot: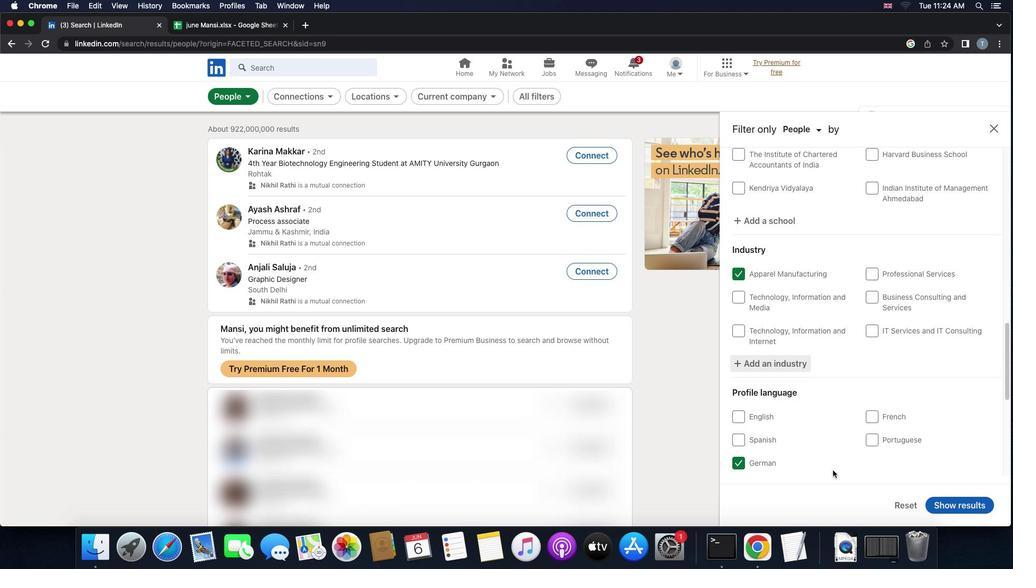 
Action: Mouse scrolled (832, 471) with delta (0, -1)
Screenshot: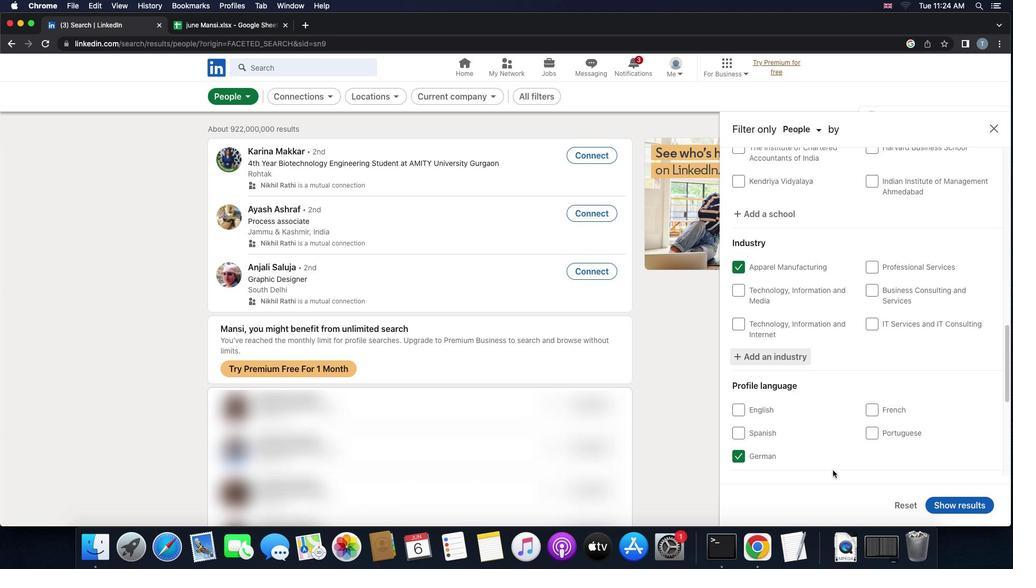 
Action: Mouse scrolled (832, 471) with delta (0, 0)
Screenshot: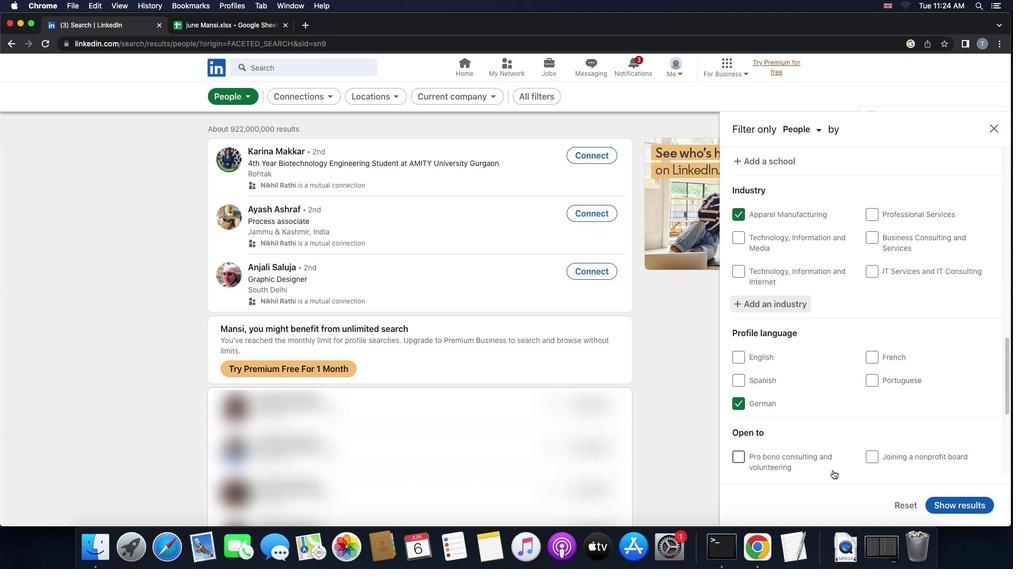
Action: Mouse scrolled (832, 471) with delta (0, 0)
Screenshot: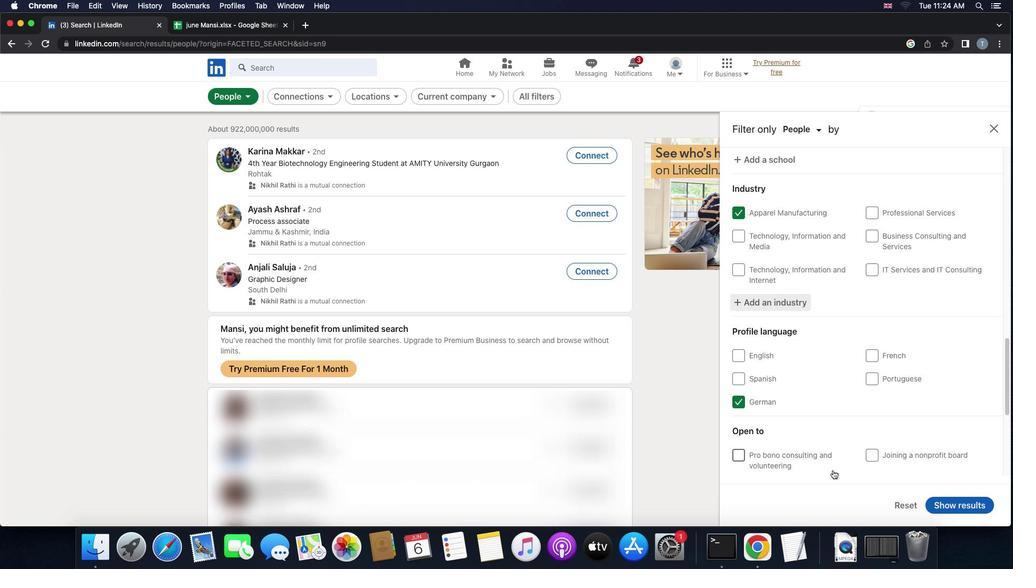 
Action: Mouse scrolled (832, 471) with delta (0, 0)
Screenshot: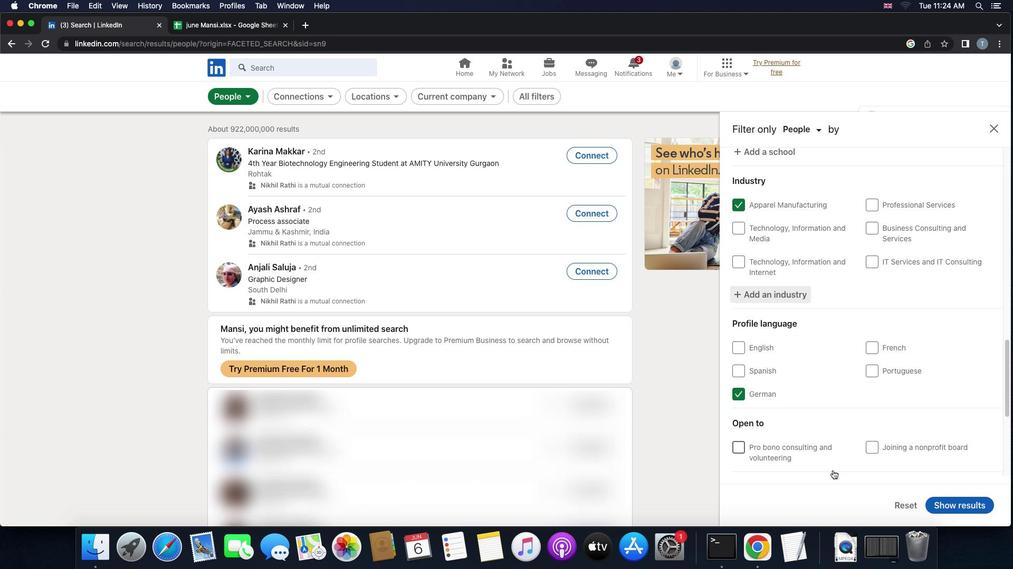 
Action: Mouse scrolled (832, 471) with delta (0, 0)
Screenshot: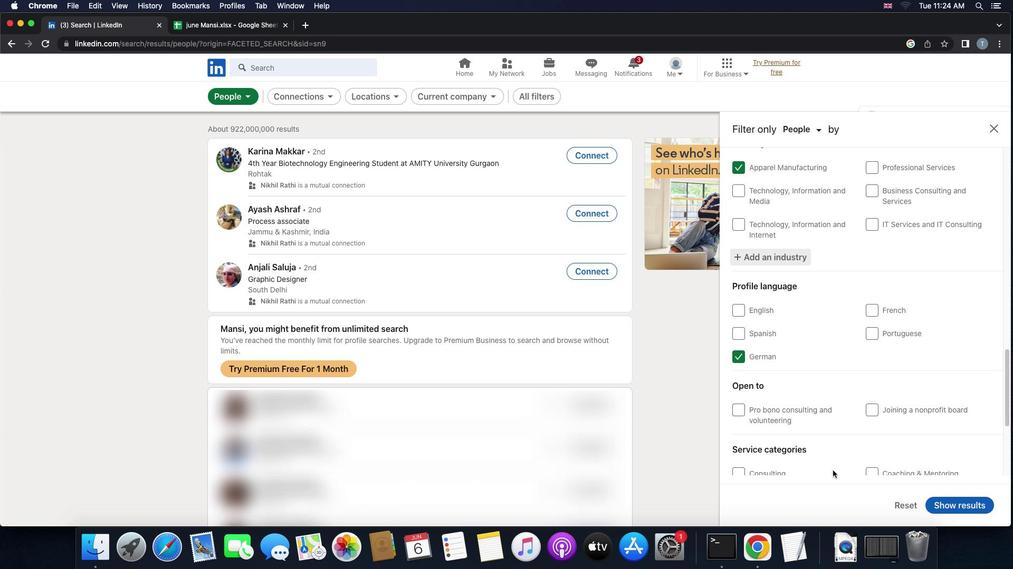 
Action: Mouse scrolled (832, 471) with delta (0, 0)
Screenshot: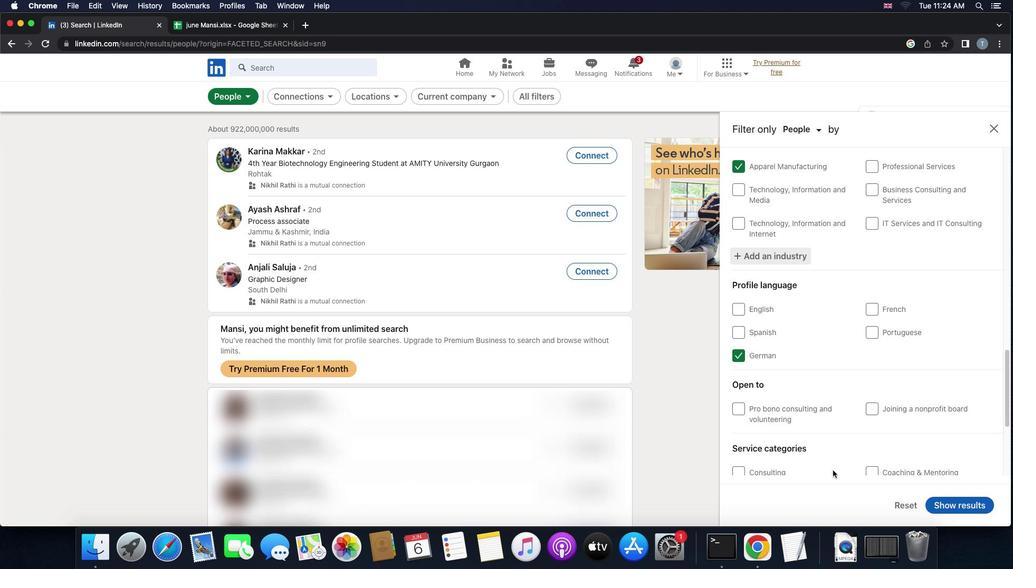 
Action: Mouse scrolled (832, 471) with delta (0, 0)
Screenshot: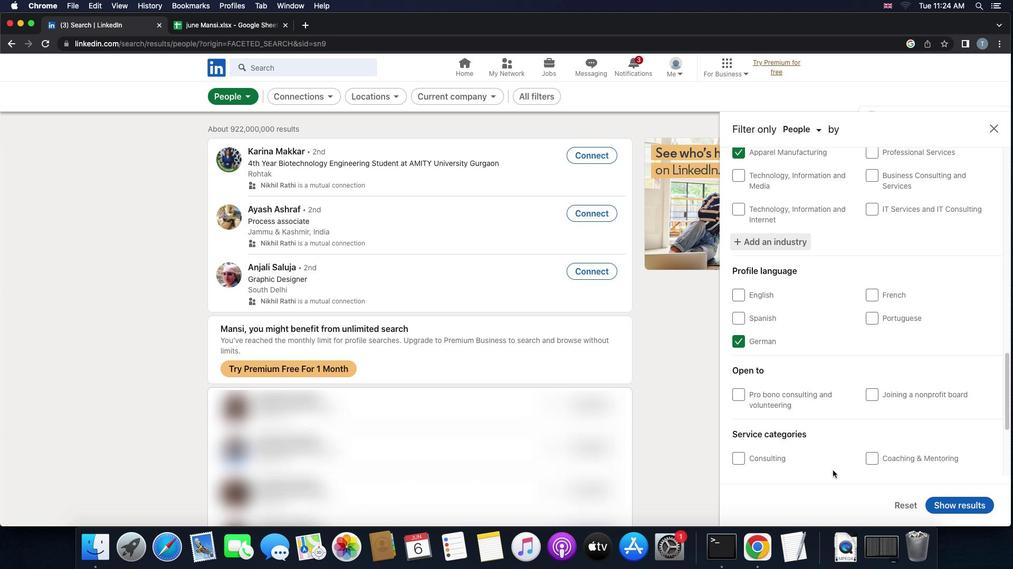 
Action: Mouse scrolled (832, 471) with delta (0, 0)
Screenshot: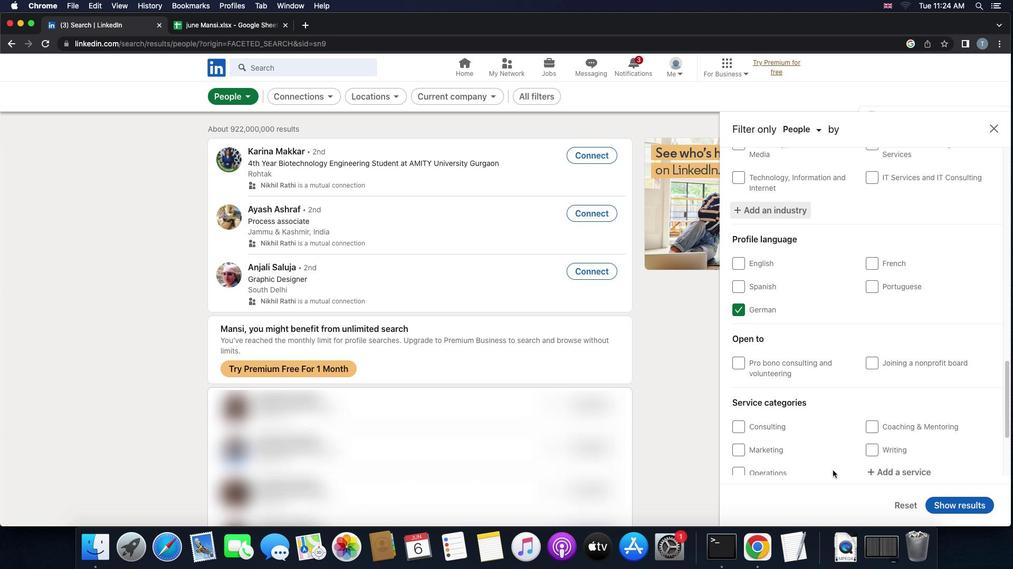 
Action: Mouse scrolled (832, 471) with delta (0, 0)
Screenshot: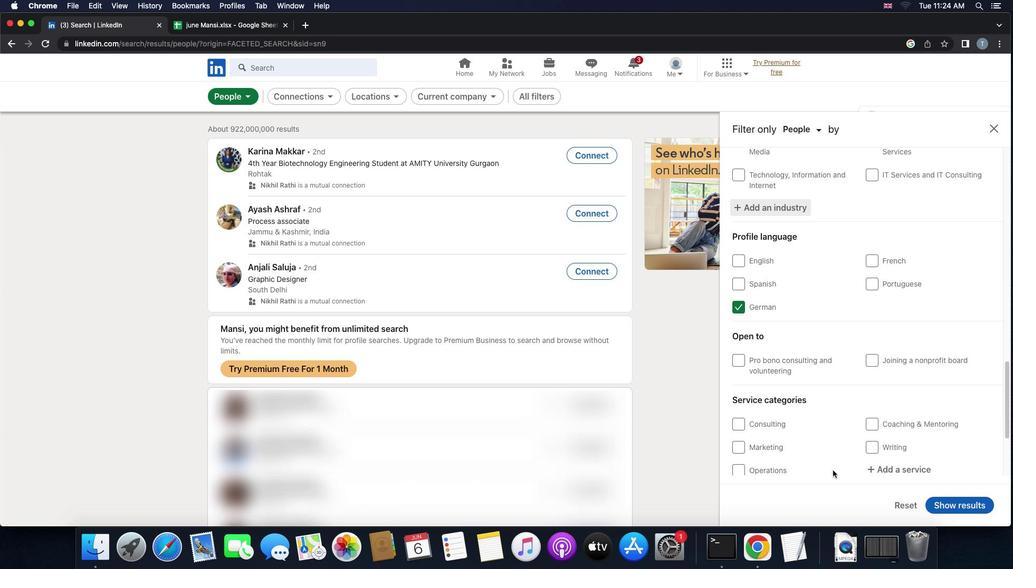 
Action: Mouse scrolled (832, 471) with delta (0, 0)
Screenshot: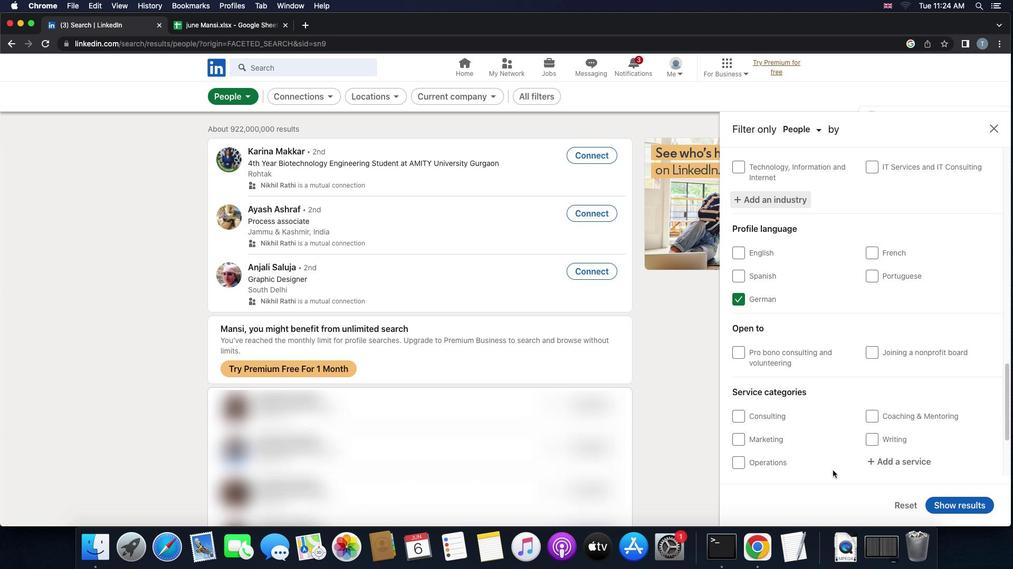 
Action: Mouse scrolled (832, 471) with delta (0, 0)
Screenshot: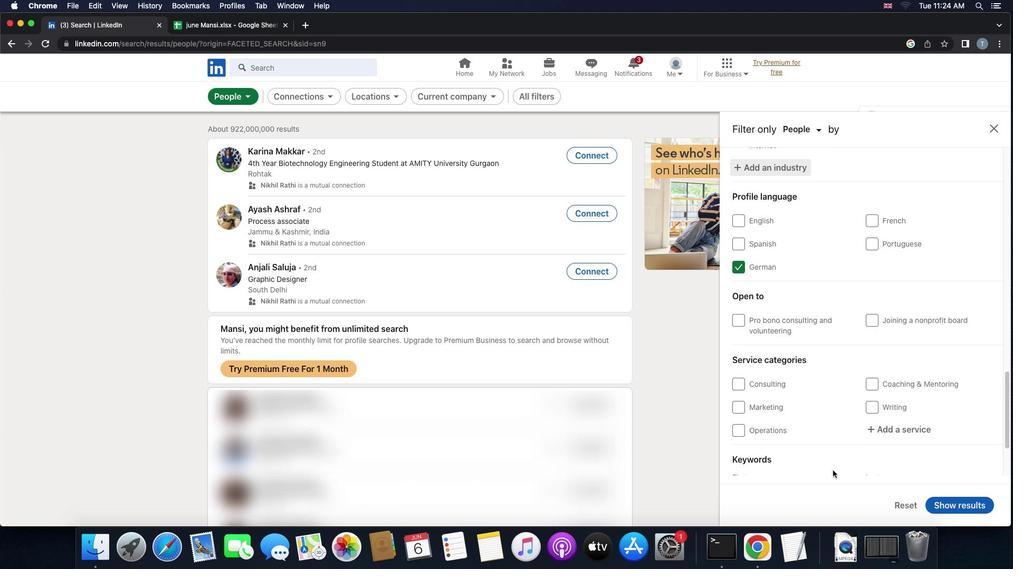 
Action: Mouse scrolled (832, 471) with delta (0, 0)
Screenshot: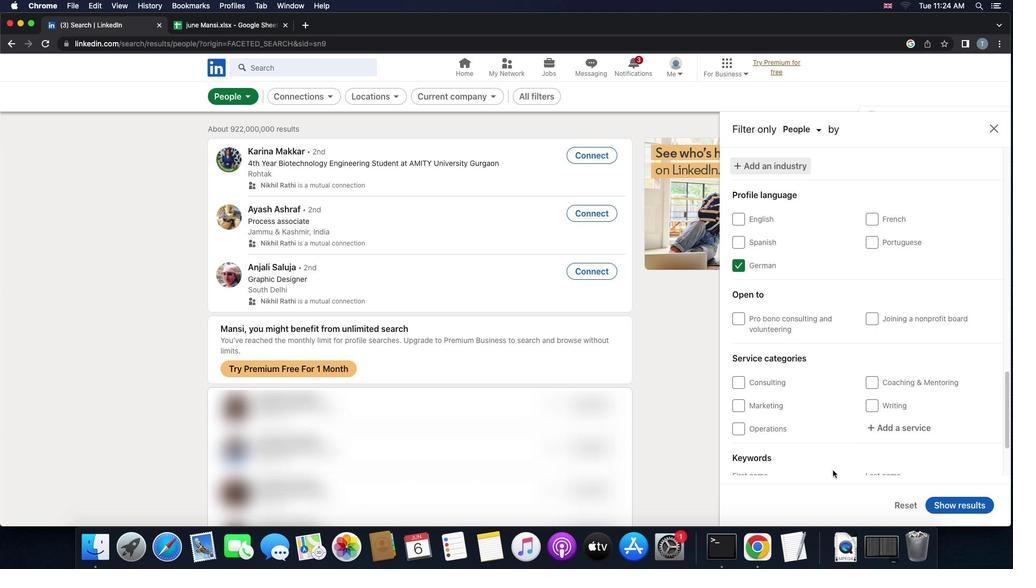 
Action: Mouse scrolled (832, 471) with delta (0, 0)
Screenshot: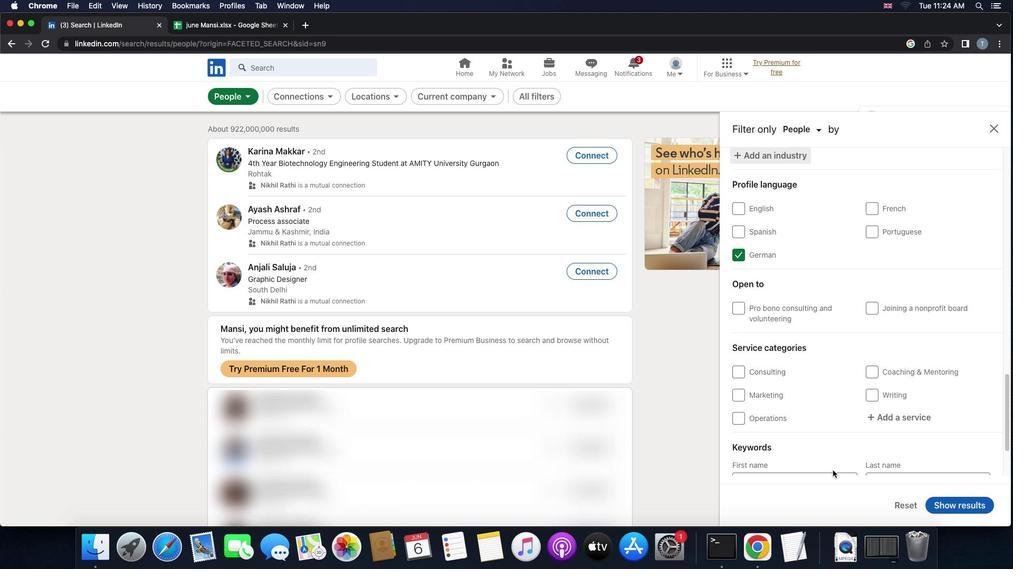 
Action: Mouse moved to (906, 395)
Screenshot: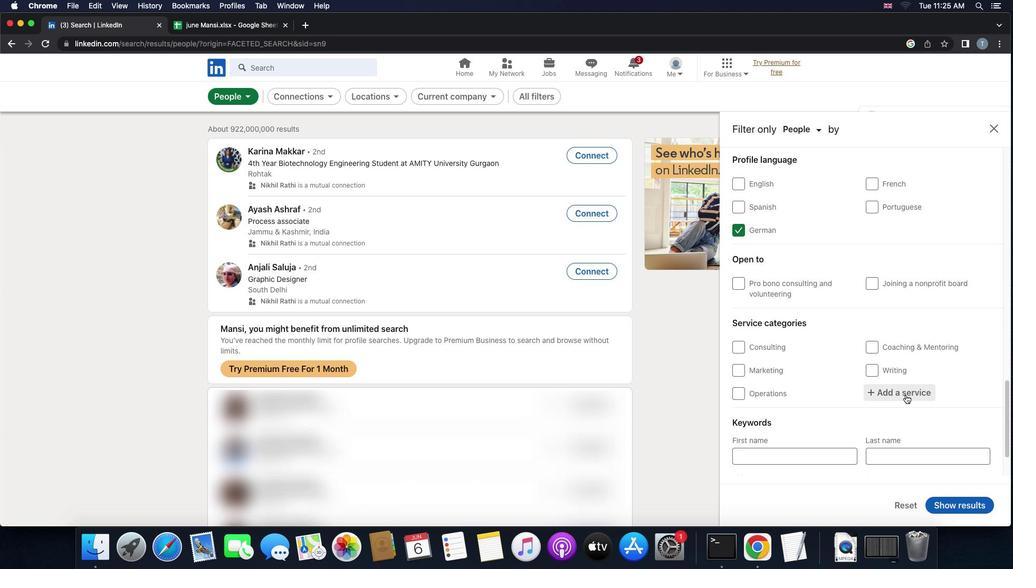 
Action: Mouse pressed left at (906, 395)
Screenshot: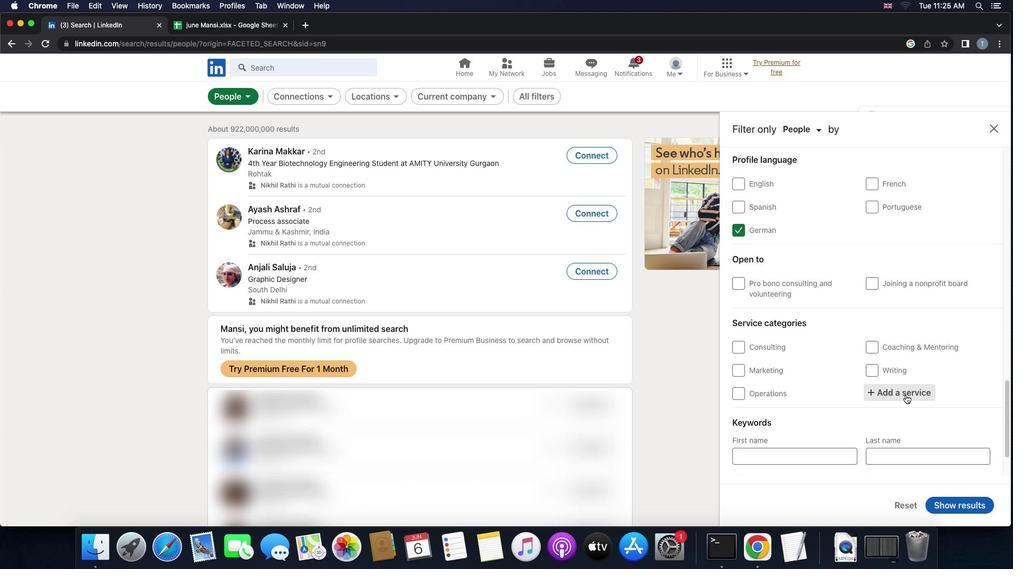 
Action: Key pressed 'p''r''o''p''e''r''t''y'Key.space'm''a''n''a''g''e''m''e''n''t'
Screenshot: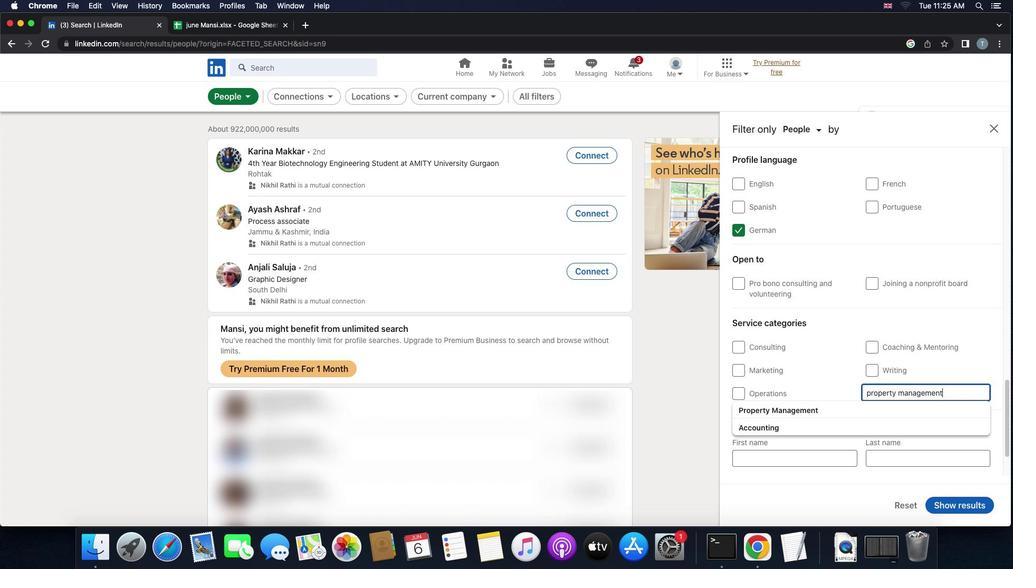 
Action: Mouse moved to (878, 410)
Screenshot: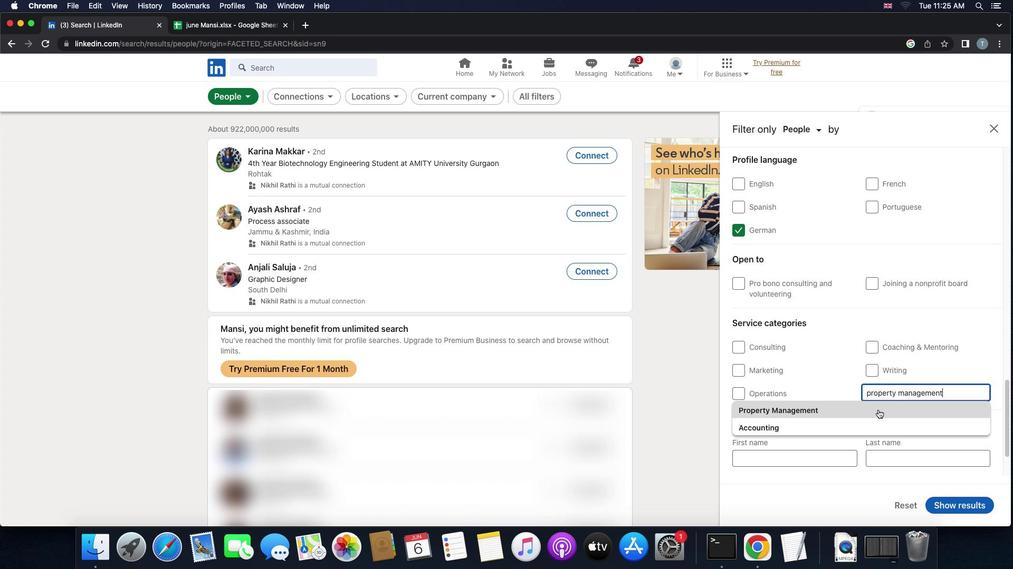 
Action: Mouse pressed left at (878, 410)
Screenshot: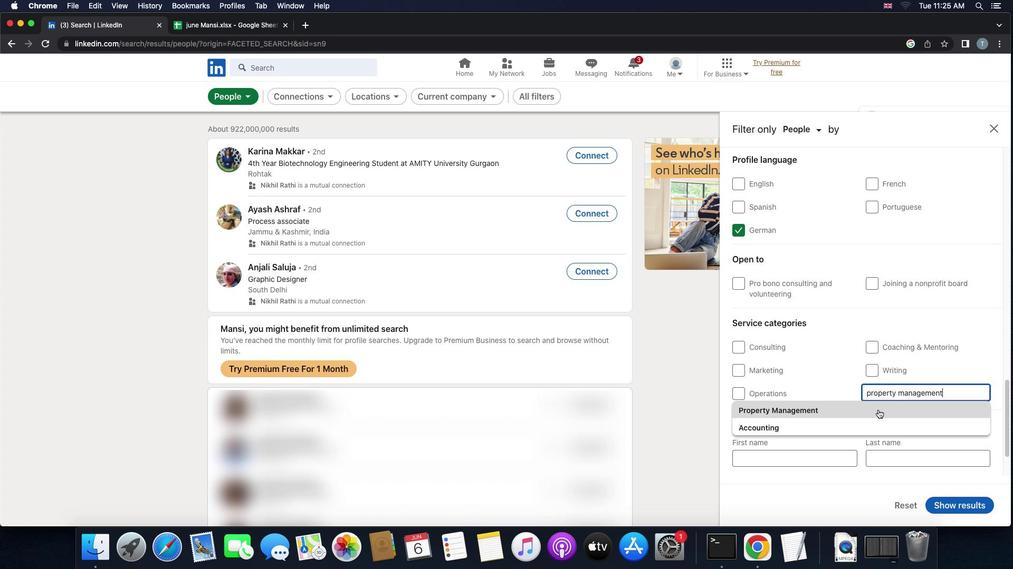 
Action: Mouse scrolled (878, 410) with delta (0, 0)
Screenshot: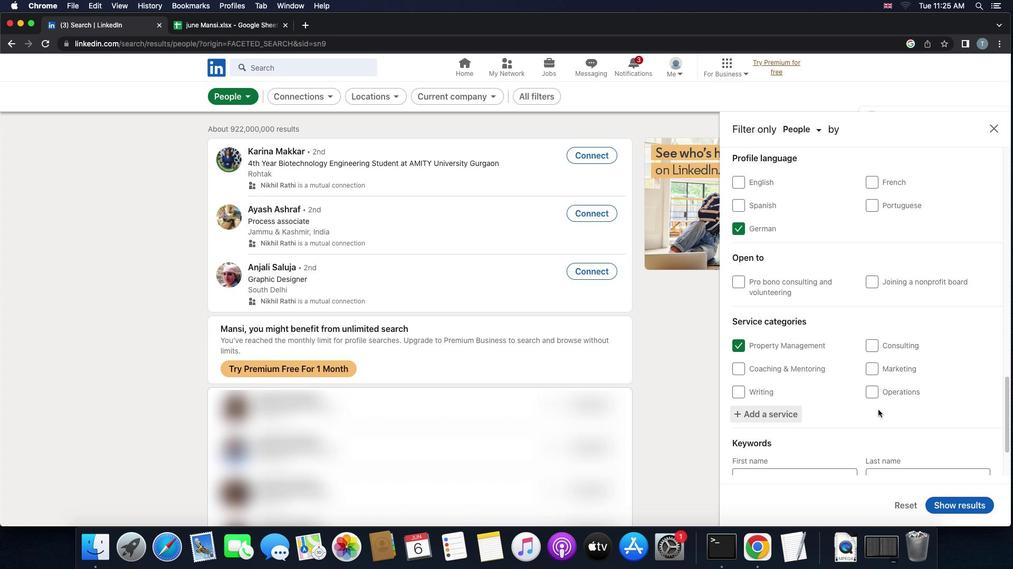 
Action: Mouse scrolled (878, 410) with delta (0, 0)
Screenshot: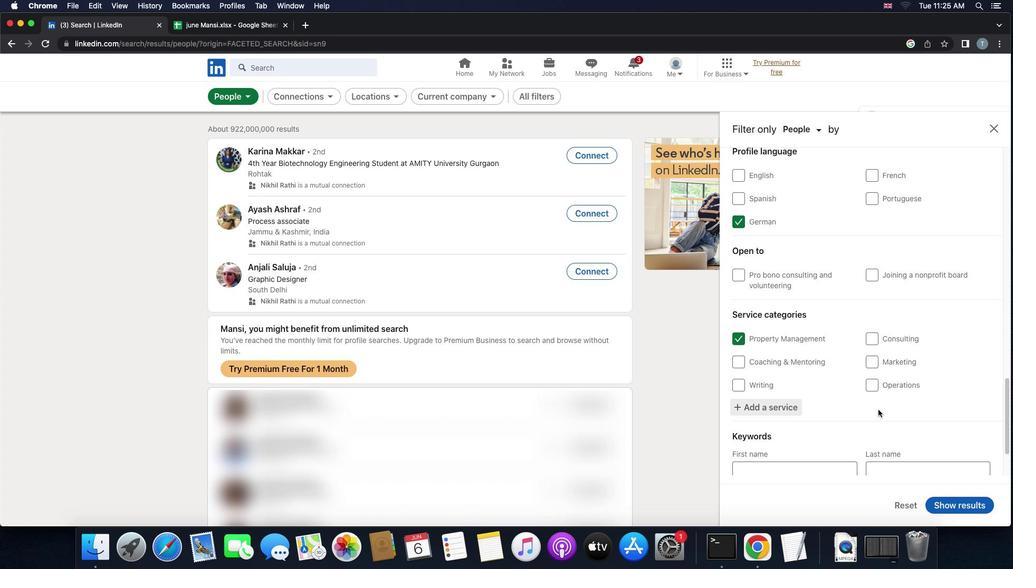 
Action: Mouse scrolled (878, 410) with delta (0, -1)
Screenshot: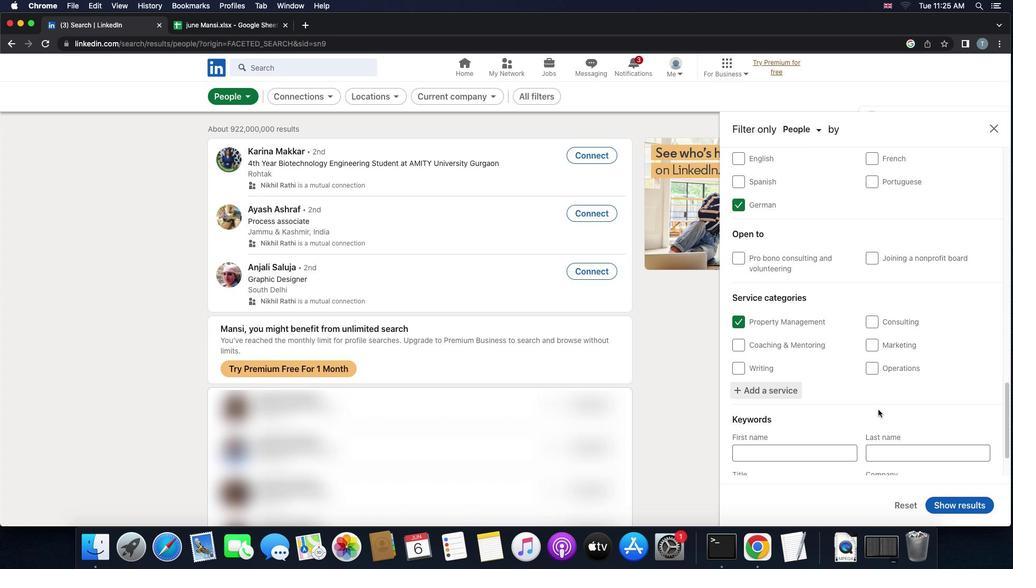 
Action: Mouse scrolled (878, 410) with delta (0, -1)
Screenshot: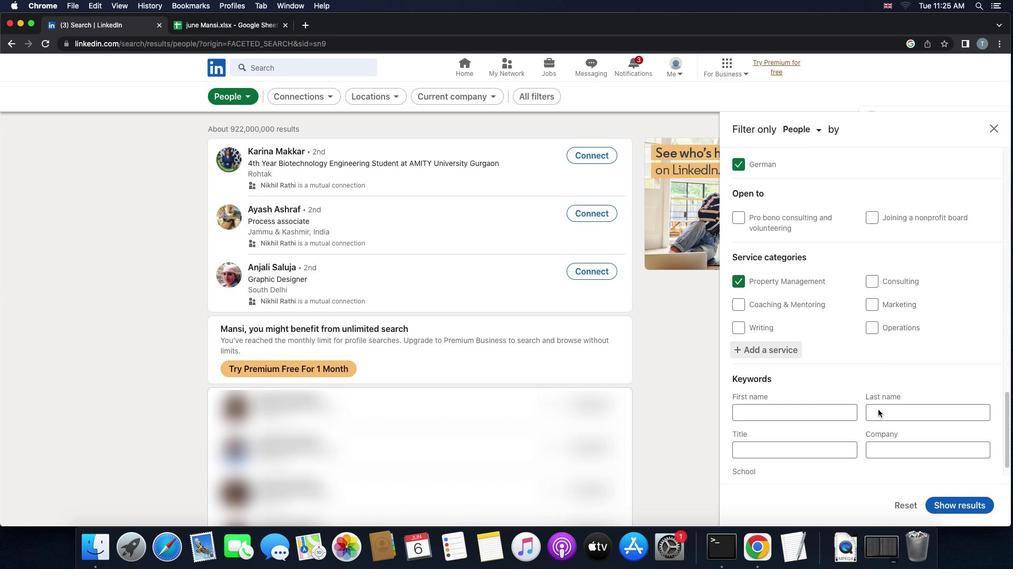 
Action: Mouse moved to (777, 431)
Screenshot: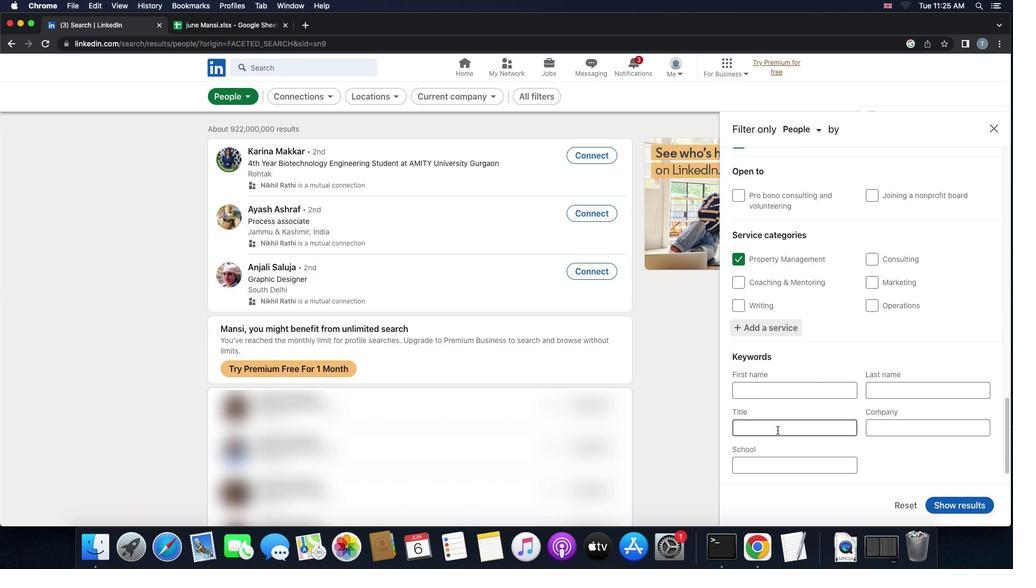 
Action: Mouse pressed left at (777, 431)
Screenshot: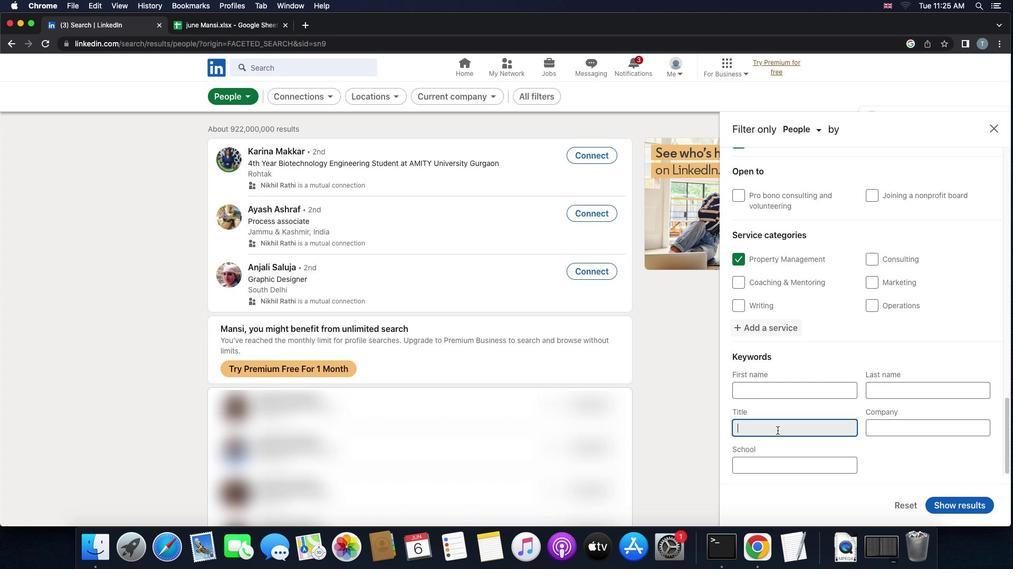 
Action: Key pressed Key.shift'R''e''s''e''a''r''c''h''e''r'
Screenshot: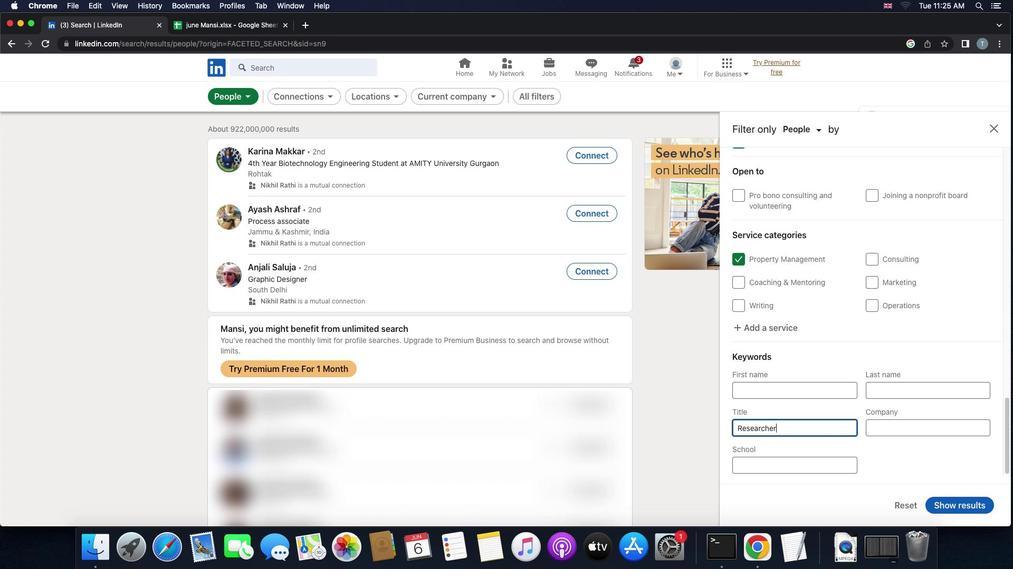
Action: Mouse moved to (970, 508)
Screenshot: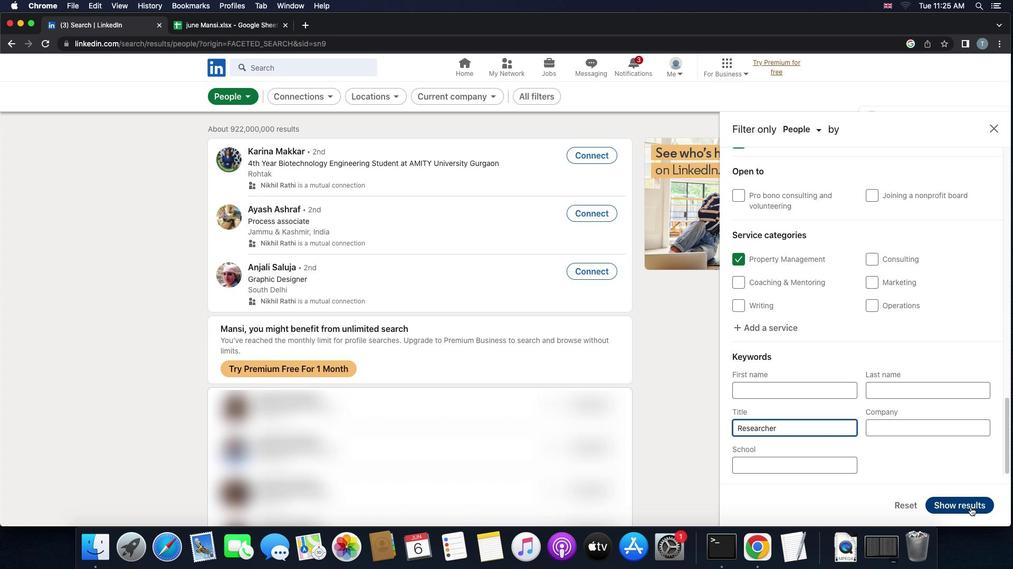 
Action: Mouse pressed left at (970, 508)
Screenshot: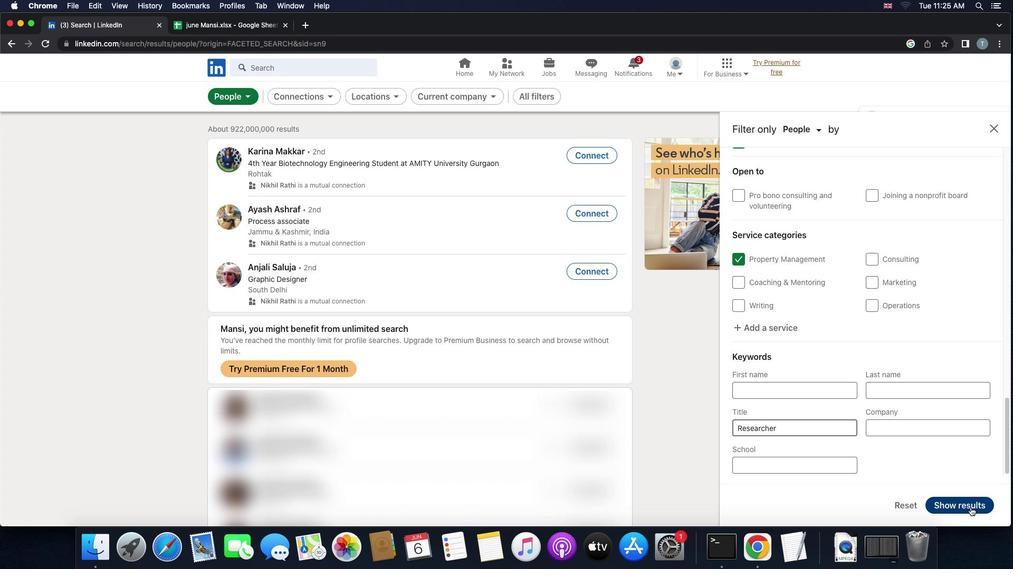 
